 Task: Open Card Bicycle Review in Board Content Amplification to Workspace Business Writing and add a team member Softage.1@softage.net, a label Red, a checklist Storytelling, an attachment from your google drive, a color Red and finally, add a card description 'Develop and launch new customer acquisition strategy' and a comment 'We should approach this task with a sense of curiosity and a willingness to experiment with new ideas and approaches.'. Add a start date 'Jan 05, 1900' with a due date 'Jan 12, 1900'
Action: Mouse moved to (332, 150)
Screenshot: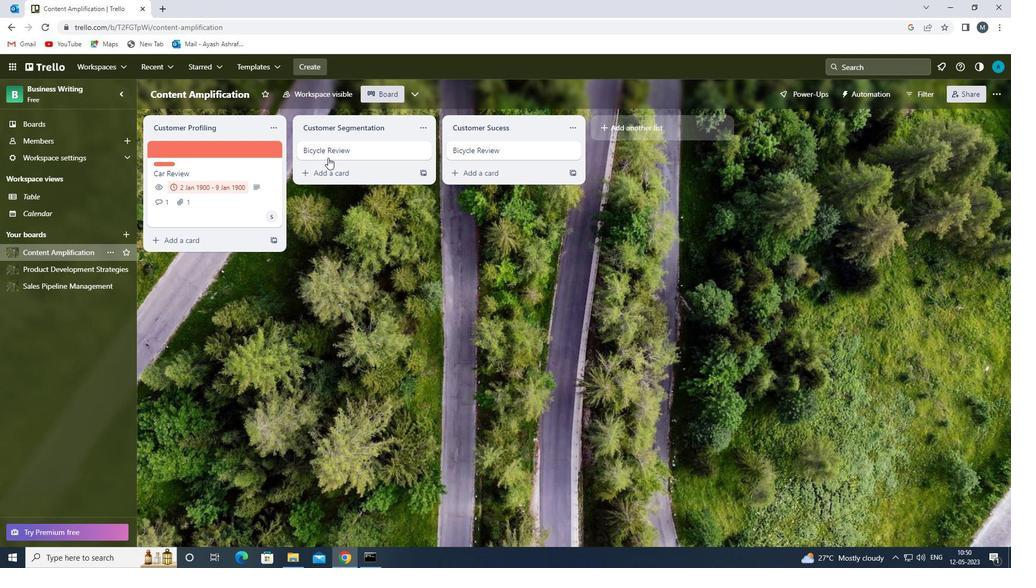 
Action: Mouse pressed left at (332, 150)
Screenshot: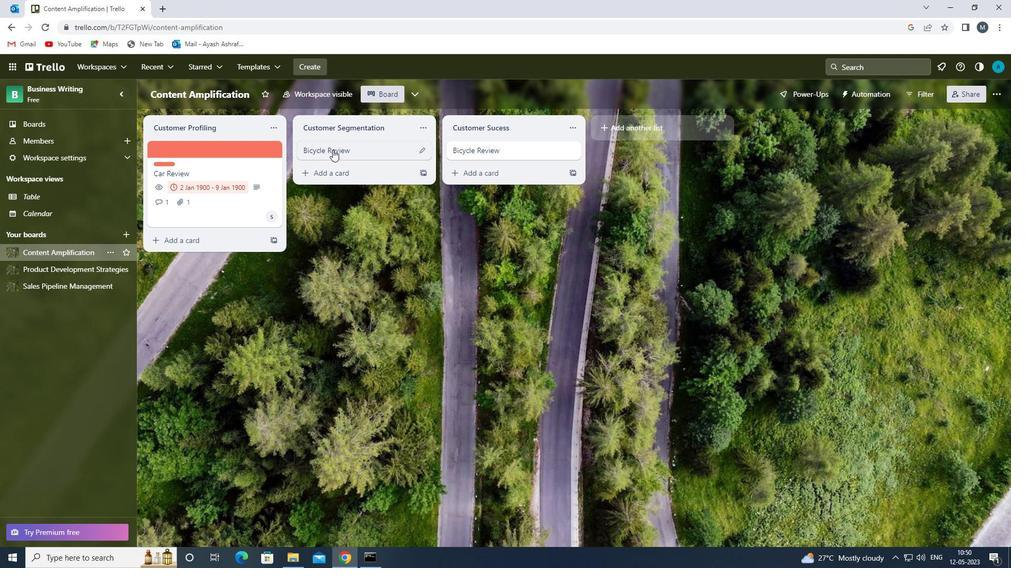 
Action: Mouse moved to (644, 189)
Screenshot: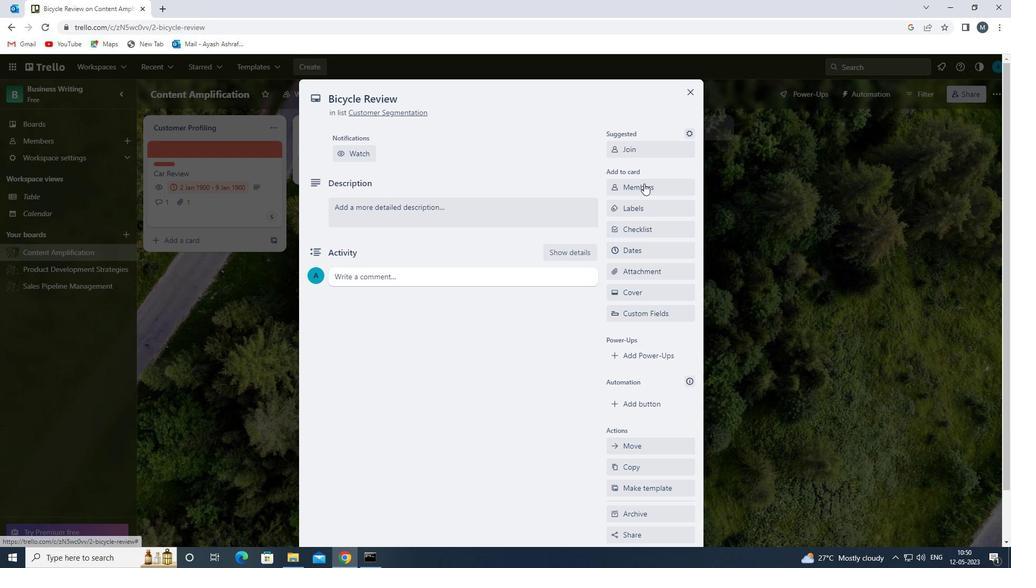
Action: Mouse pressed left at (644, 189)
Screenshot: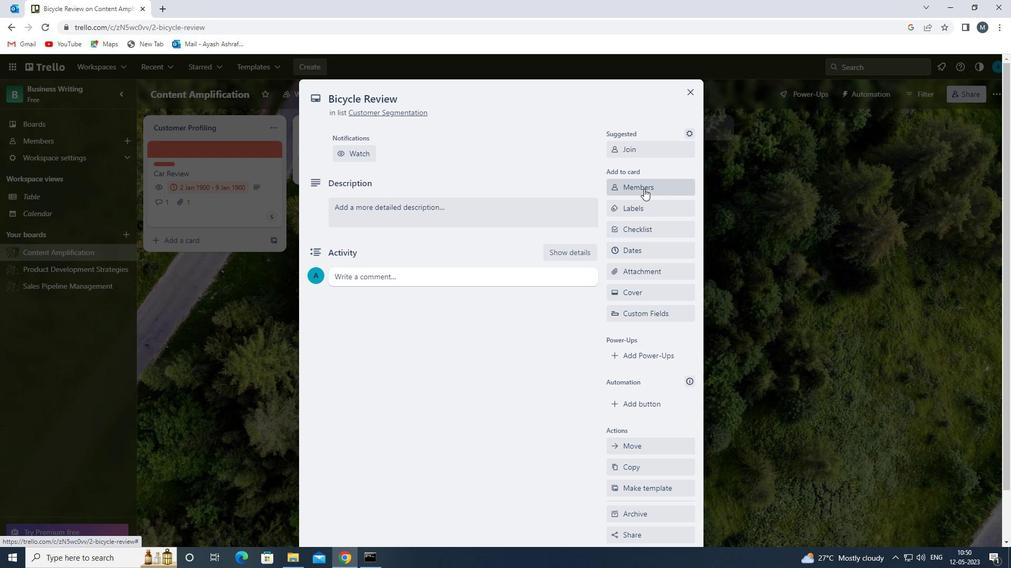 
Action: Mouse moved to (657, 258)
Screenshot: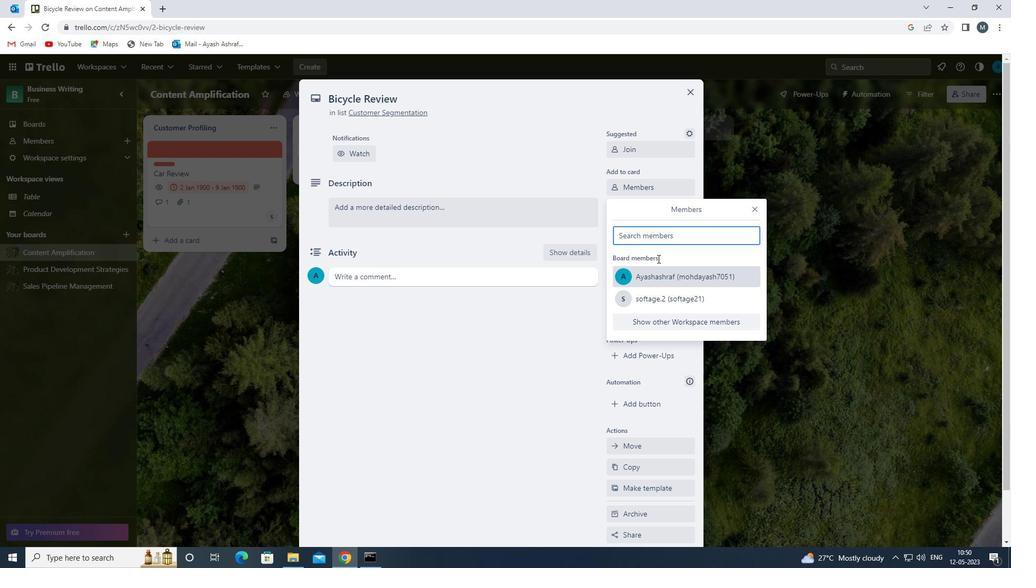 
Action: Key pressed s
Screenshot: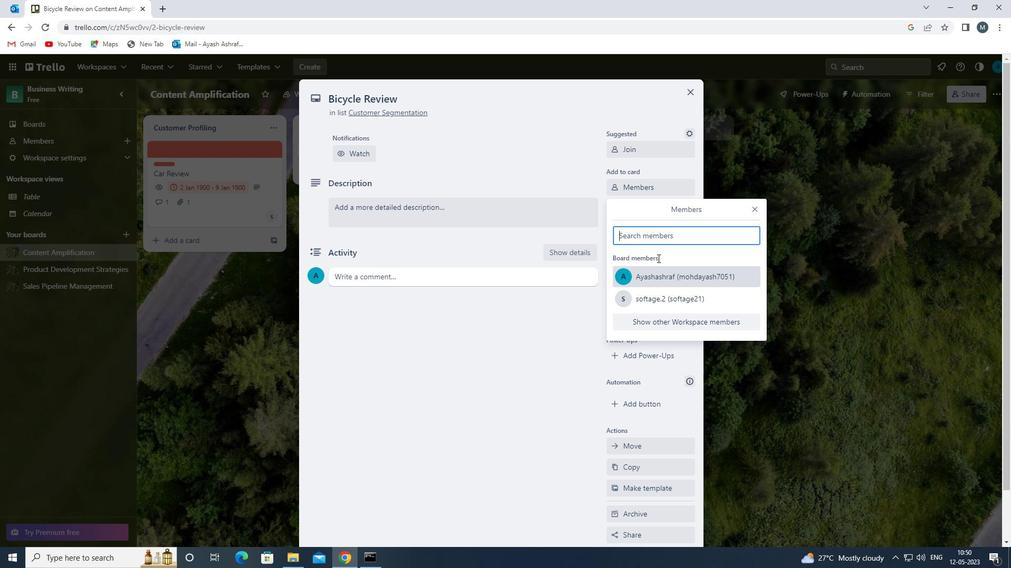 
Action: Mouse moved to (669, 323)
Screenshot: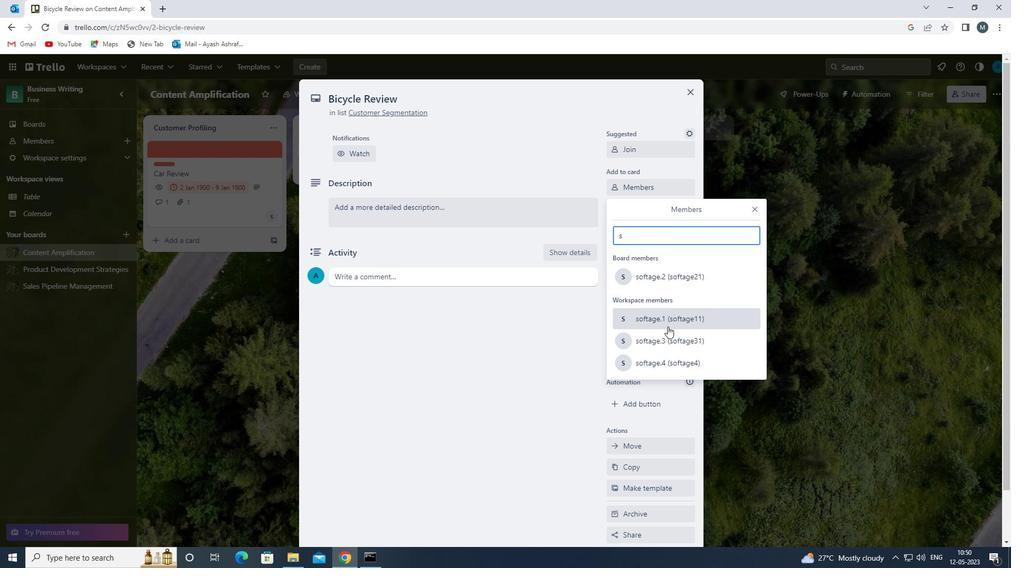 
Action: Mouse pressed left at (669, 323)
Screenshot: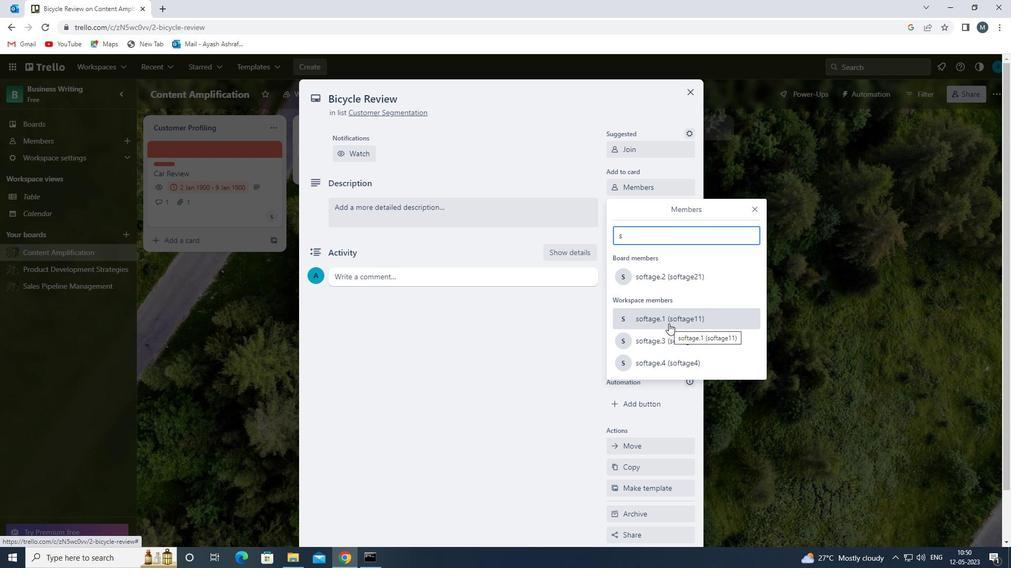 
Action: Mouse moved to (752, 208)
Screenshot: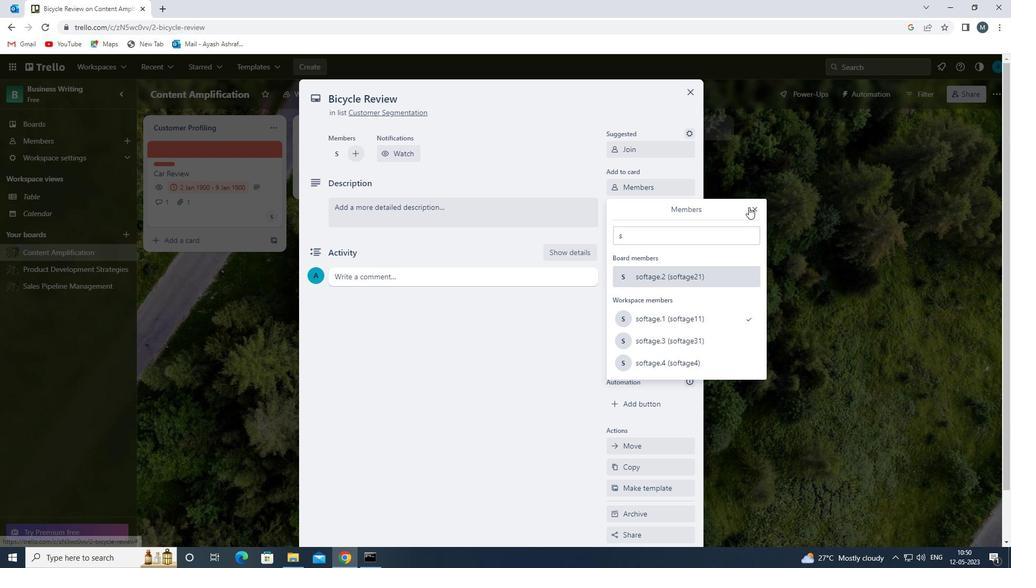 
Action: Mouse pressed left at (752, 208)
Screenshot: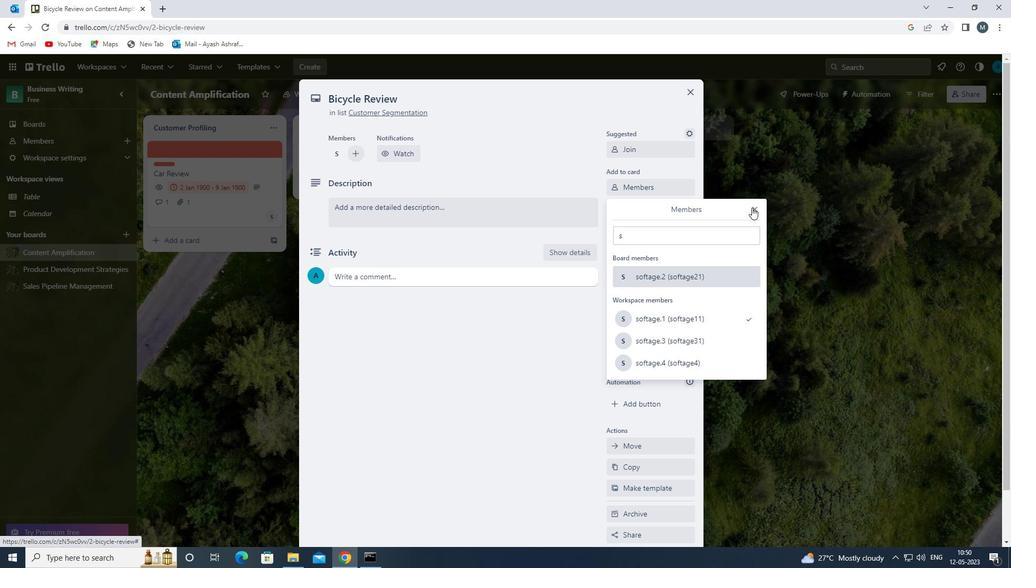 
Action: Mouse moved to (641, 208)
Screenshot: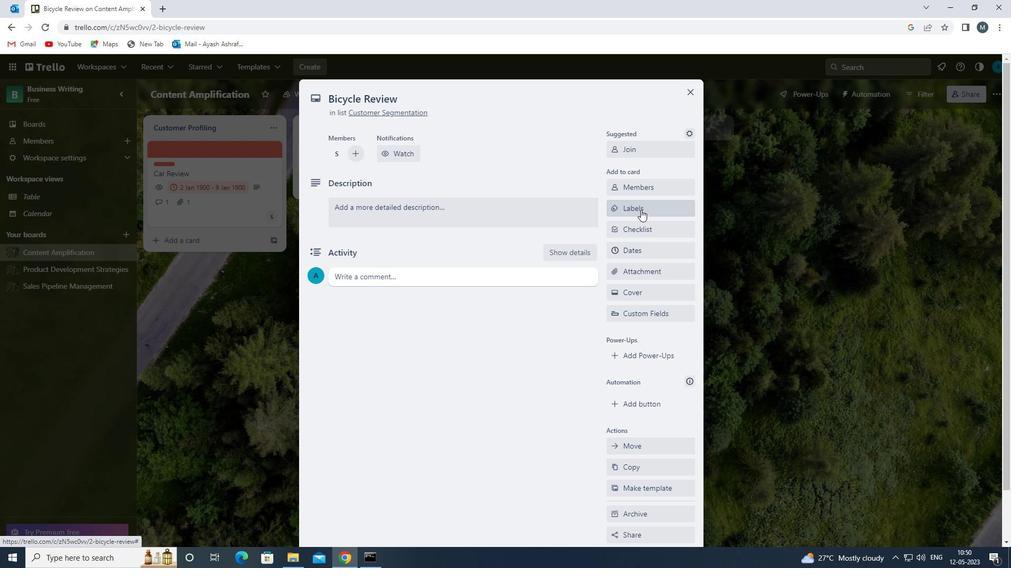 
Action: Mouse pressed left at (641, 208)
Screenshot: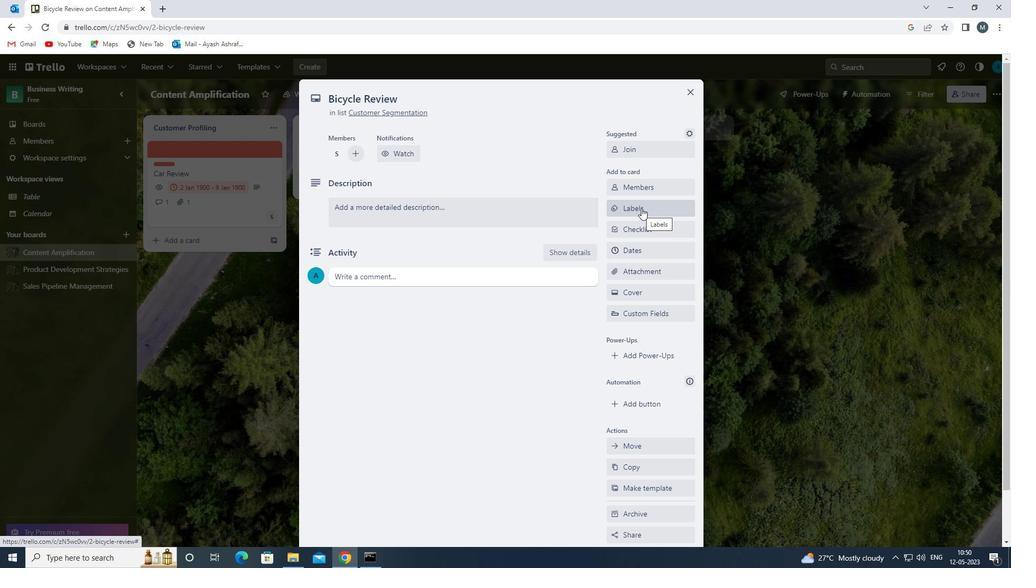 
Action: Mouse moved to (651, 351)
Screenshot: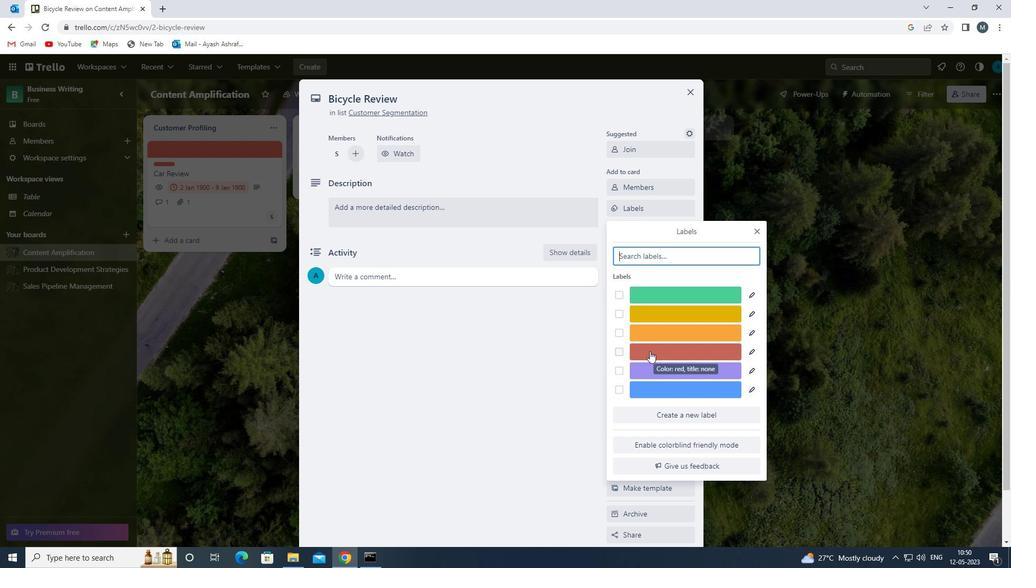 
Action: Mouse pressed left at (651, 351)
Screenshot: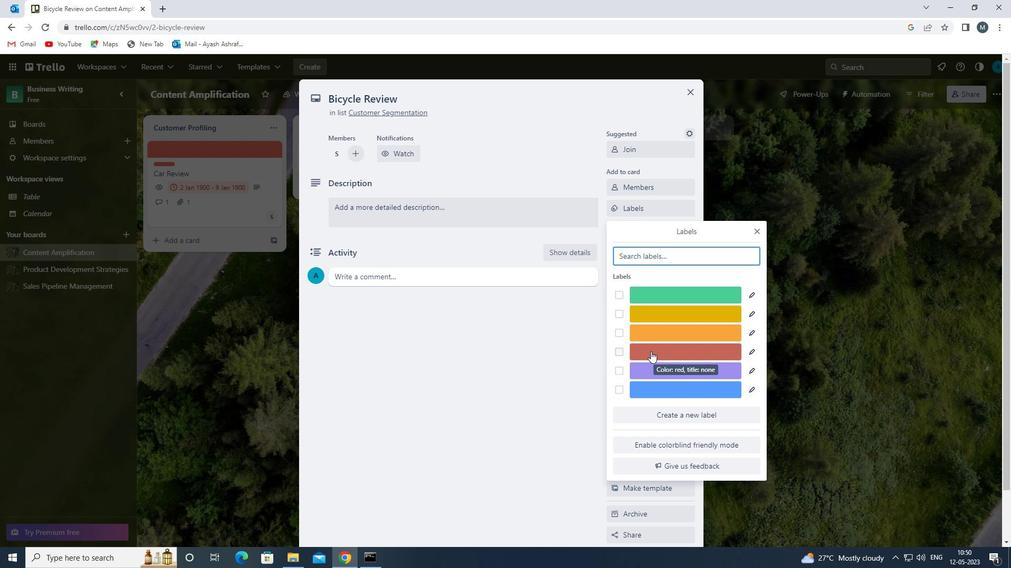 
Action: Mouse moved to (755, 228)
Screenshot: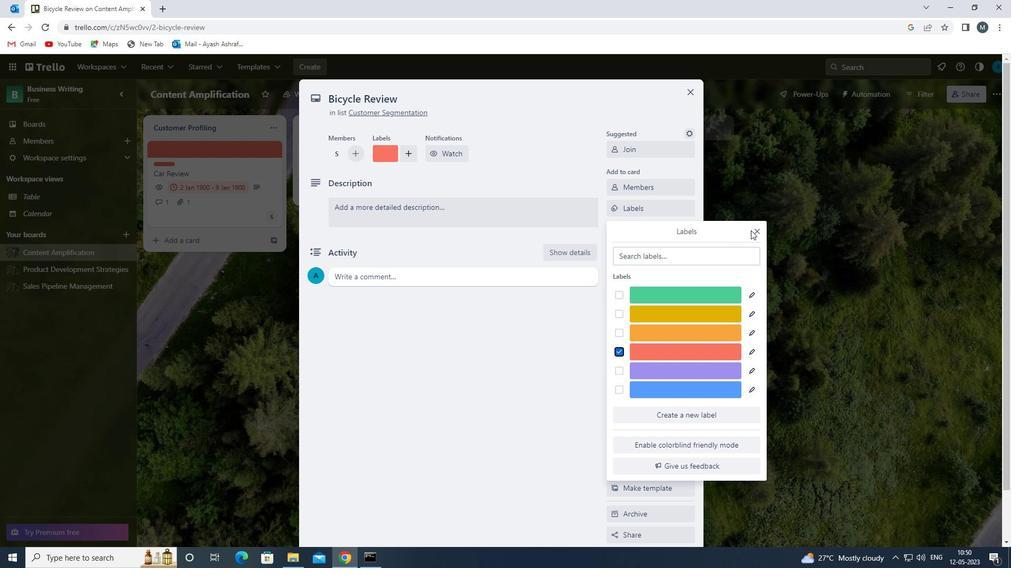 
Action: Mouse pressed left at (755, 228)
Screenshot: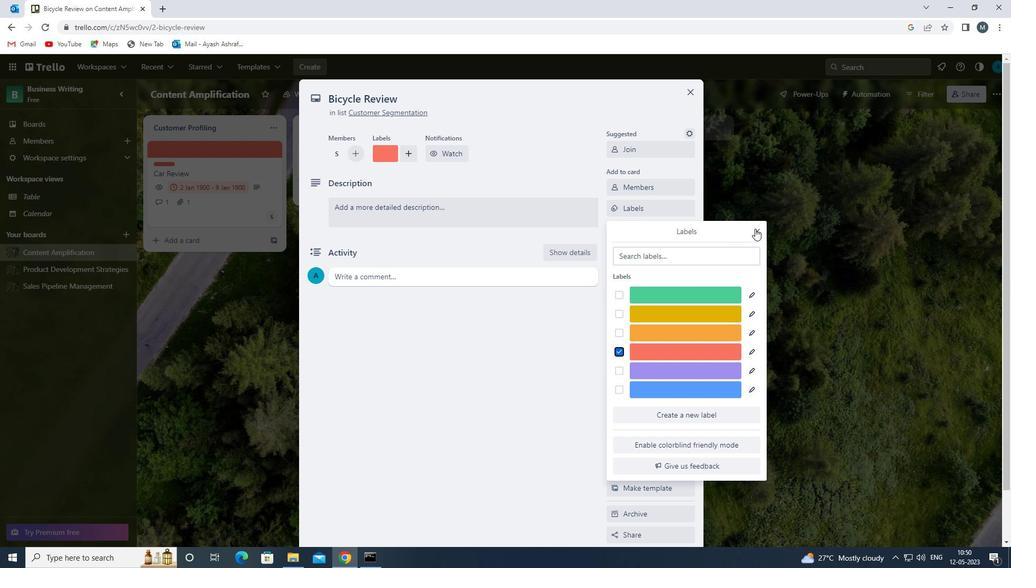 
Action: Mouse moved to (642, 229)
Screenshot: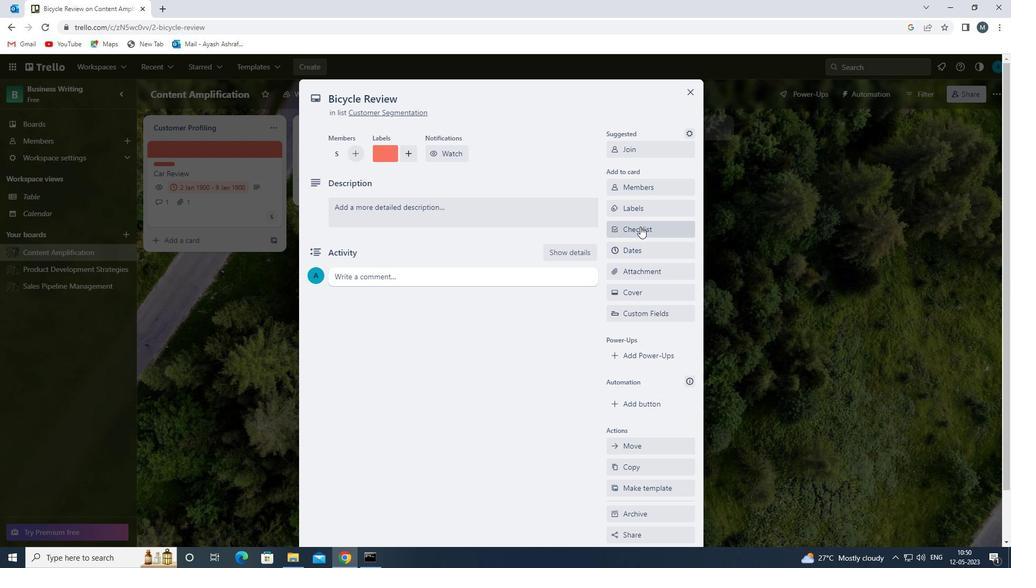 
Action: Mouse pressed left at (642, 229)
Screenshot: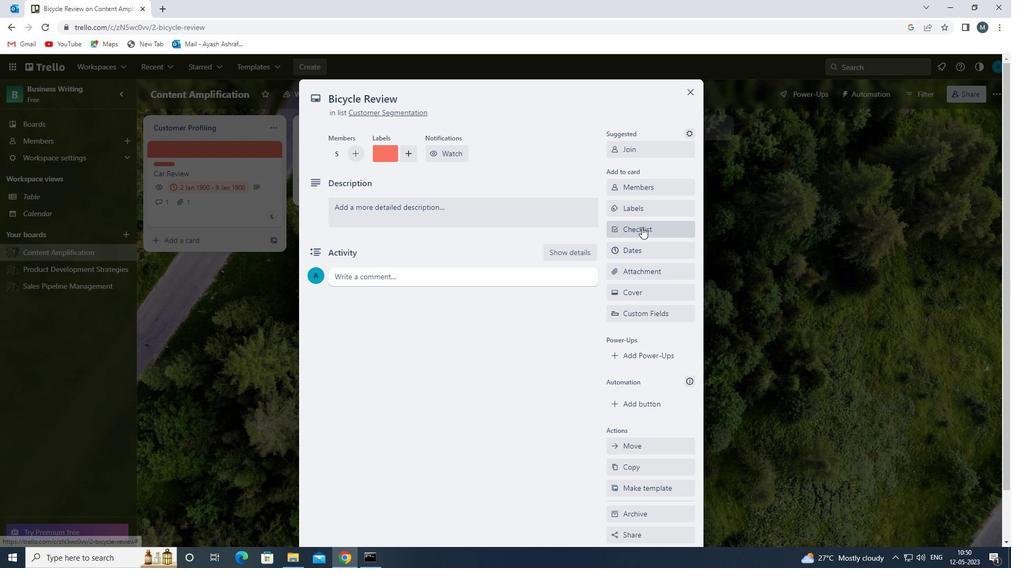 
Action: Mouse moved to (665, 301)
Screenshot: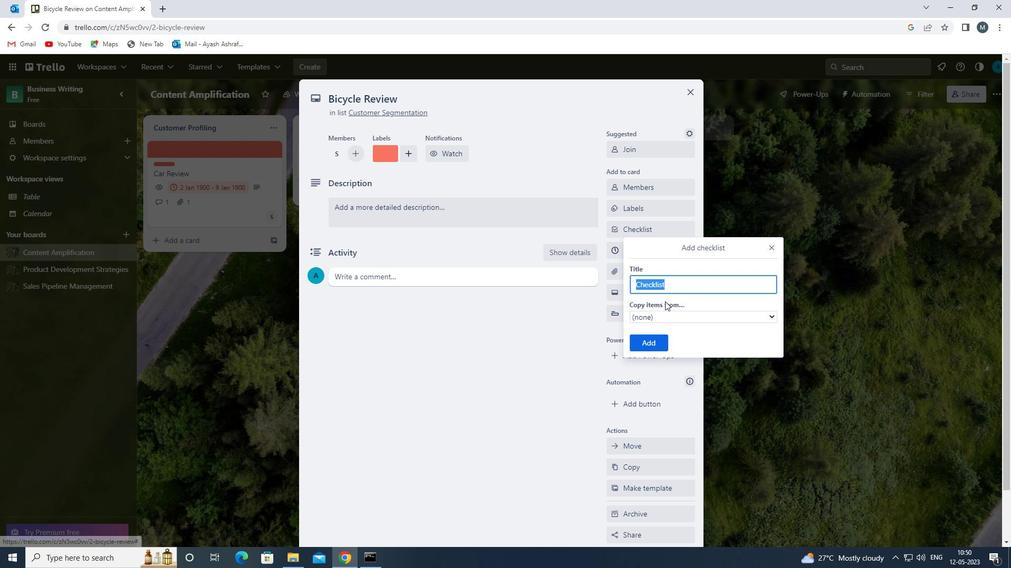
Action: Key pressed s
Screenshot: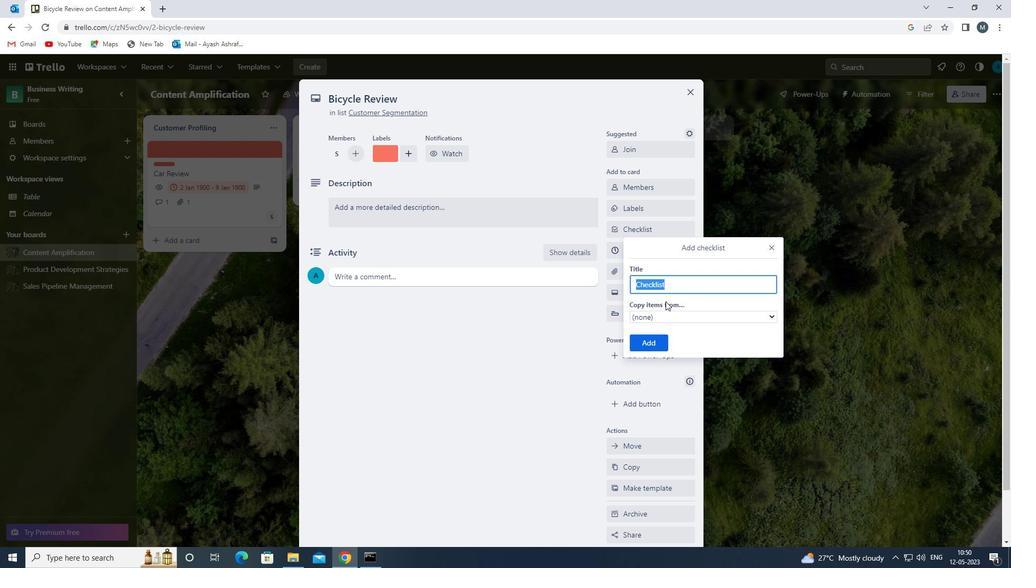
Action: Mouse moved to (707, 310)
Screenshot: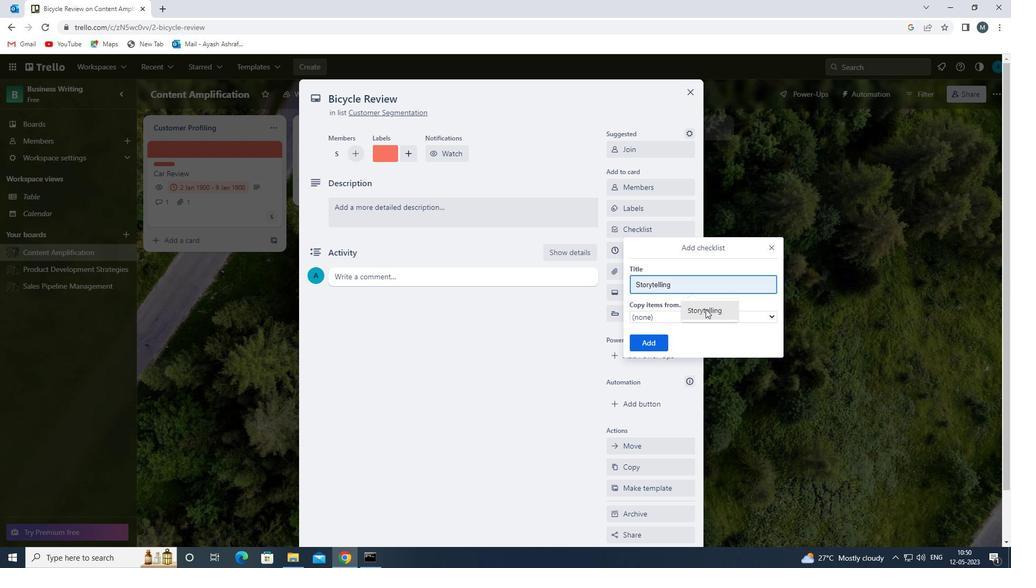 
Action: Mouse pressed left at (707, 310)
Screenshot: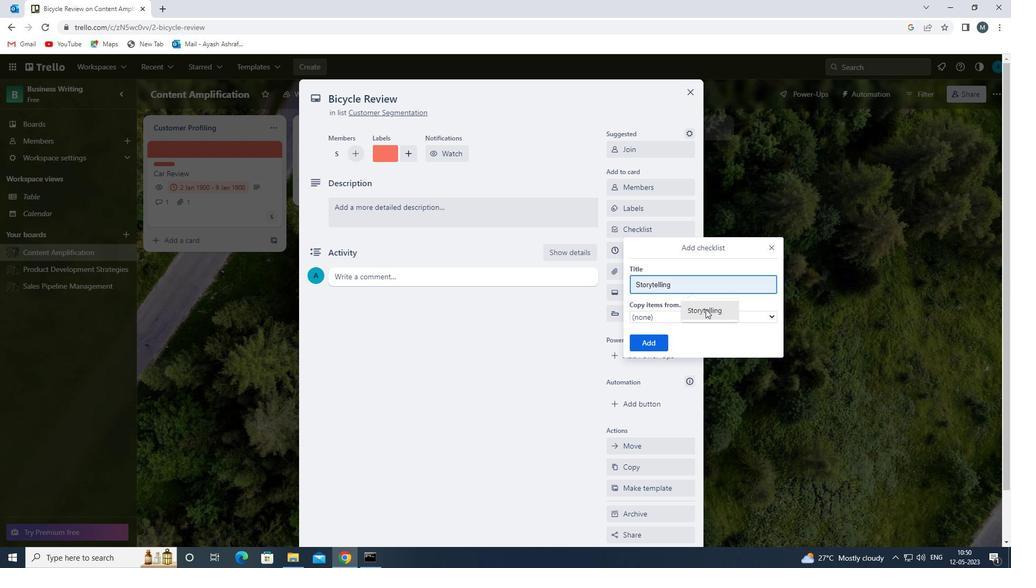 
Action: Mouse moved to (647, 344)
Screenshot: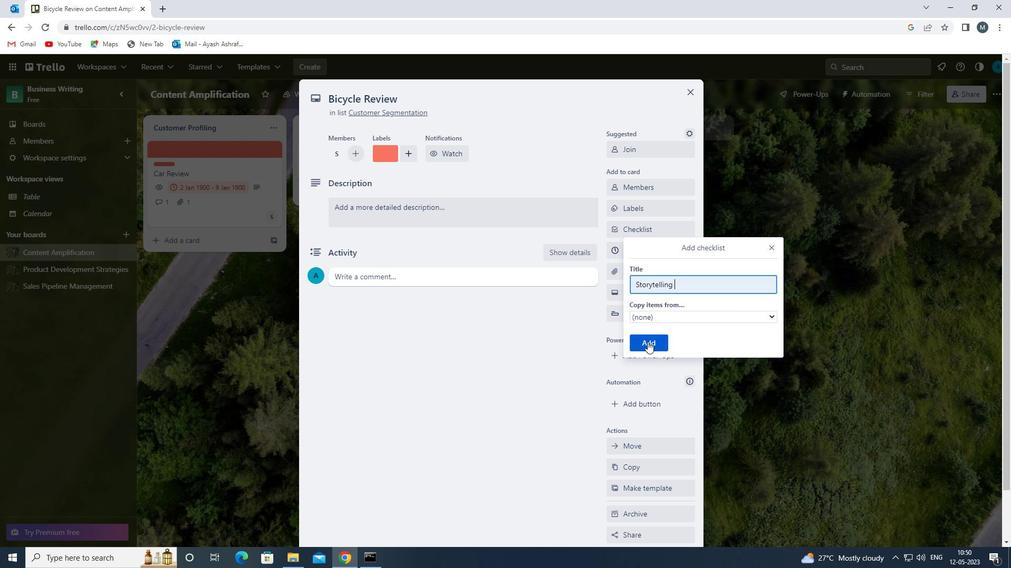 
Action: Mouse pressed left at (647, 344)
Screenshot: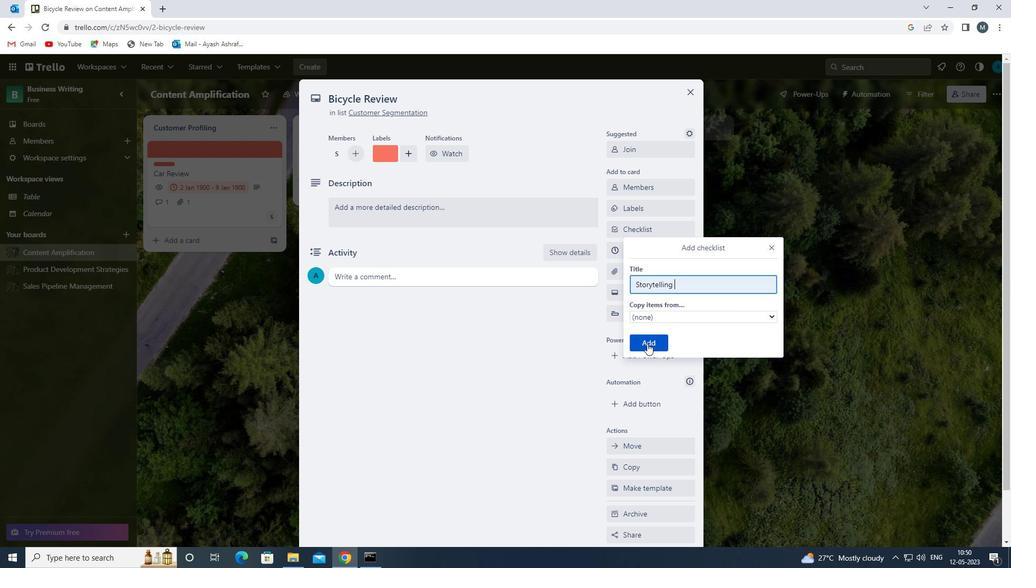 
Action: Mouse moved to (647, 271)
Screenshot: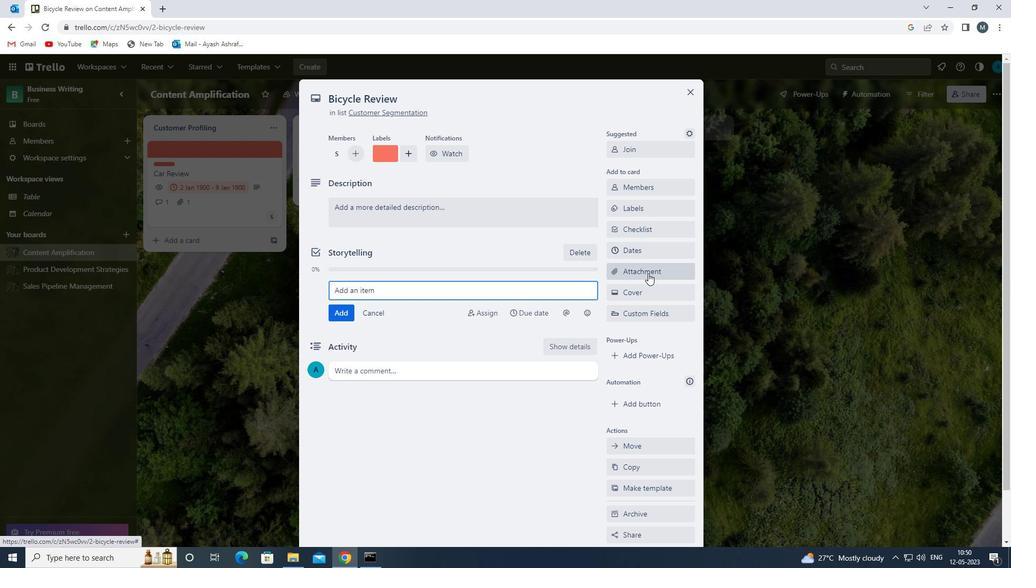 
Action: Mouse pressed left at (647, 271)
Screenshot: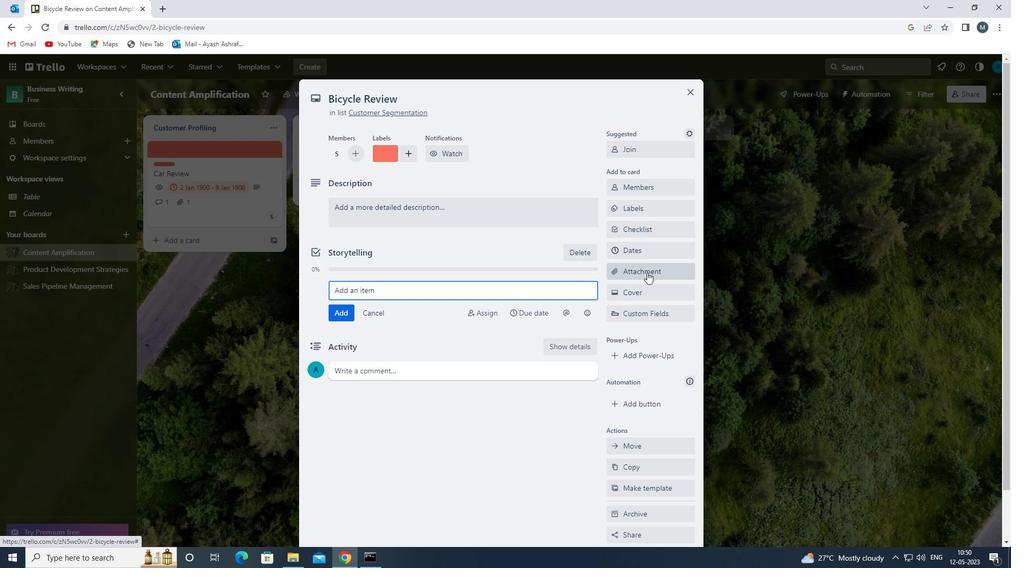 
Action: Mouse moved to (652, 355)
Screenshot: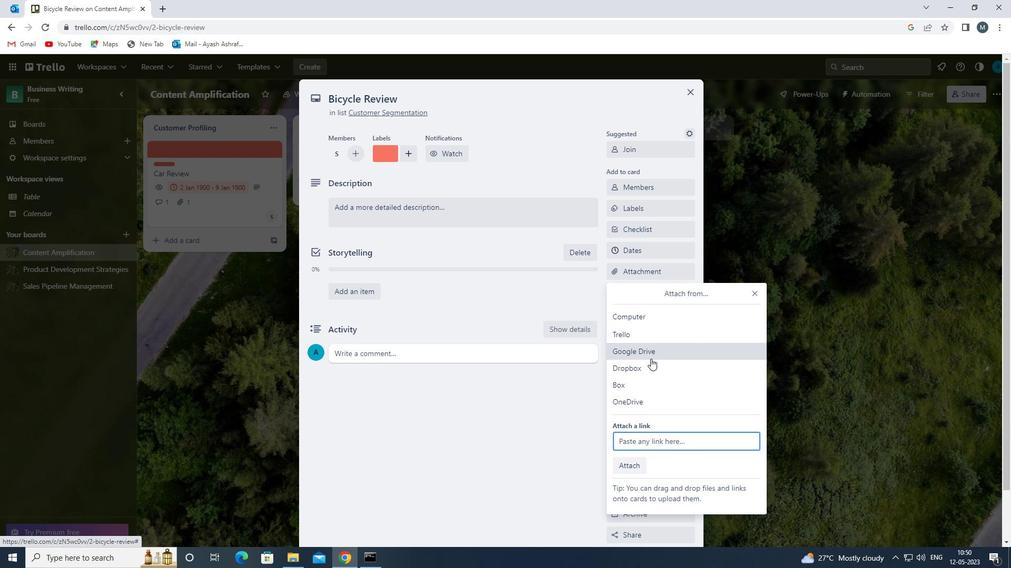 
Action: Mouse pressed left at (652, 355)
Screenshot: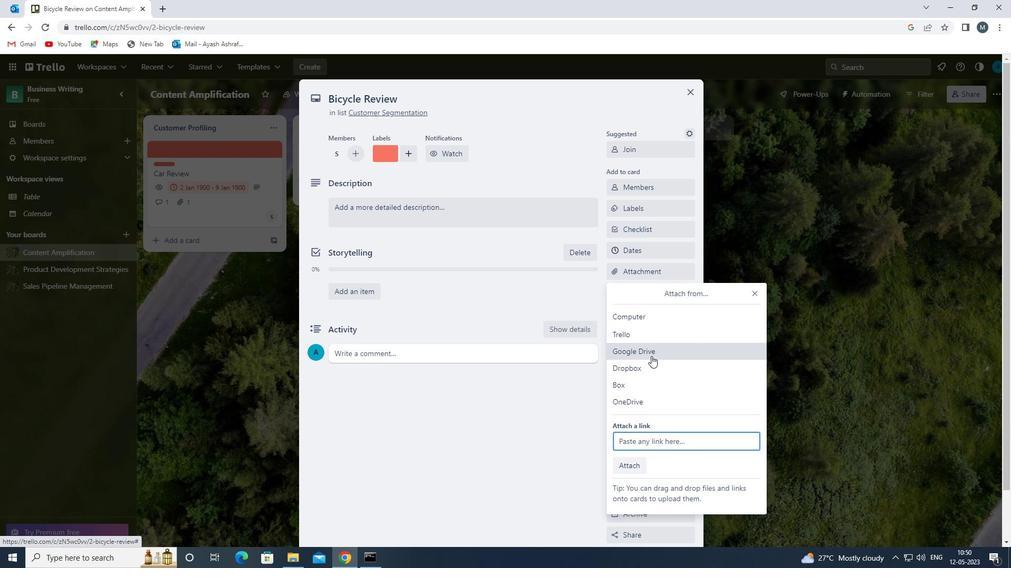 
Action: Mouse moved to (300, 299)
Screenshot: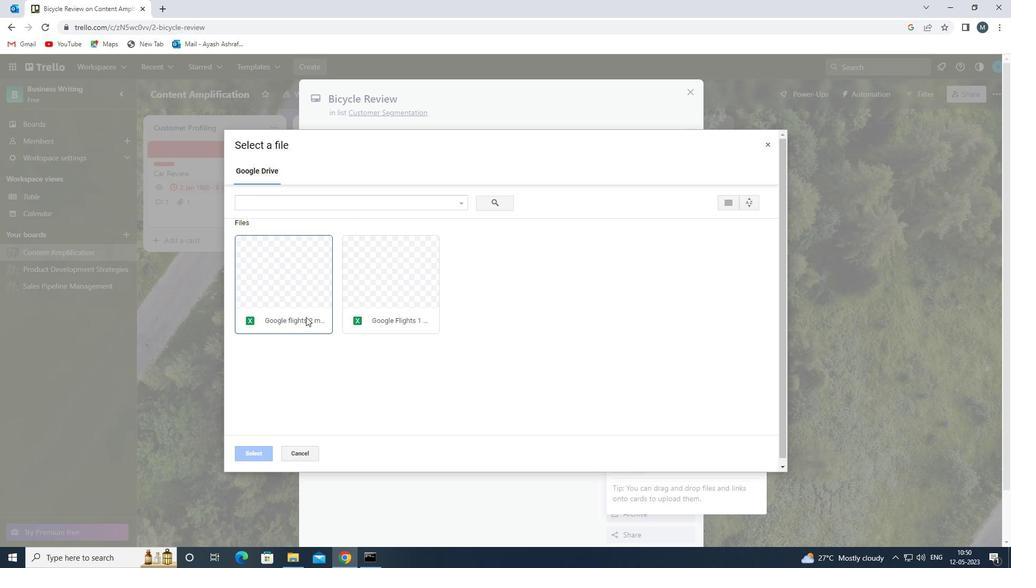 
Action: Mouse pressed left at (300, 299)
Screenshot: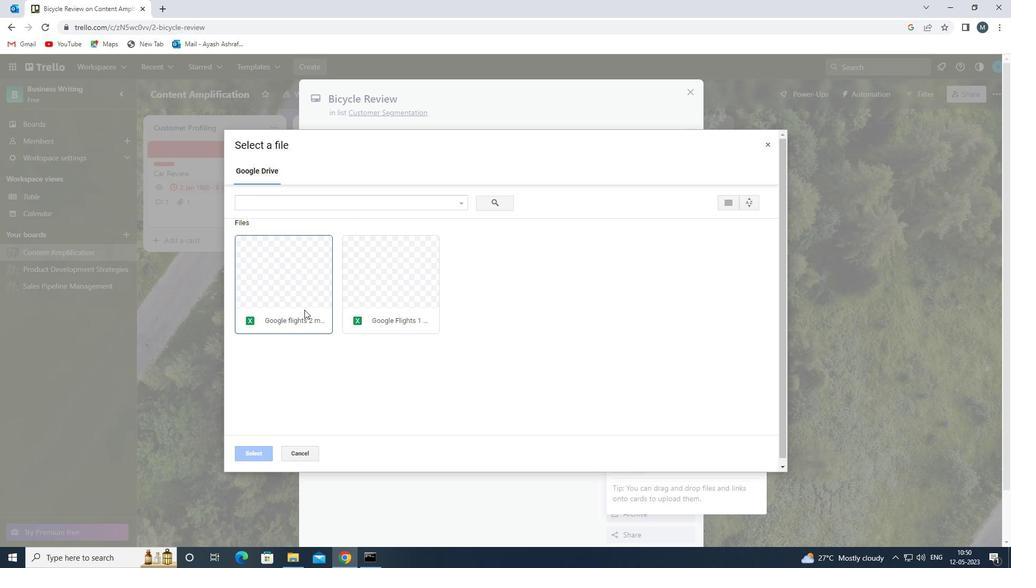 
Action: Mouse moved to (247, 449)
Screenshot: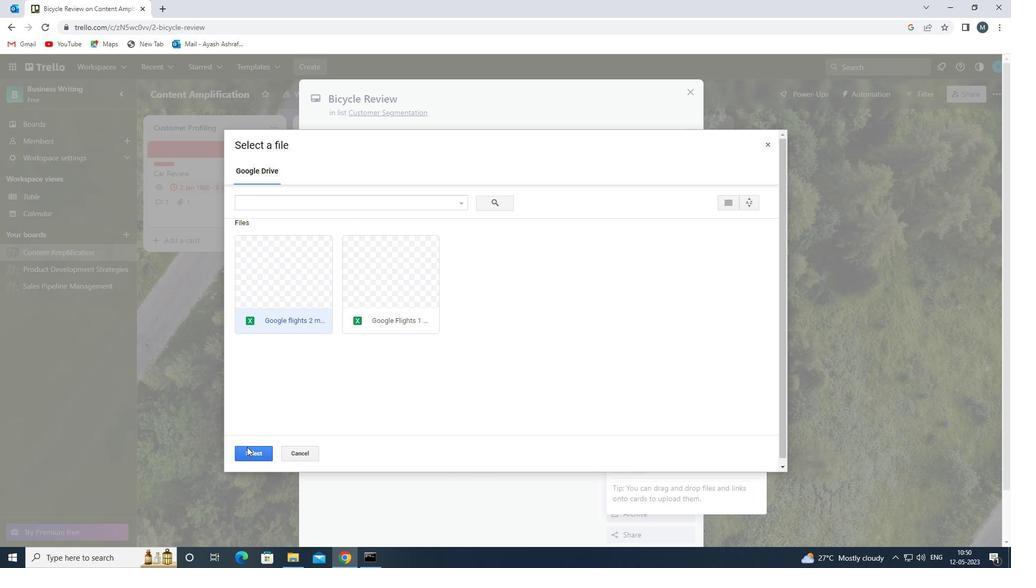 
Action: Mouse pressed left at (247, 449)
Screenshot: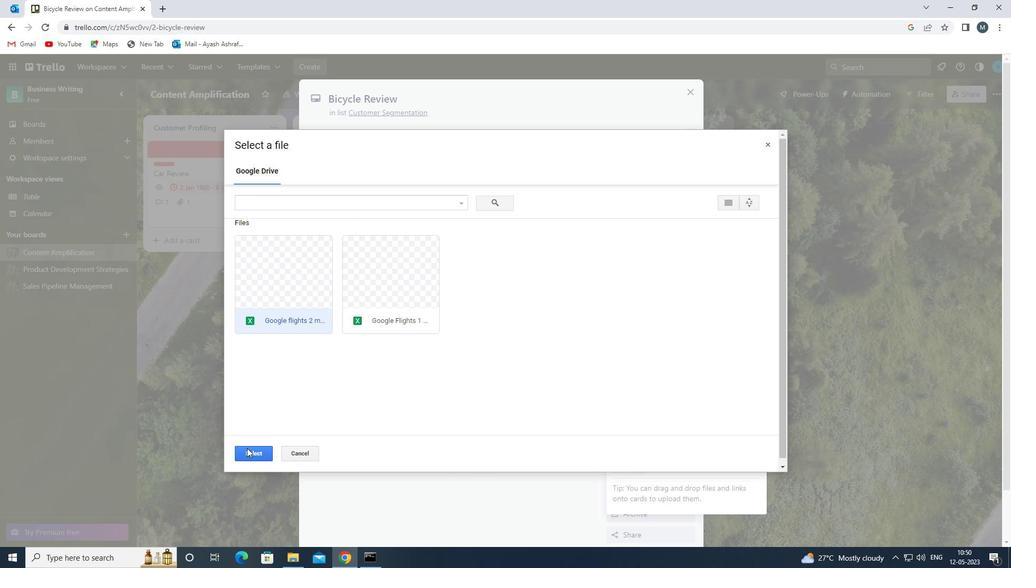 
Action: Mouse moved to (649, 295)
Screenshot: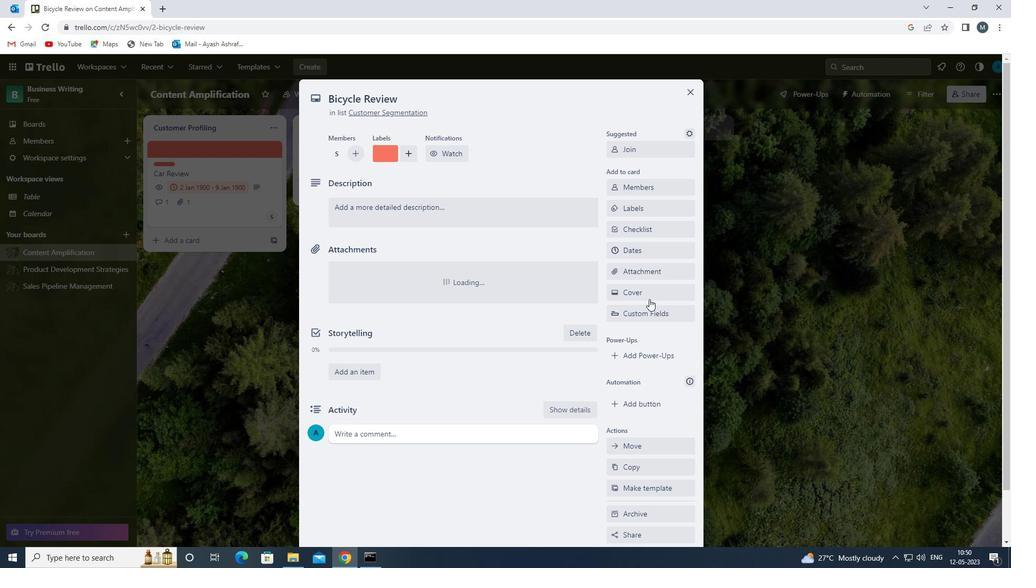 
Action: Mouse pressed left at (649, 295)
Screenshot: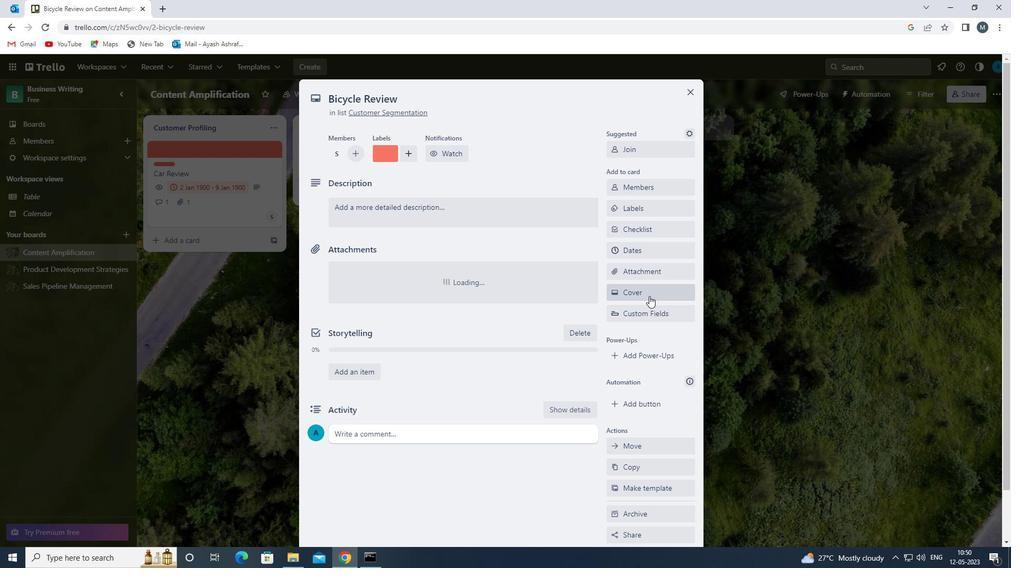 
Action: Mouse moved to (720, 335)
Screenshot: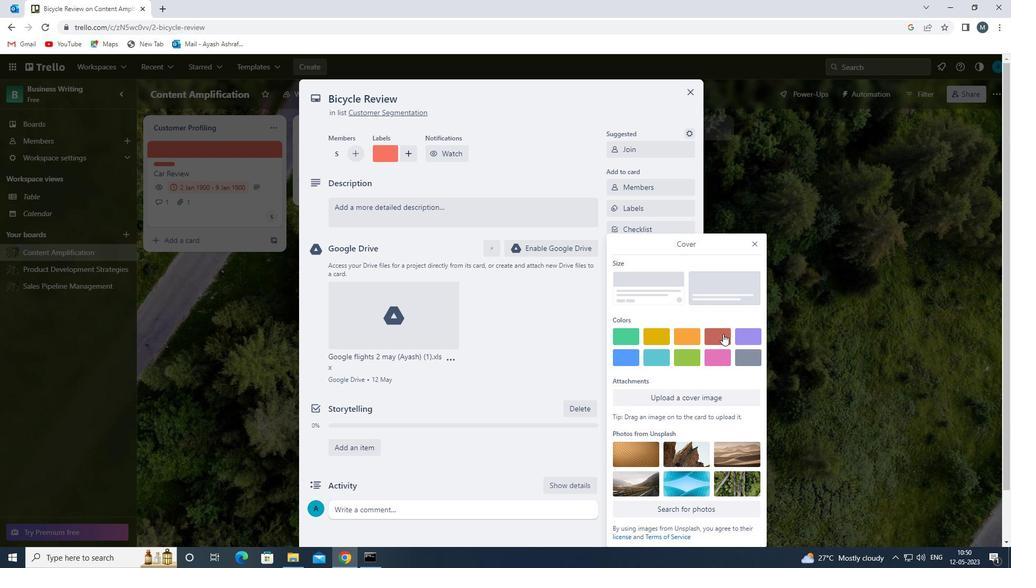 
Action: Mouse pressed left at (720, 335)
Screenshot: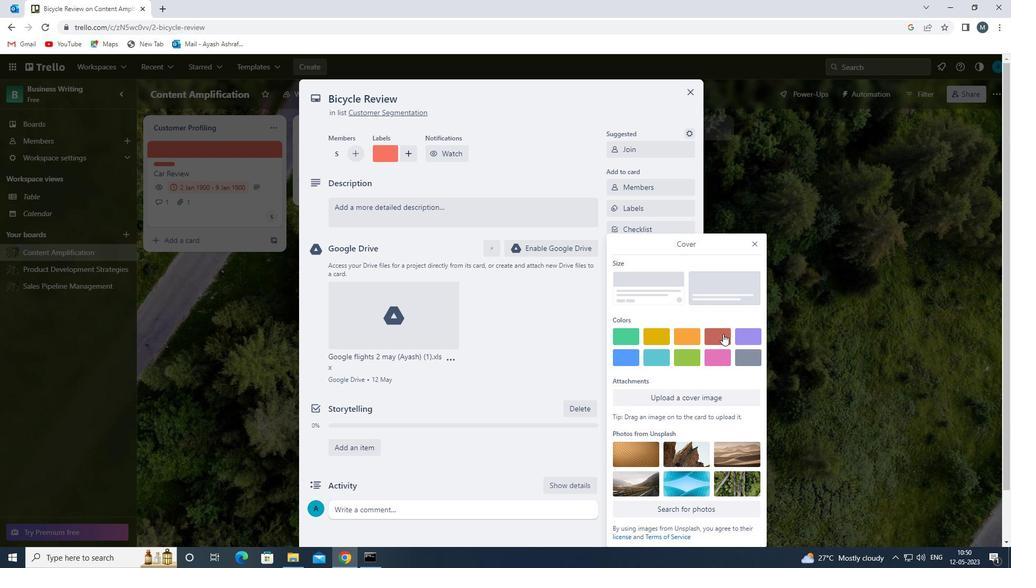 
Action: Mouse moved to (757, 223)
Screenshot: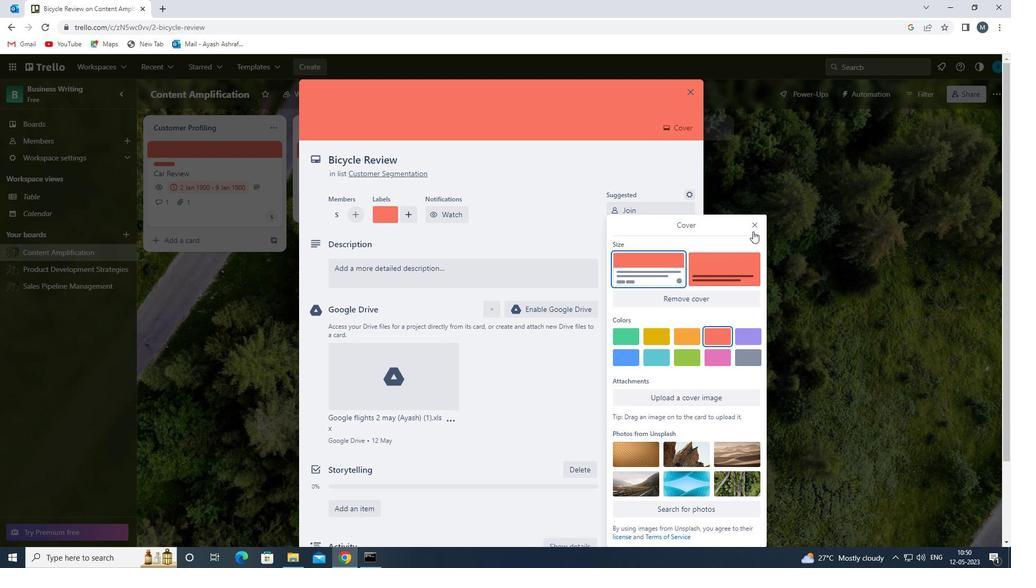 
Action: Mouse pressed left at (757, 223)
Screenshot: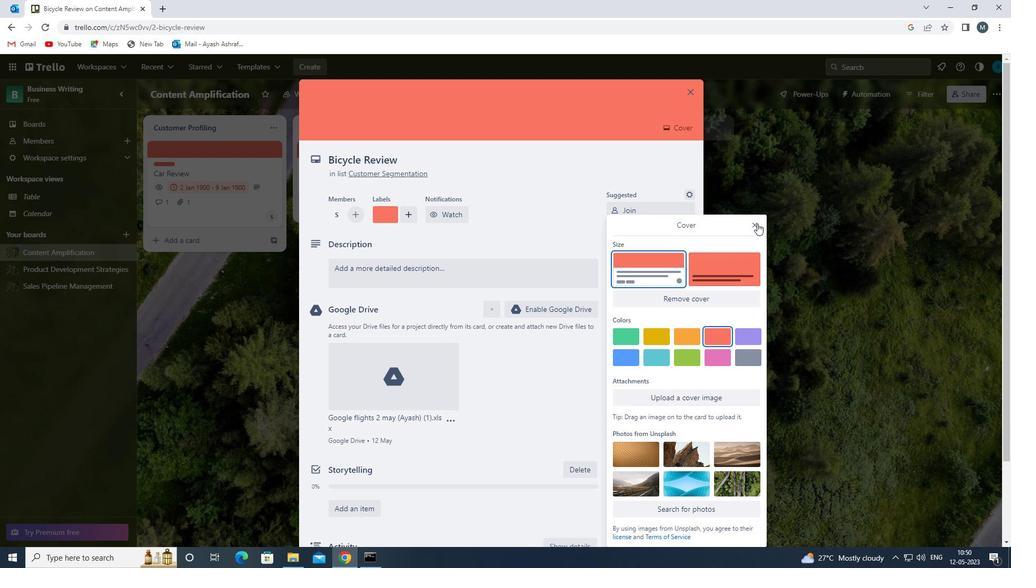 
Action: Mouse moved to (413, 275)
Screenshot: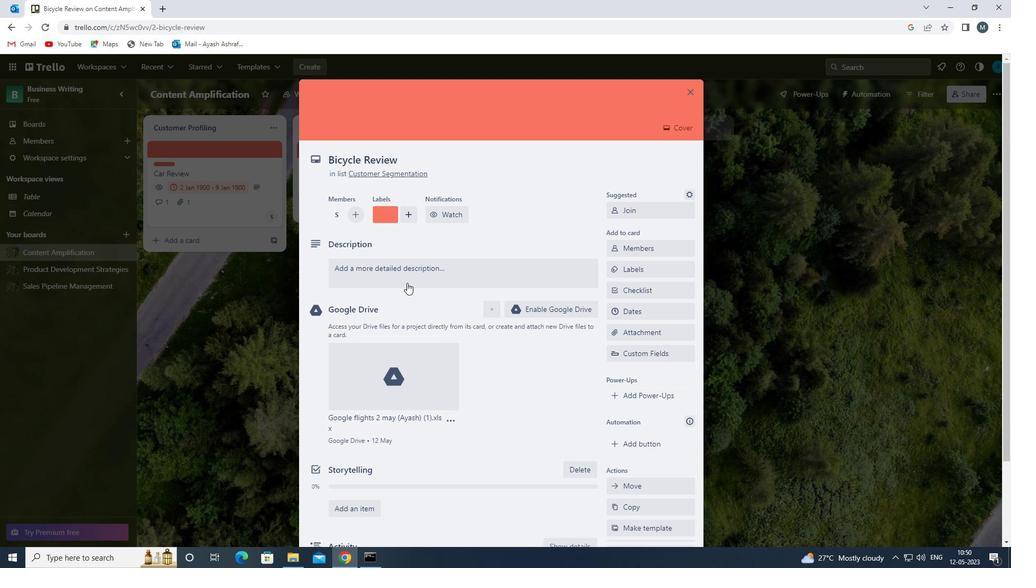 
Action: Mouse pressed left at (413, 275)
Screenshot: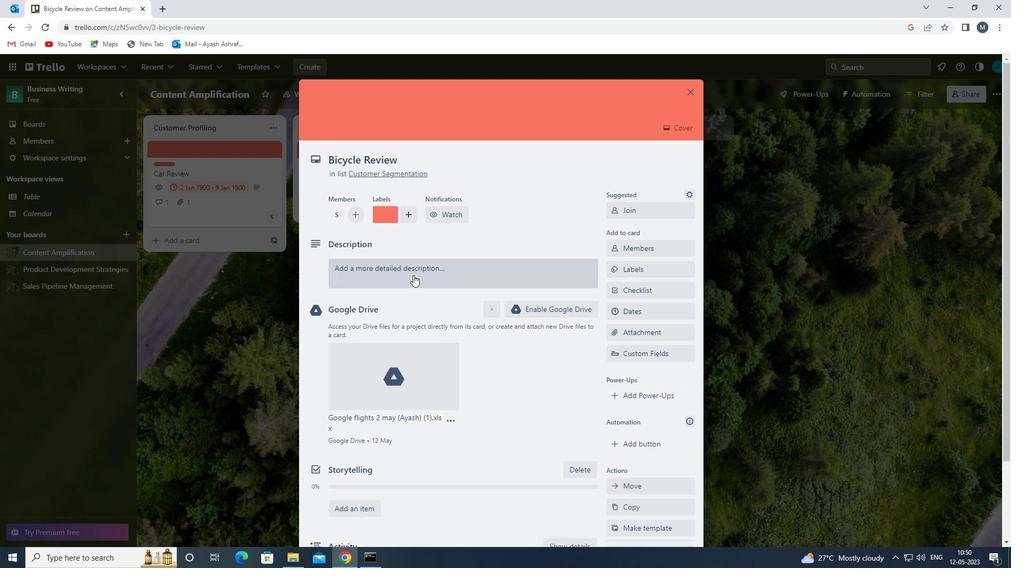 
Action: Mouse moved to (391, 309)
Screenshot: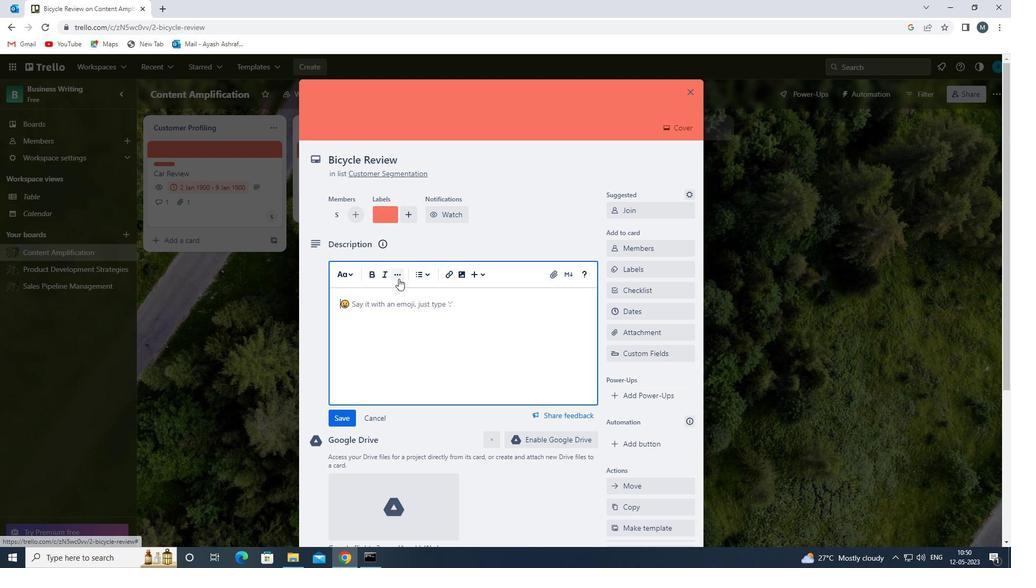 
Action: Mouse pressed left at (391, 309)
Screenshot: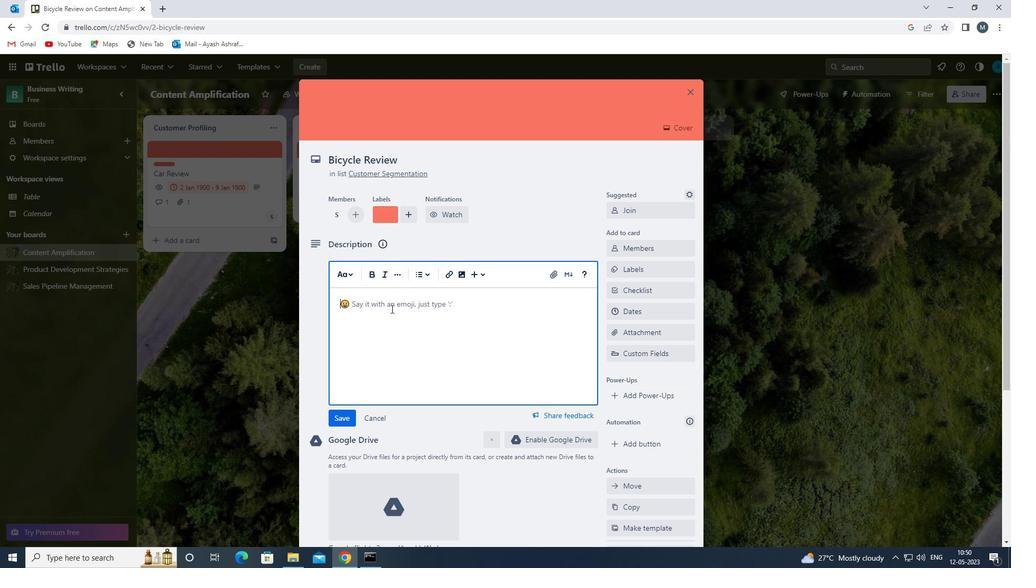 
Action: Key pressed <Key.shift>DEVELOP<Key.space>AND<Key.space>LAUNCH<Key.space>NEW<Key.space>CUSTOMER<Key.space>ACQUISTION<Key.space>STRATEGY<Key.space>
Screenshot: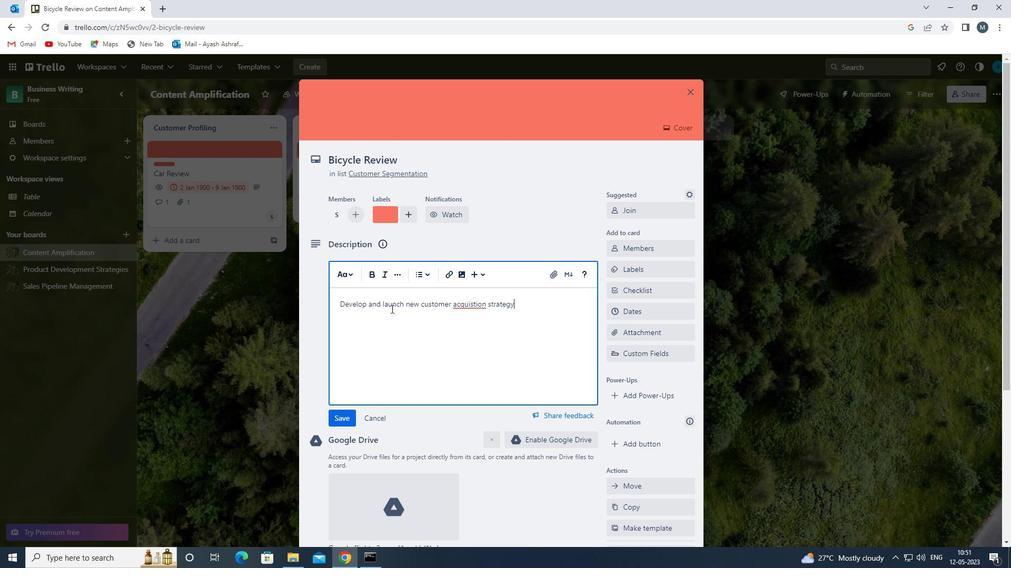 
Action: Mouse moved to (468, 305)
Screenshot: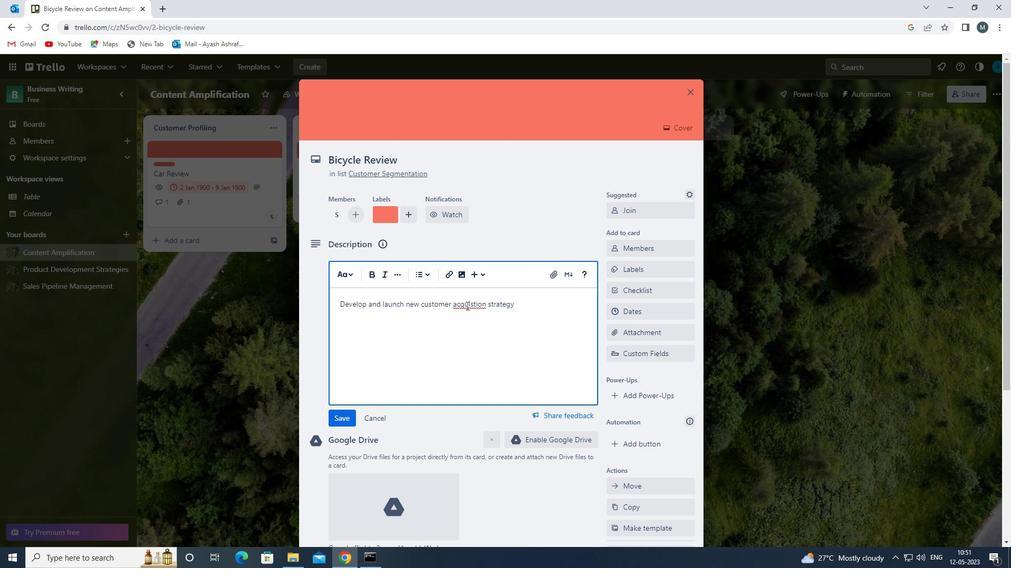 
Action: Mouse pressed left at (468, 305)
Screenshot: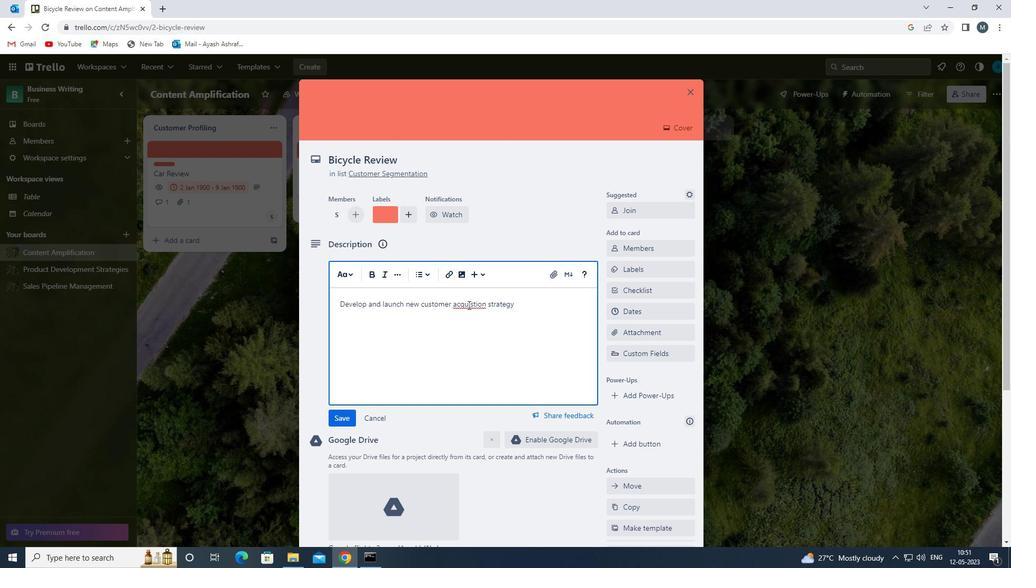 
Action: Mouse moved to (482, 307)
Screenshot: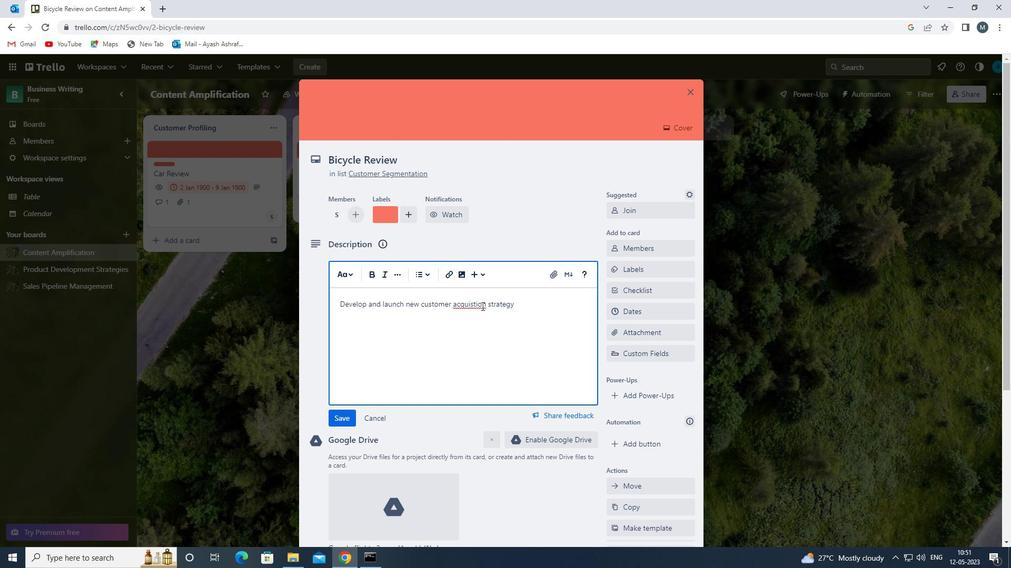 
Action: Key pressed <Key.space>
Screenshot: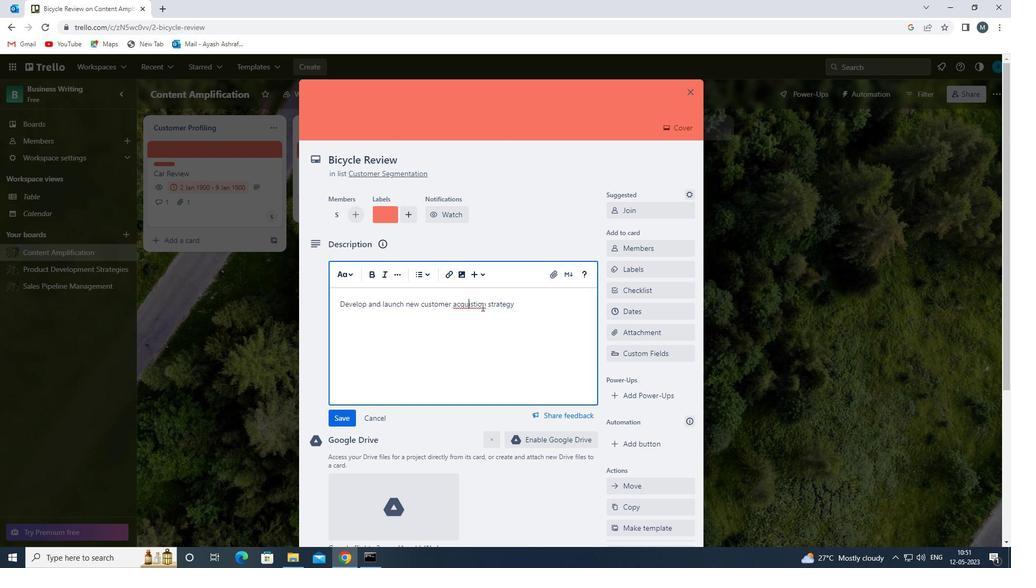 
Action: Mouse moved to (476, 309)
Screenshot: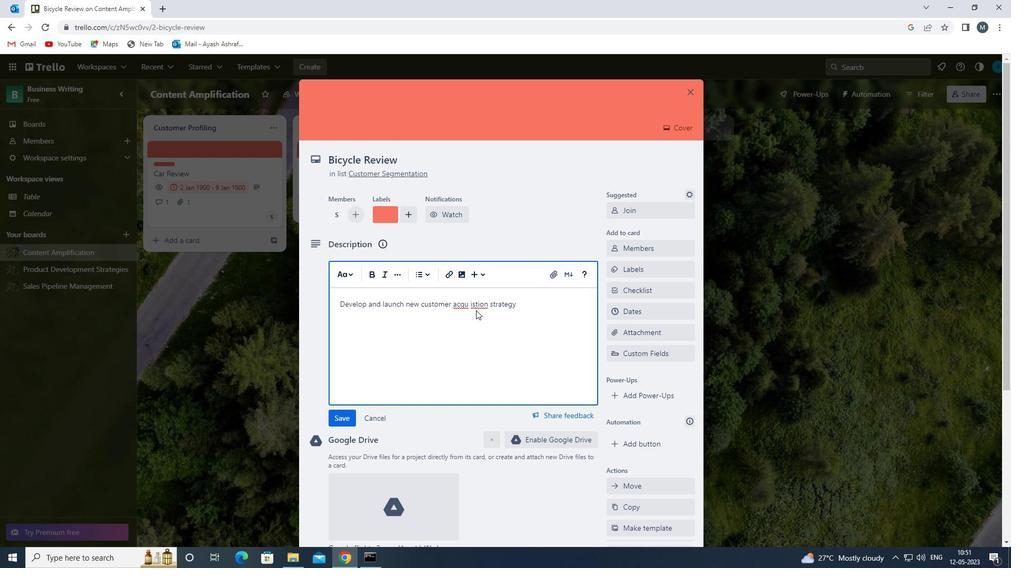 
Action: Key pressed <Key.backspace>
Screenshot: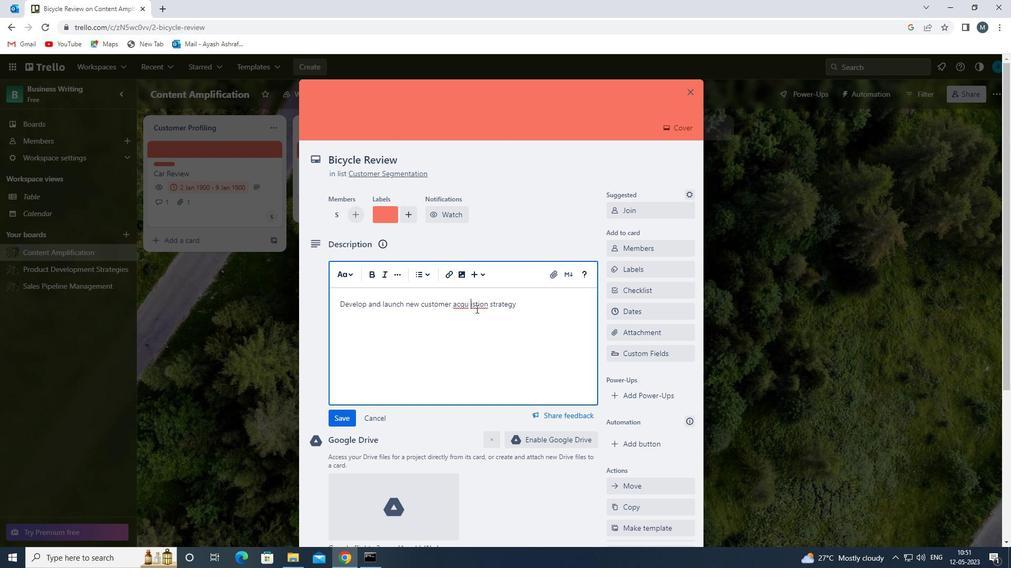 
Action: Mouse moved to (484, 306)
Screenshot: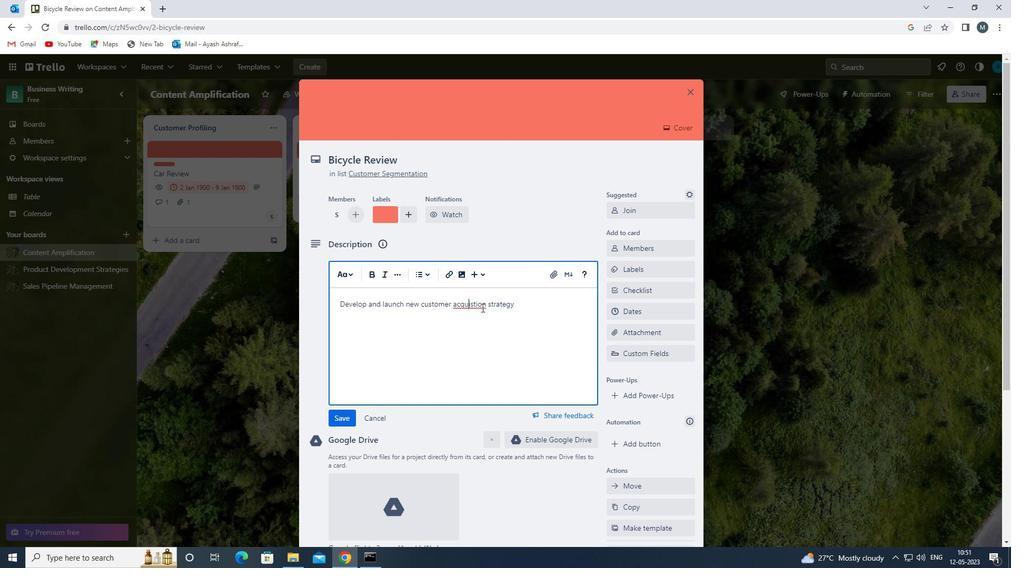 
Action: Mouse pressed left at (484, 306)
Screenshot: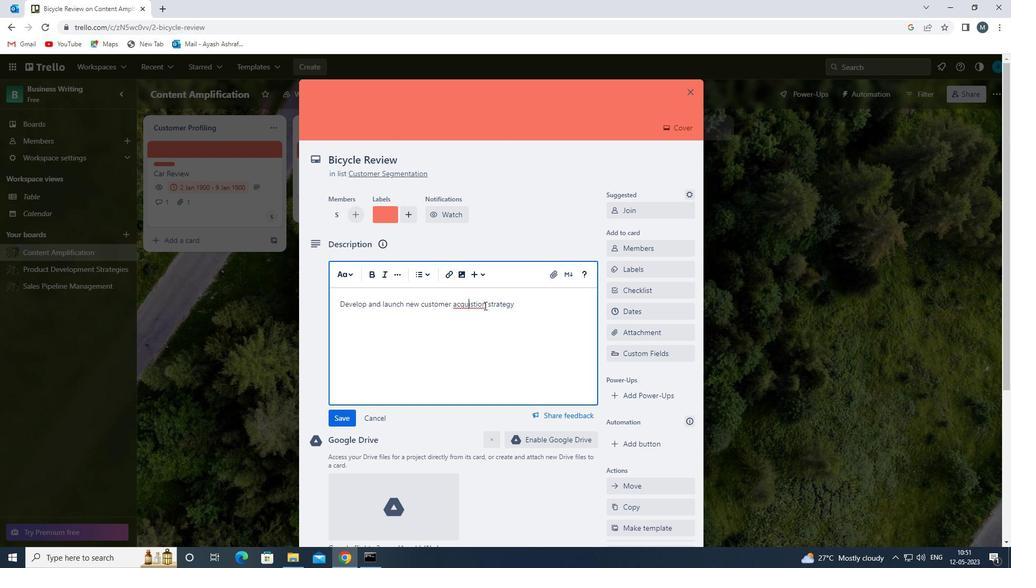 
Action: Mouse moved to (486, 306)
Screenshot: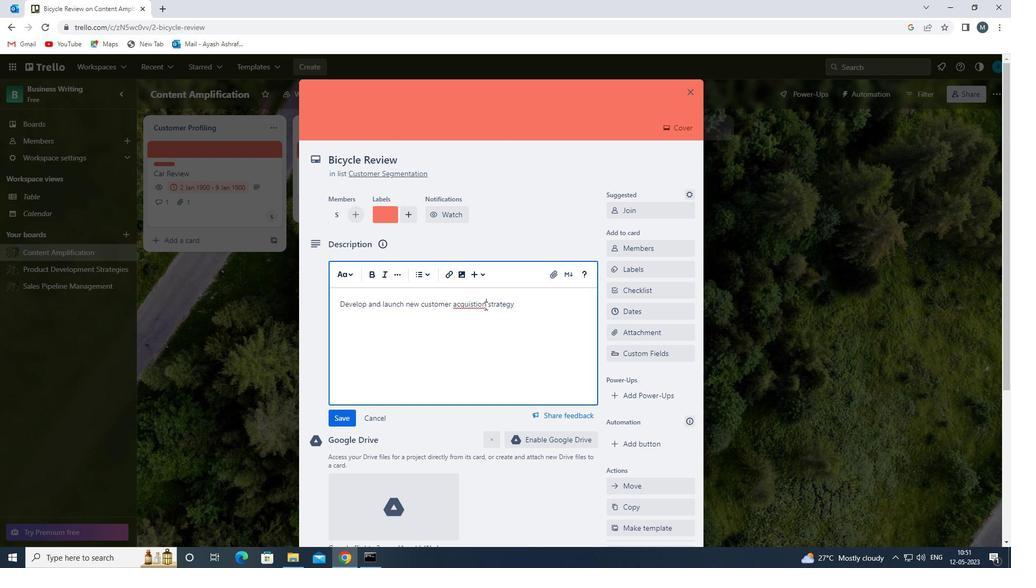 
Action: Key pressed <Key.backspace><Key.backspace><Key.backspace><Key.backspace><Key.backspace><Key.backspace><Key.backspace><Key.backspace>
Screenshot: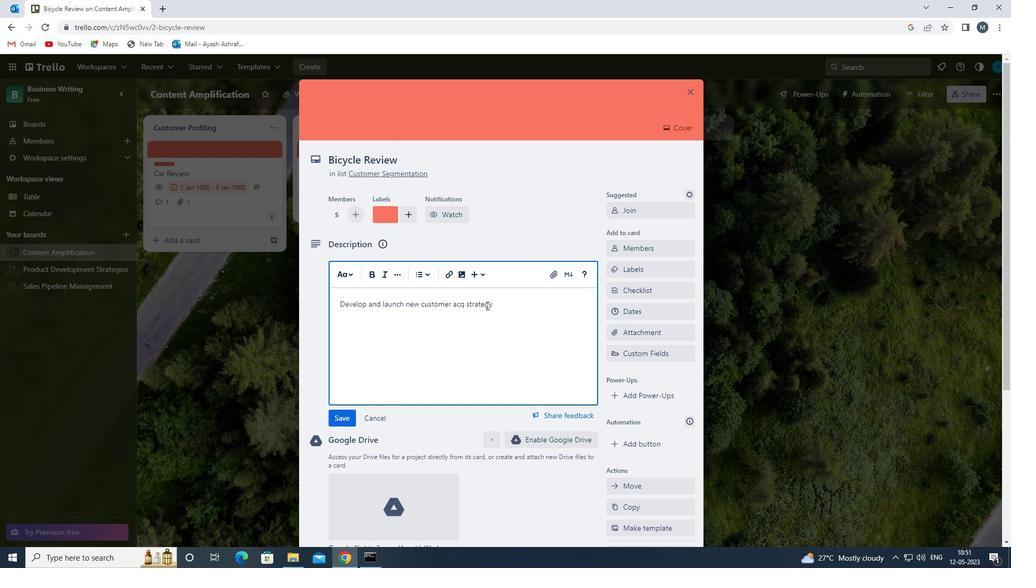 
Action: Mouse moved to (485, 307)
Screenshot: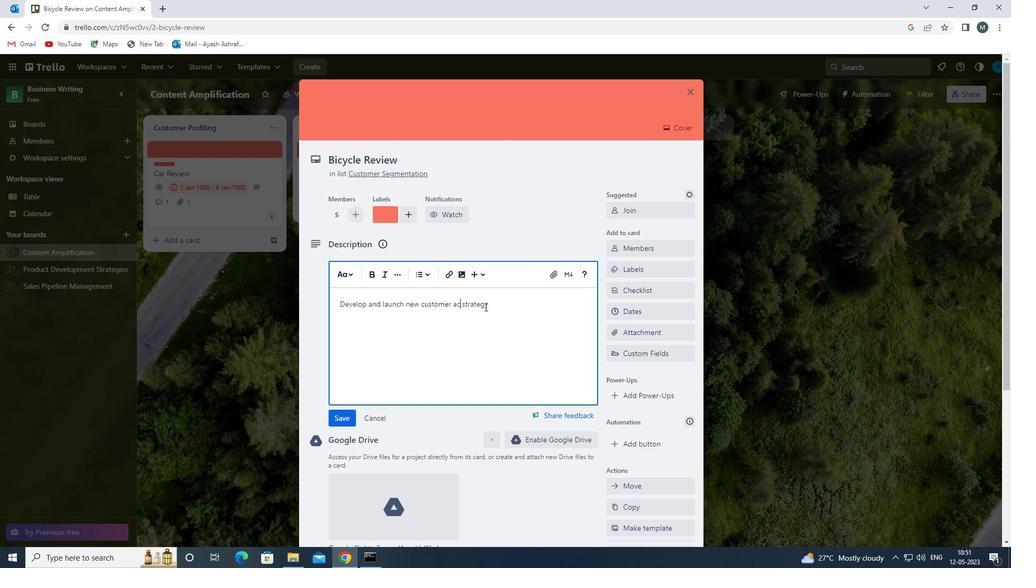 
Action: Key pressed QUISITION
Screenshot: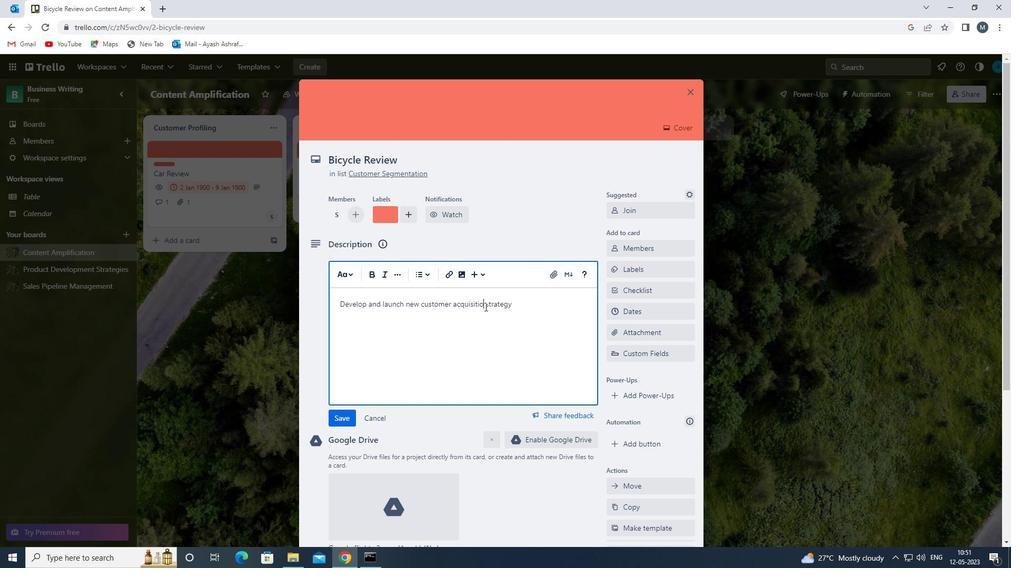 
Action: Mouse moved to (343, 420)
Screenshot: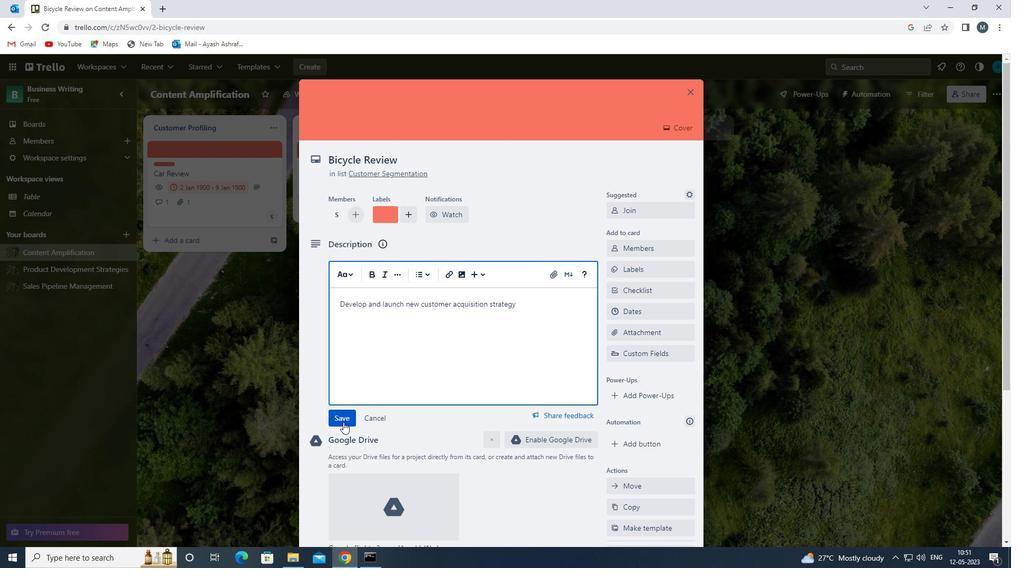 
Action: Mouse pressed left at (343, 420)
Screenshot: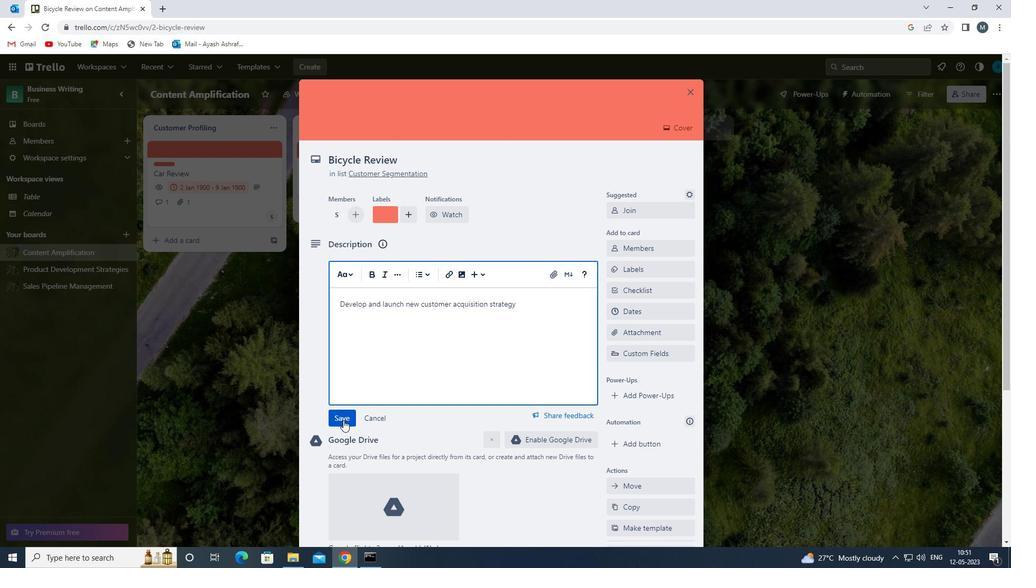 
Action: Mouse moved to (505, 390)
Screenshot: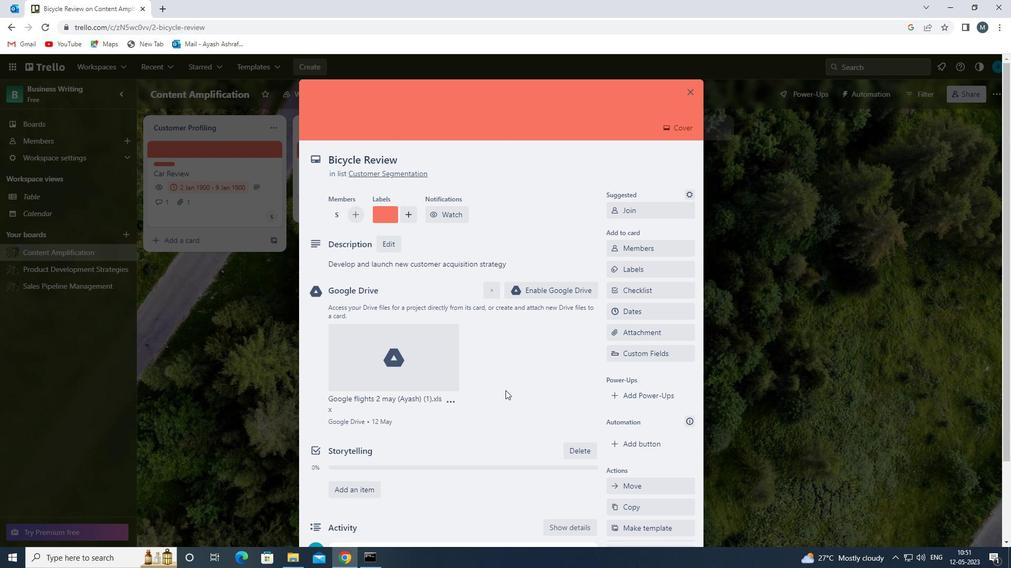 
Action: Mouse scrolled (505, 390) with delta (0, 0)
Screenshot: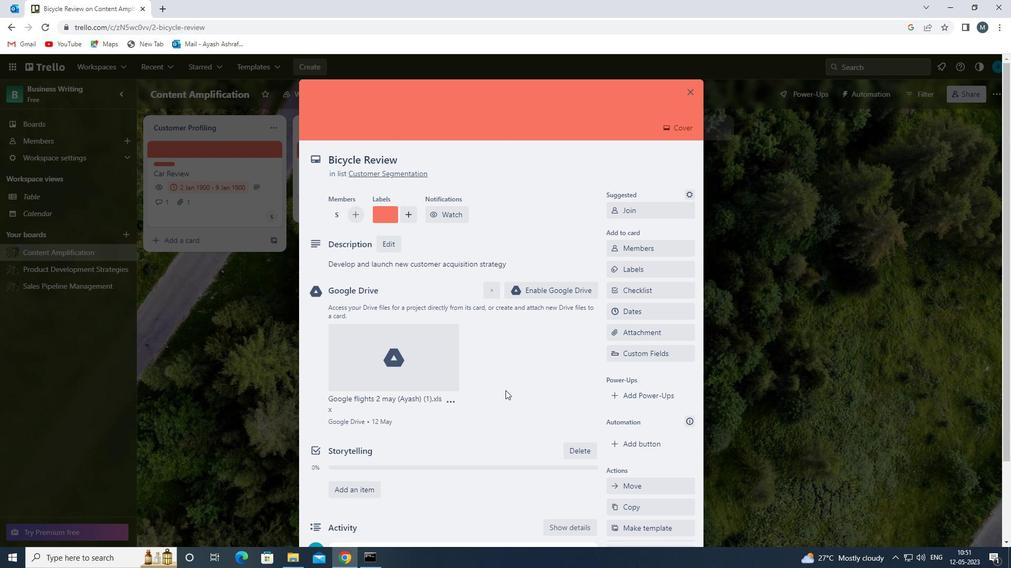 
Action: Mouse moved to (503, 390)
Screenshot: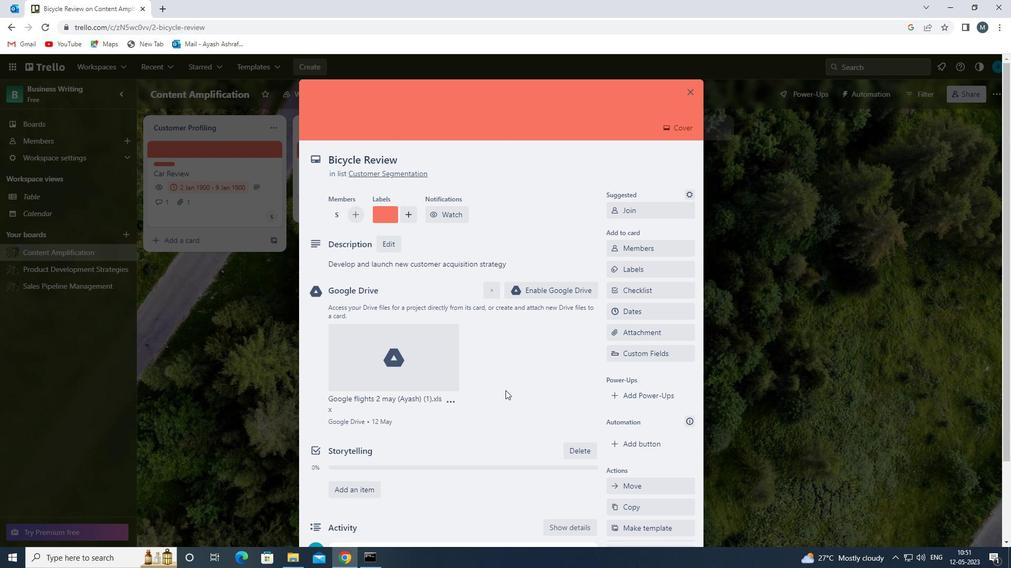 
Action: Mouse scrolled (503, 390) with delta (0, 0)
Screenshot: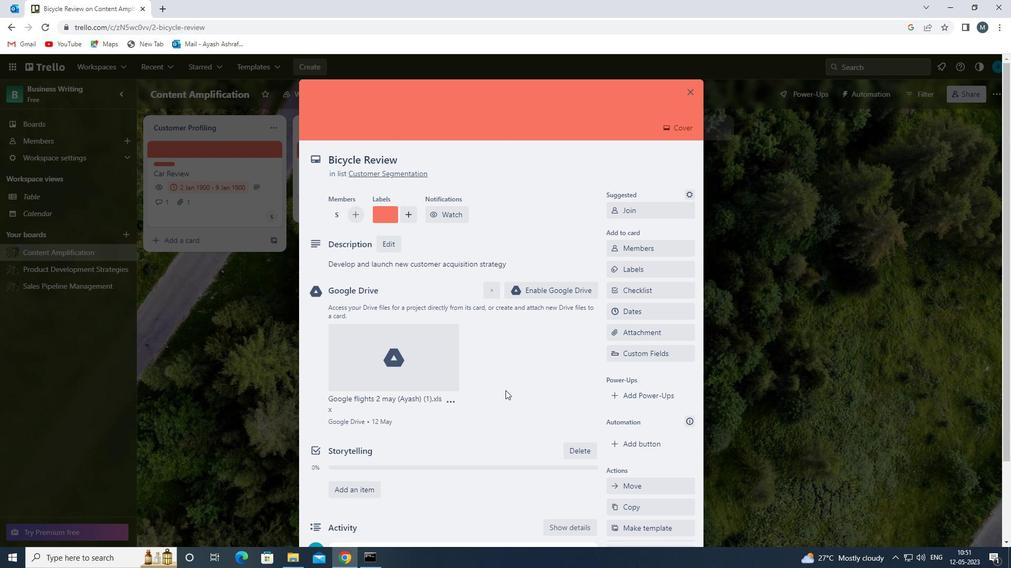 
Action: Mouse moved to (426, 460)
Screenshot: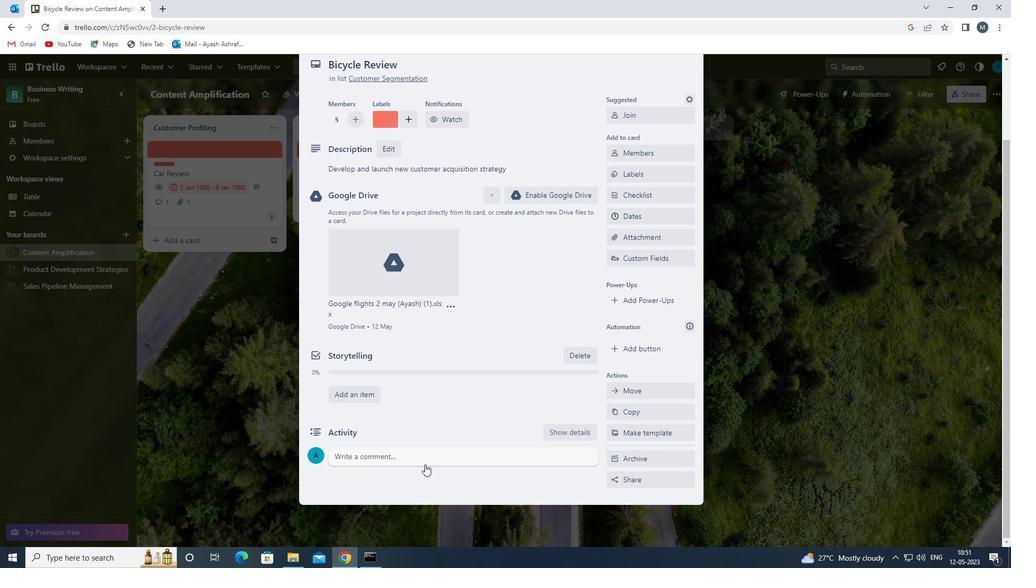 
Action: Mouse pressed left at (426, 460)
Screenshot: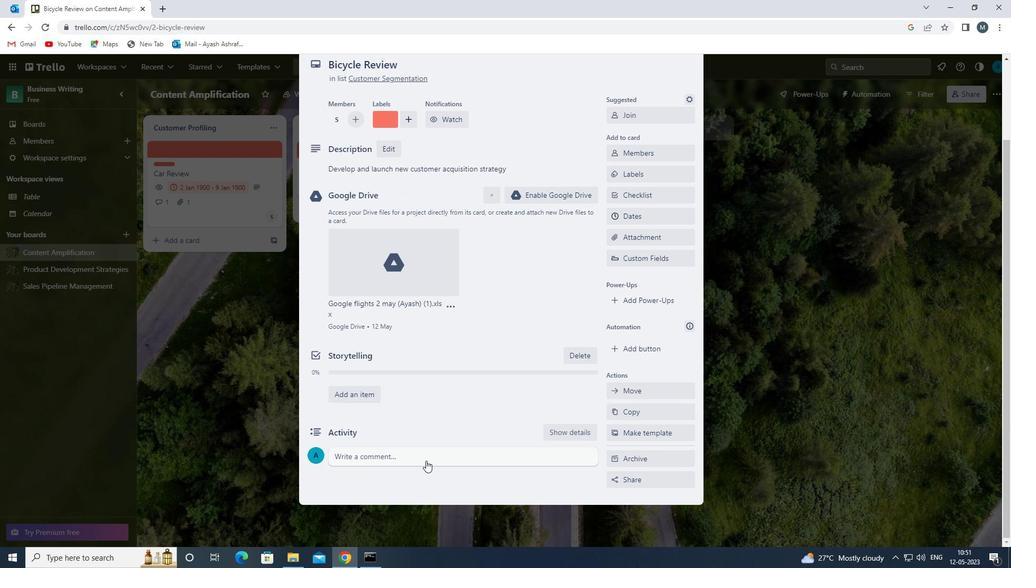 
Action: Mouse moved to (414, 483)
Screenshot: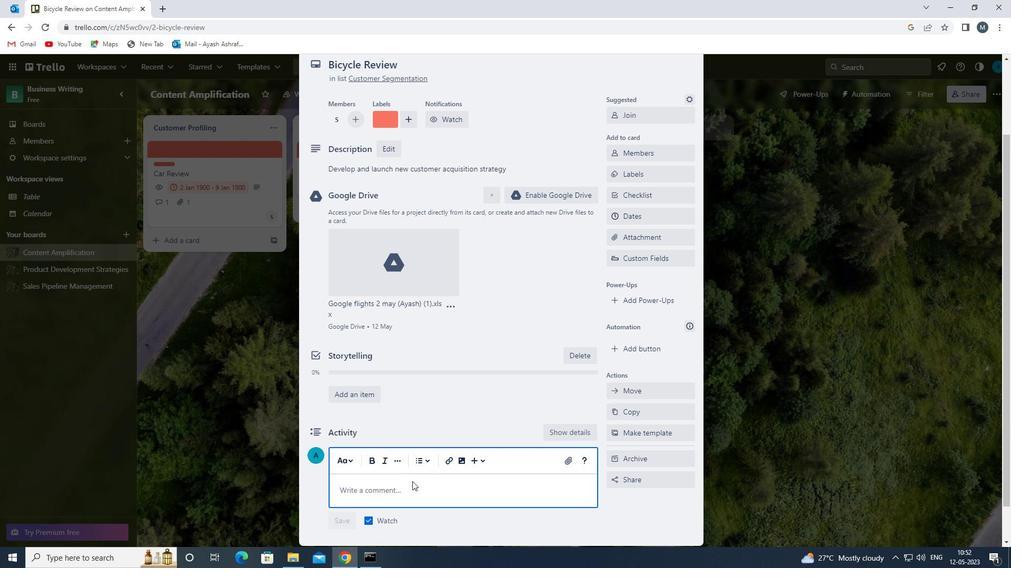 
Action: Mouse pressed left at (414, 483)
Screenshot: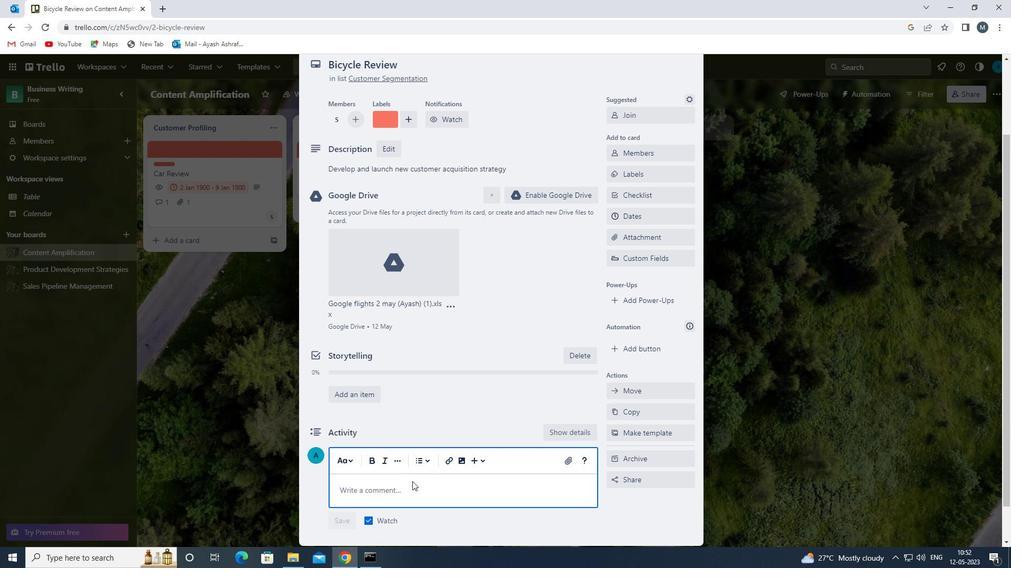 
Action: Key pressed <Key.shift>WE<Key.space>SHOULD<Key.space>APPROACH<Key.space>
Screenshot: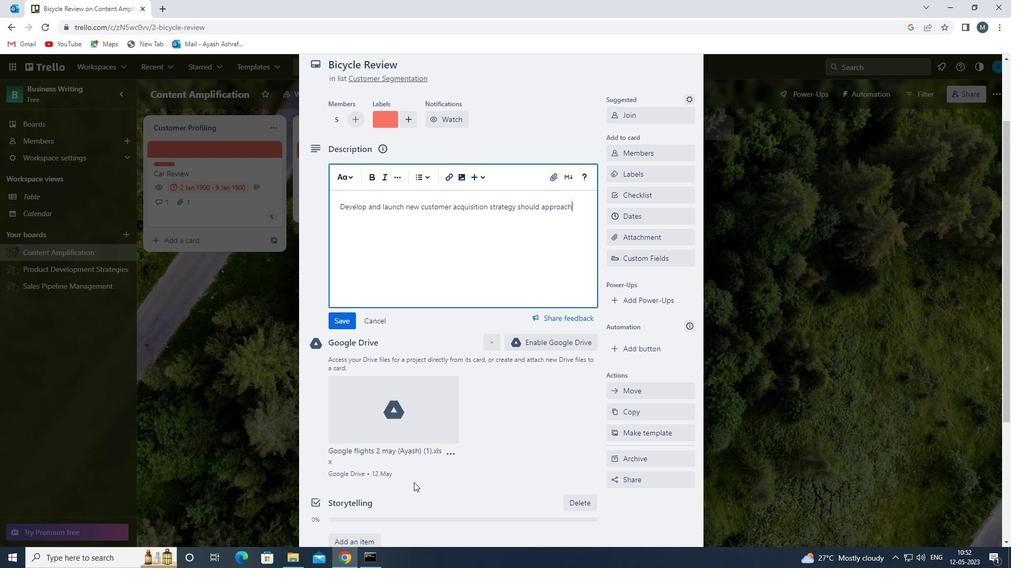 
Action: Mouse moved to (423, 469)
Screenshot: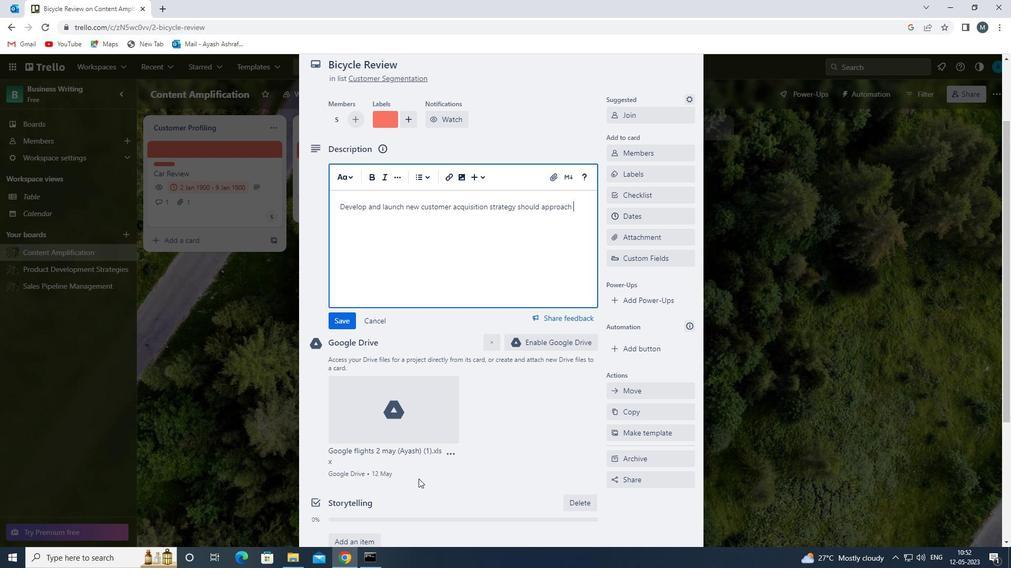 
Action: Mouse scrolled (423, 468) with delta (0, 0)
Screenshot: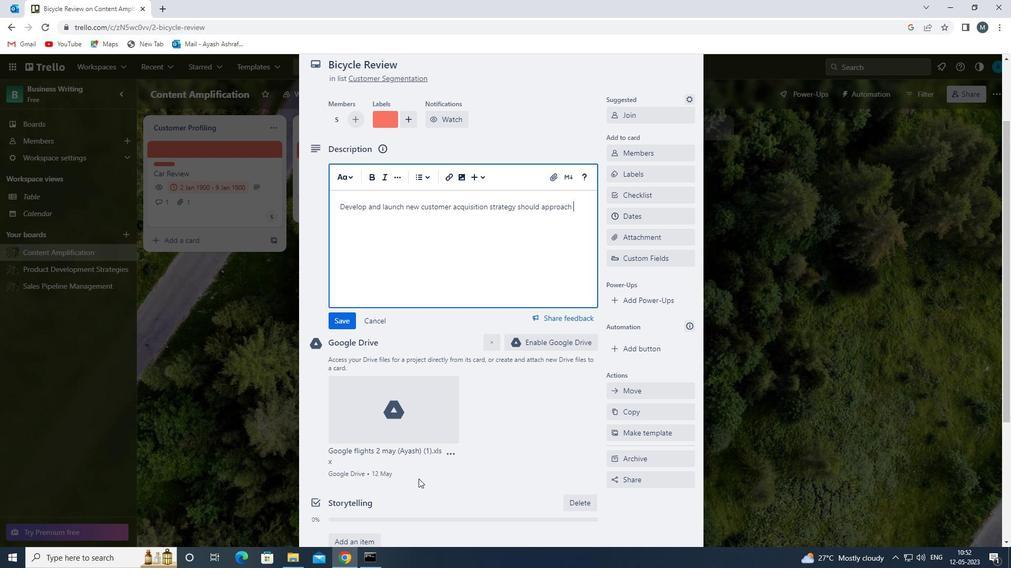 
Action: Mouse moved to (423, 468)
Screenshot: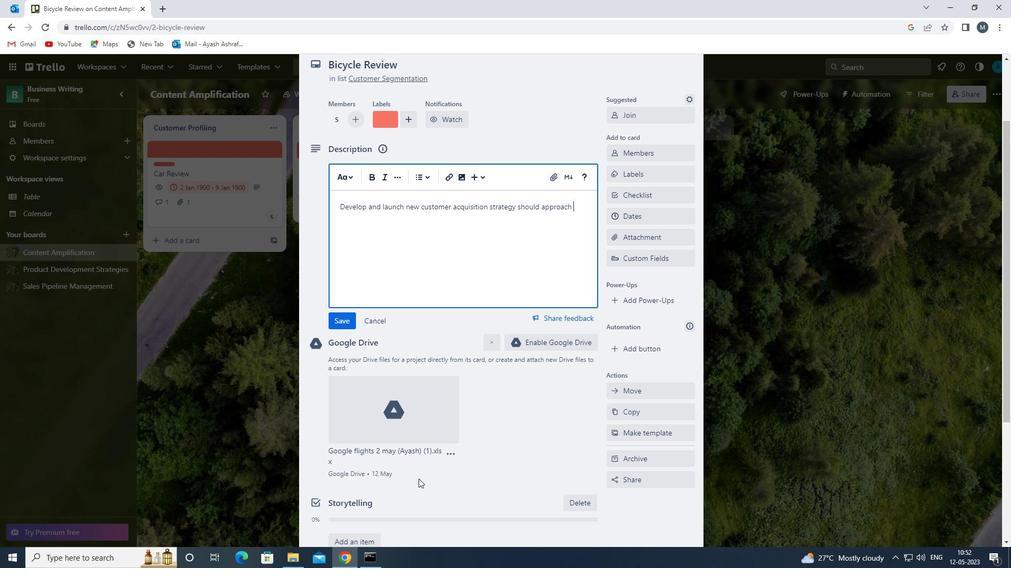 
Action: Mouse scrolled (423, 467) with delta (0, 0)
Screenshot: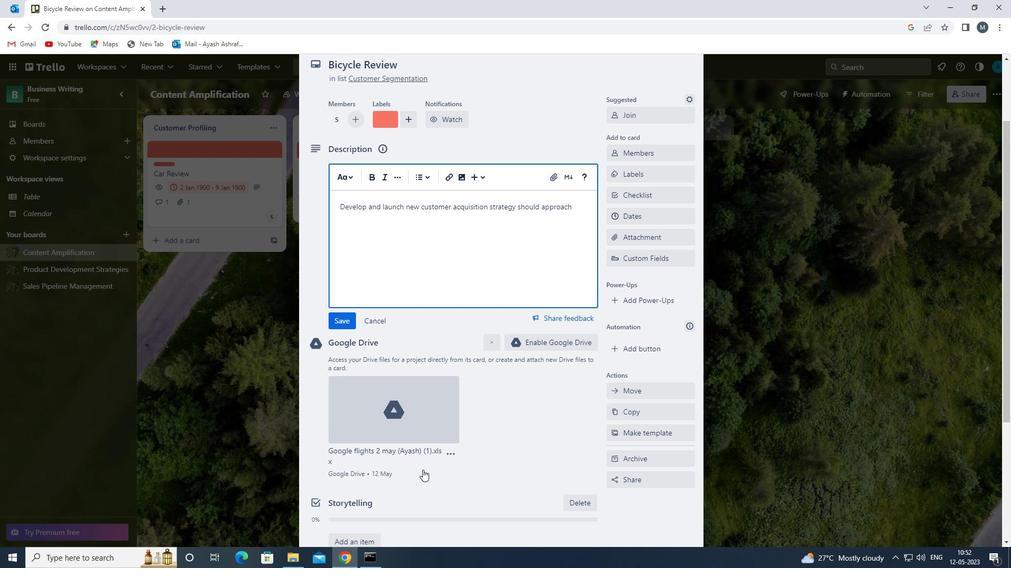 
Action: Mouse moved to (430, 448)
Screenshot: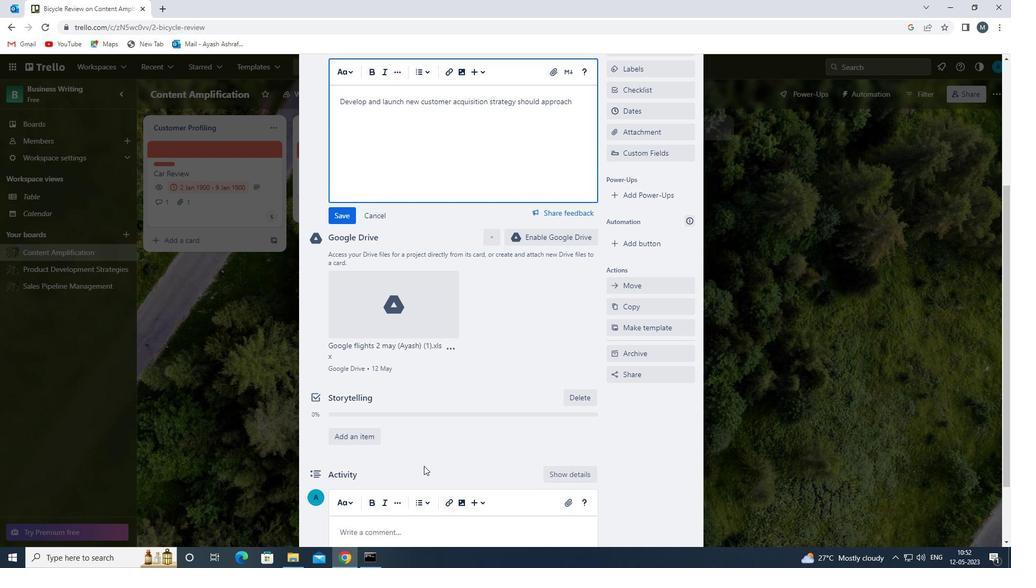 
Action: Mouse scrolled (430, 448) with delta (0, 0)
Screenshot: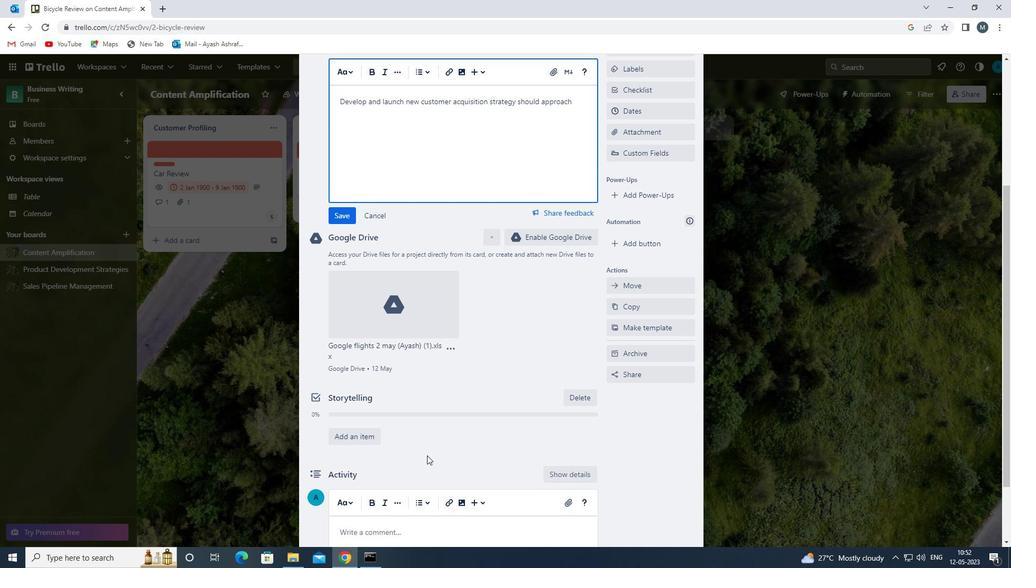 
Action: Mouse scrolled (430, 448) with delta (0, 0)
Screenshot: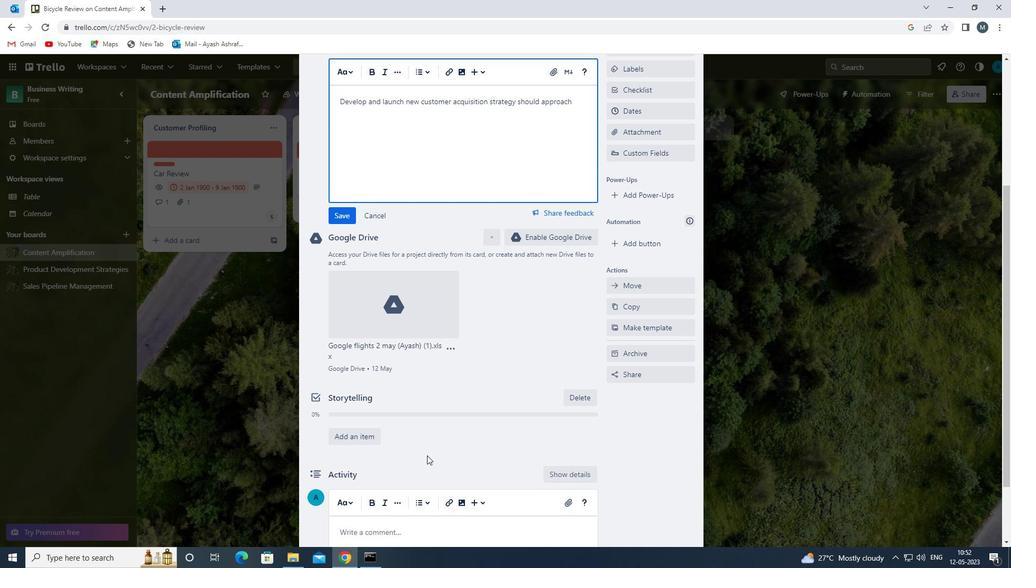 
Action: Mouse moved to (410, 448)
Screenshot: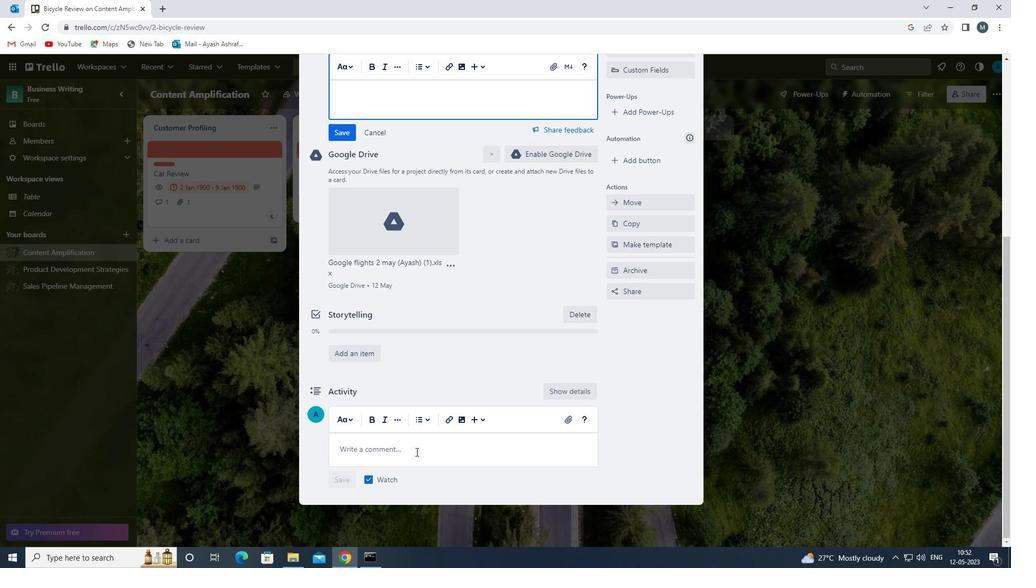 
Action: Mouse pressed left at (410, 448)
Screenshot: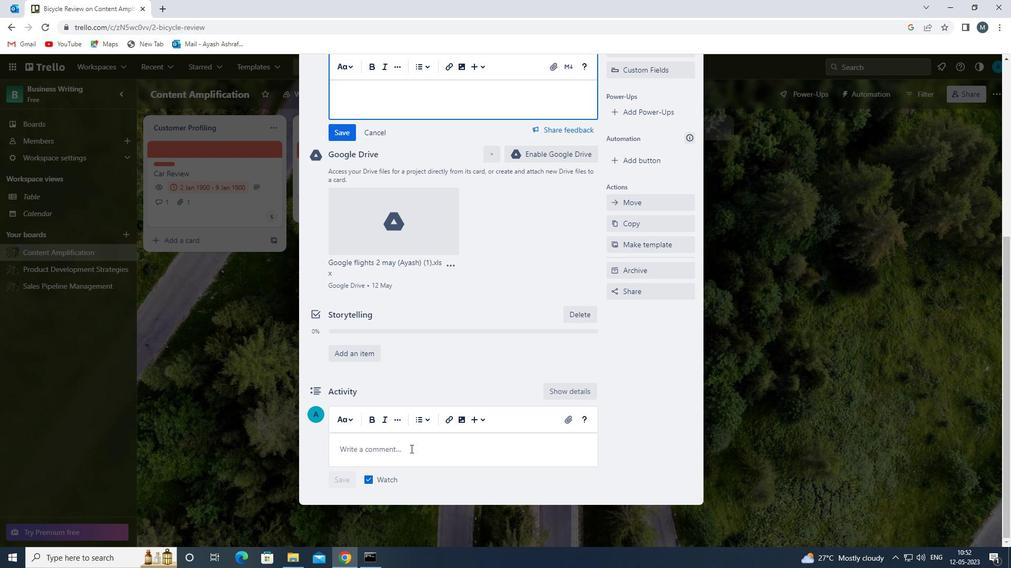 
Action: Mouse moved to (409, 447)
Screenshot: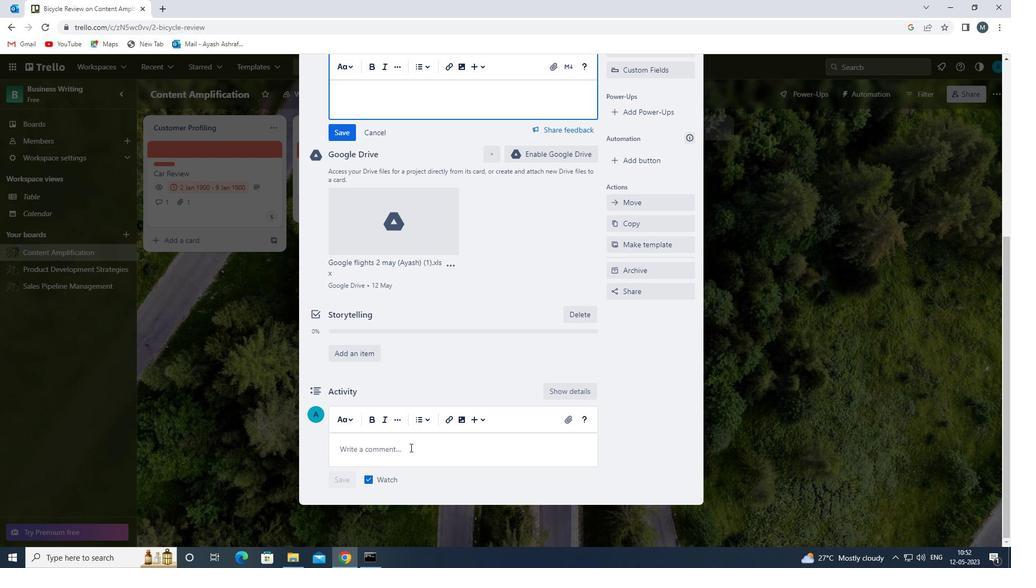 
Action: Key pressed <Key.shift>WE
Screenshot: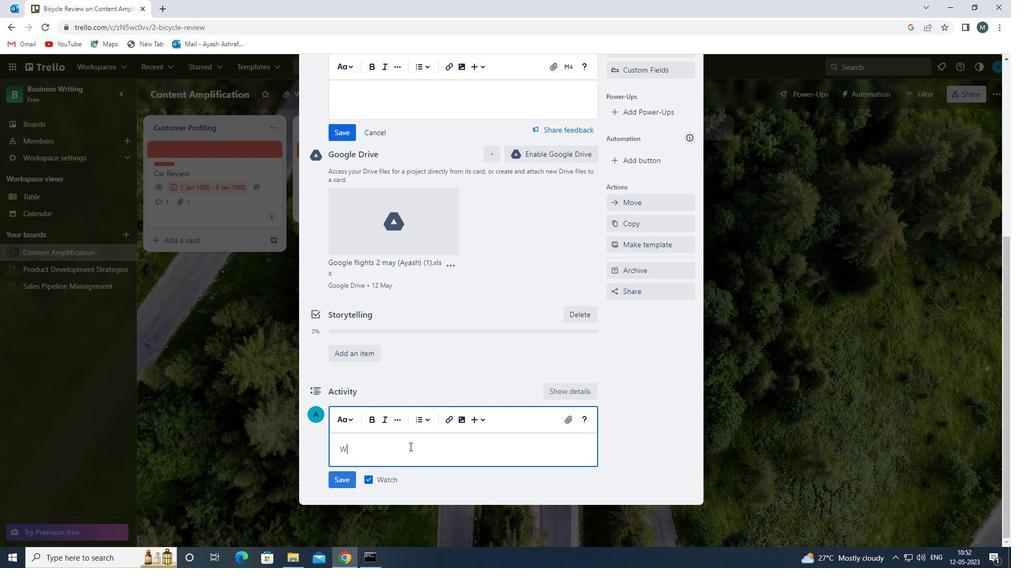 
Action: Mouse moved to (395, 436)
Screenshot: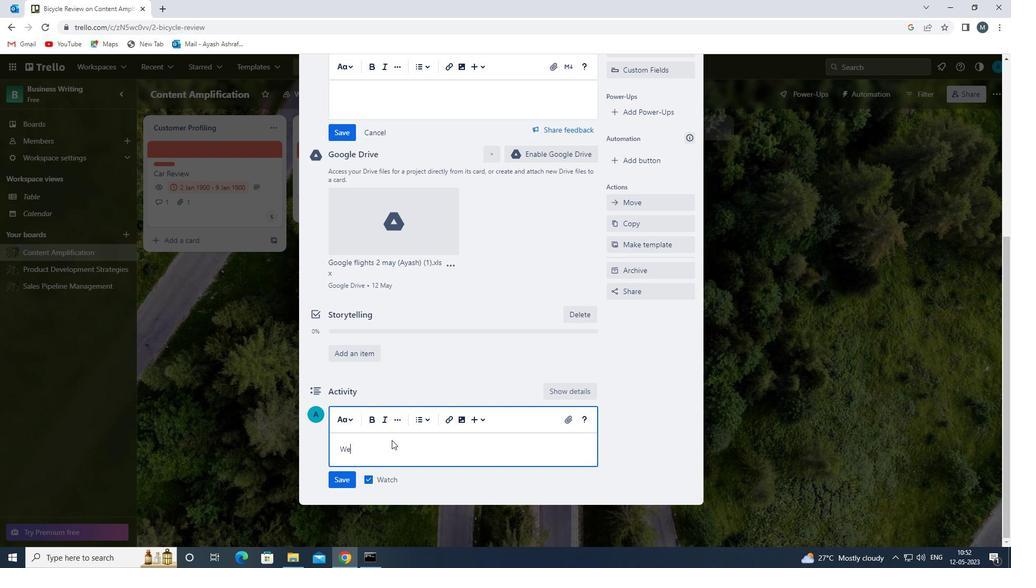 
Action: Mouse scrolled (395, 436) with delta (0, 0)
Screenshot: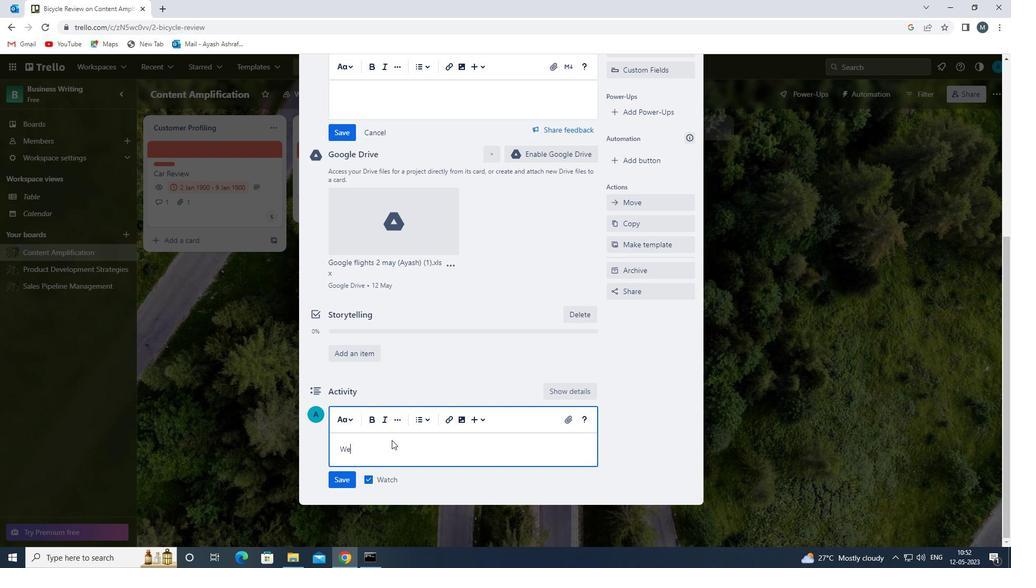
Action: Mouse scrolled (395, 436) with delta (0, 0)
Screenshot: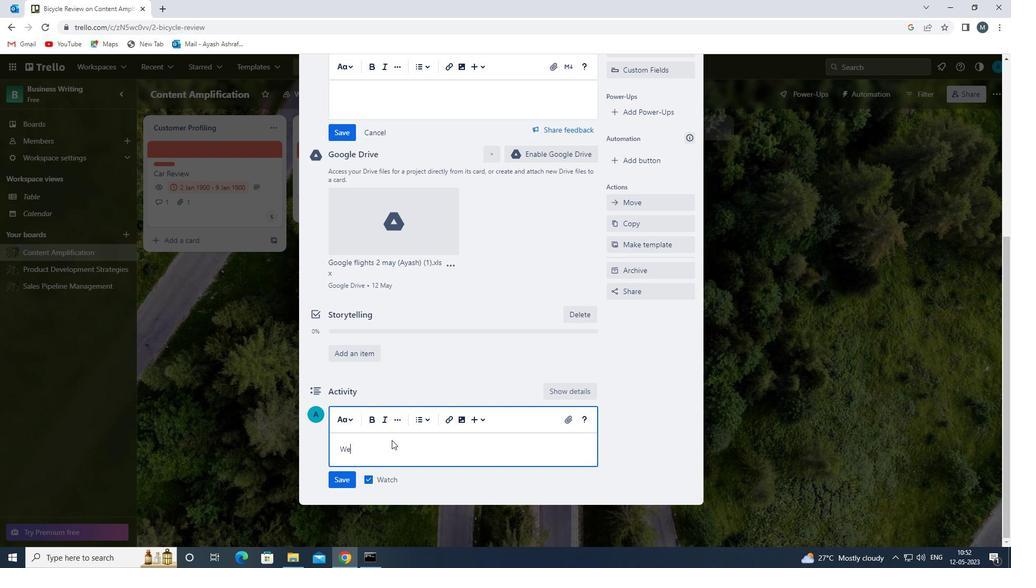 
Action: Mouse scrolled (395, 436) with delta (0, 0)
Screenshot: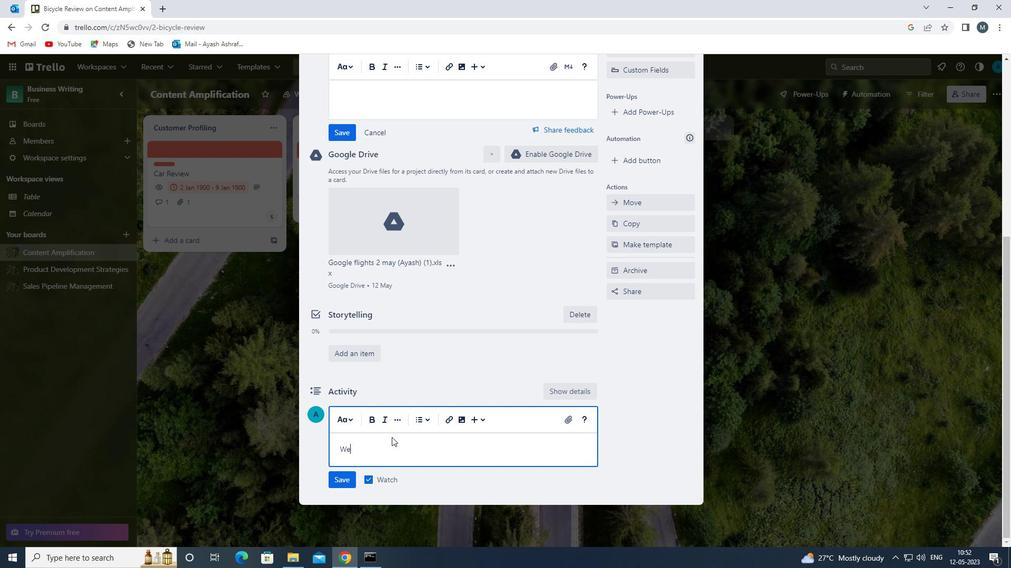 
Action: Mouse moved to (426, 408)
Screenshot: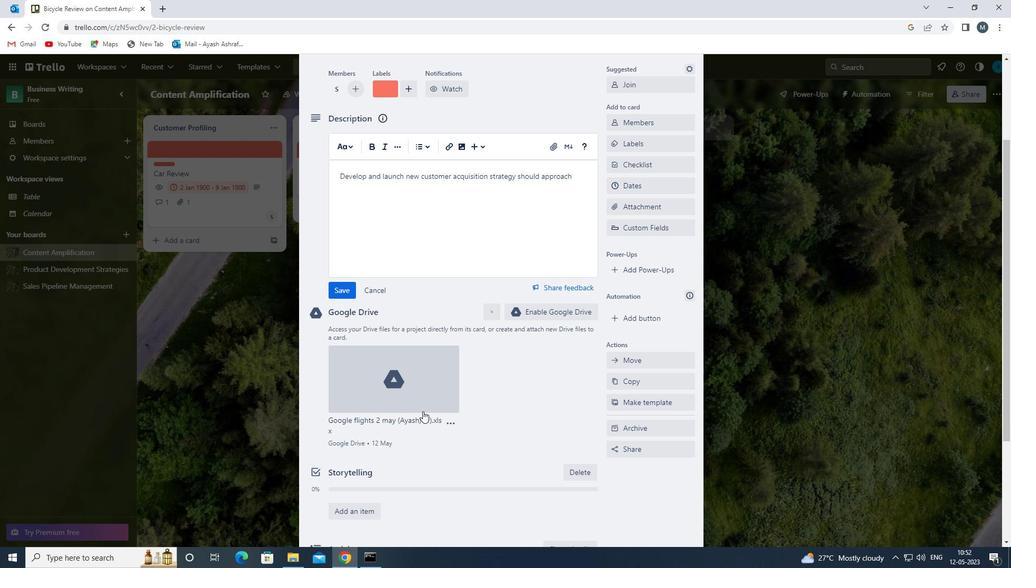 
Action: Mouse scrolled (426, 407) with delta (0, 0)
Screenshot: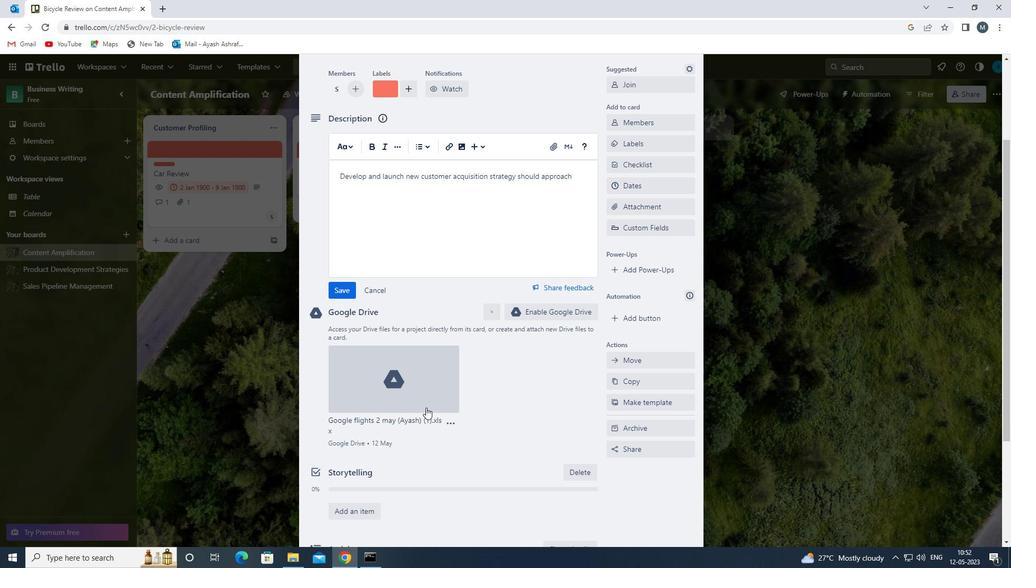 
Action: Mouse scrolled (426, 407) with delta (0, 0)
Screenshot: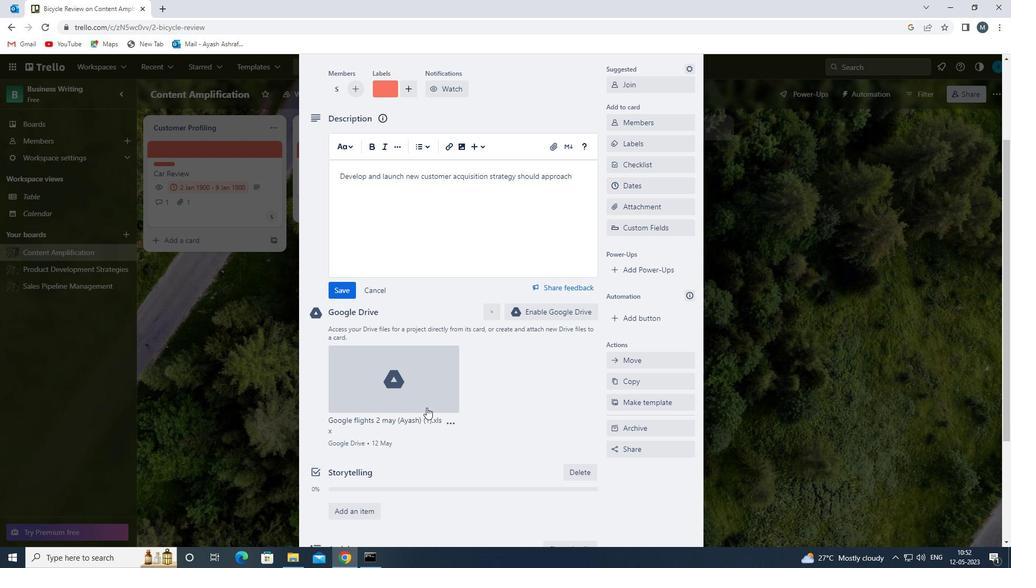 
Action: Mouse moved to (426, 408)
Screenshot: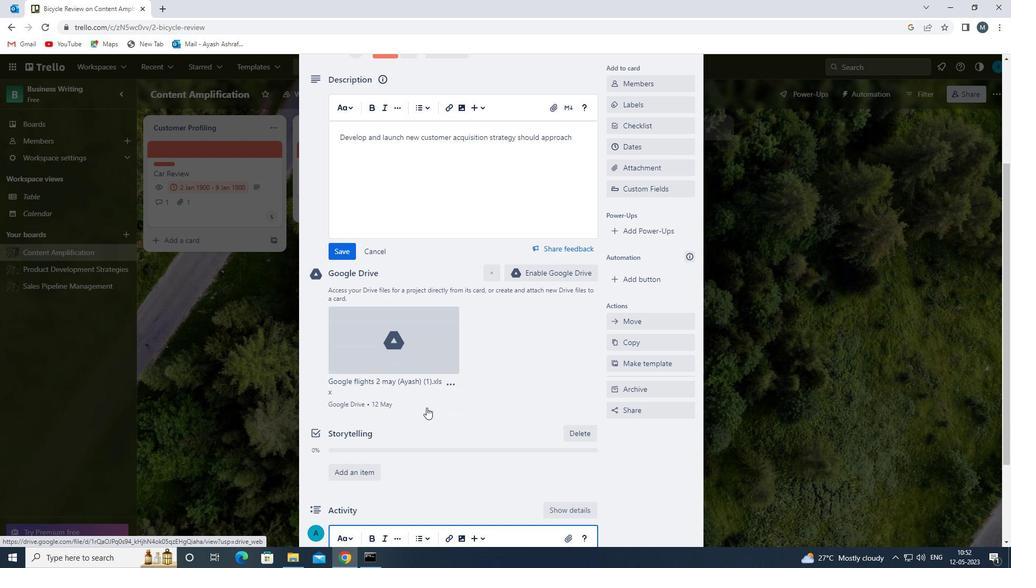 
Action: Mouse scrolled (426, 407) with delta (0, 0)
Screenshot: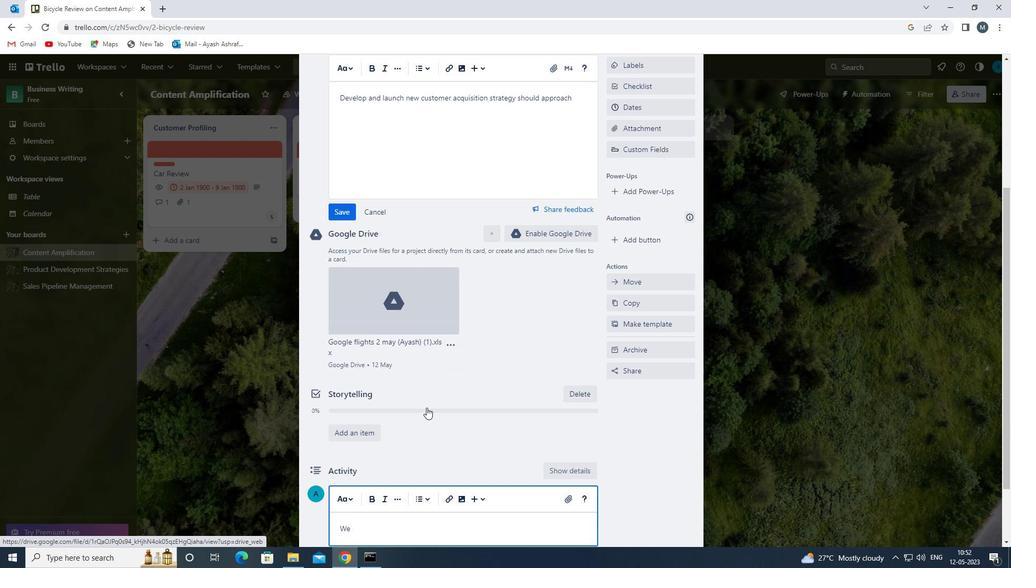 
Action: Mouse moved to (404, 449)
Screenshot: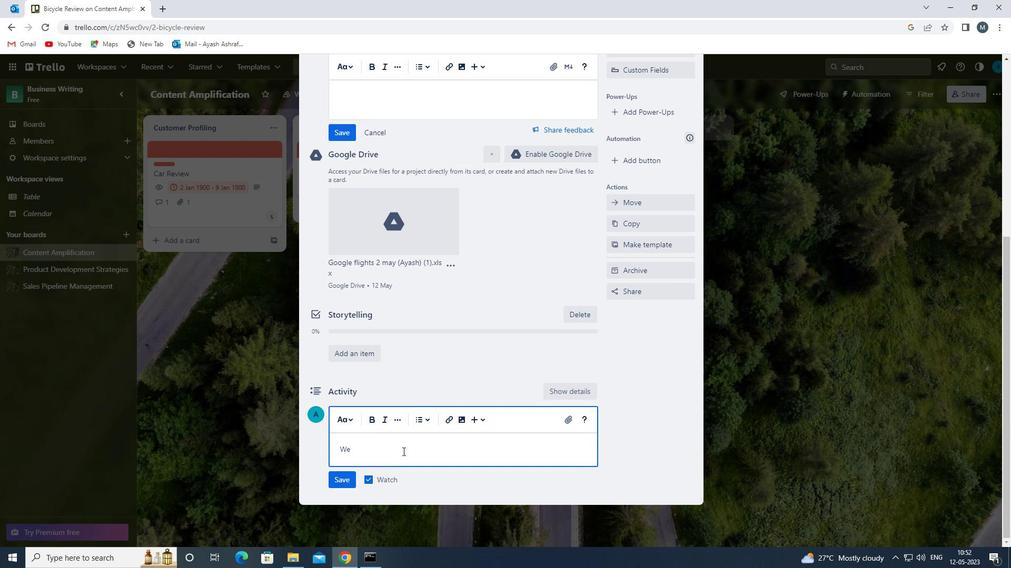 
Action: Mouse pressed left at (404, 449)
Screenshot: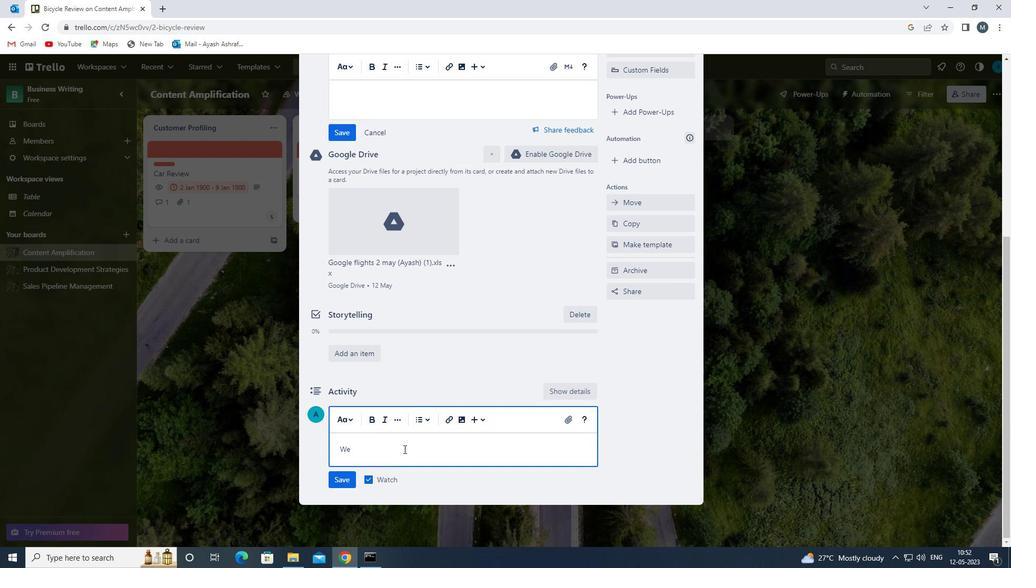 
Action: Mouse moved to (402, 448)
Screenshot: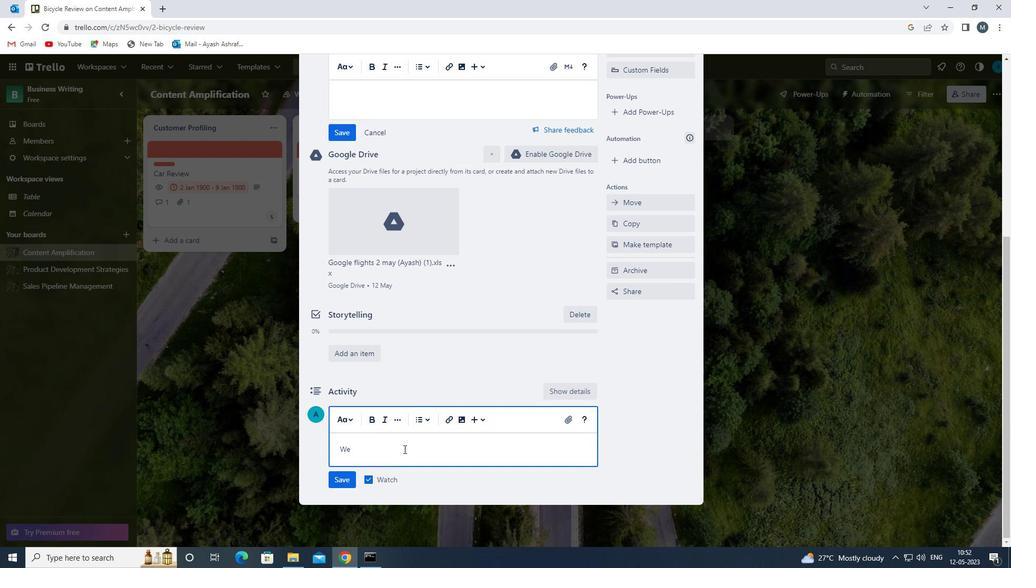 
Action: Key pressed <Key.space>
Screenshot: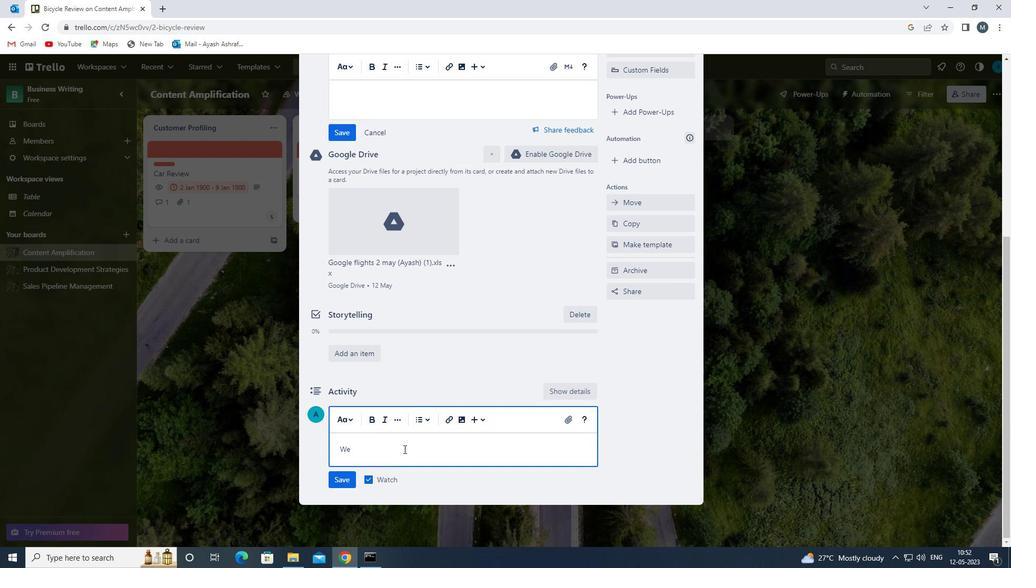 
Action: Mouse moved to (400, 448)
Screenshot: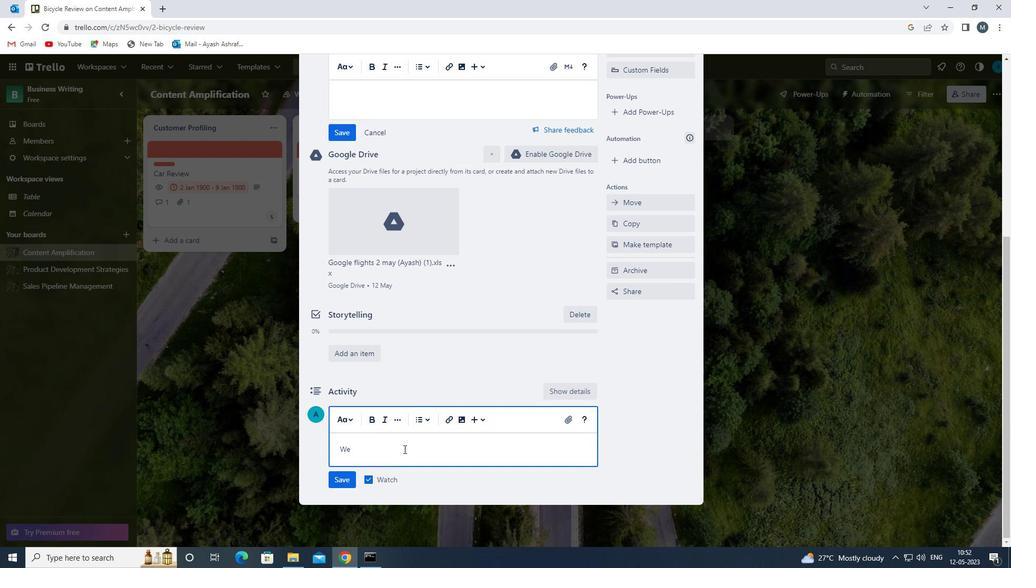 
Action: Key pressed <Key.shift>SHOULD<Key.space>APPROACH<Key.space>THIS<Key.space>TASK<Key.space>WITH<Key.space>A<Key.space>SENSE<Key.space>OF<Key.space>CURIOSITY<Key.space>AND<Key.space>WILLINGNESS<Key.space>TO<Key.space>EXO<Key.backspace>PERIMENT<Key.space>WITH<Key.space>NW<Key.space><Key.backspace><Key.backspace>EW<Key.space>IDEAS<Key.space>AND<Key.space>APPROACHES<Key.space><Key.backspace>.
Screenshot: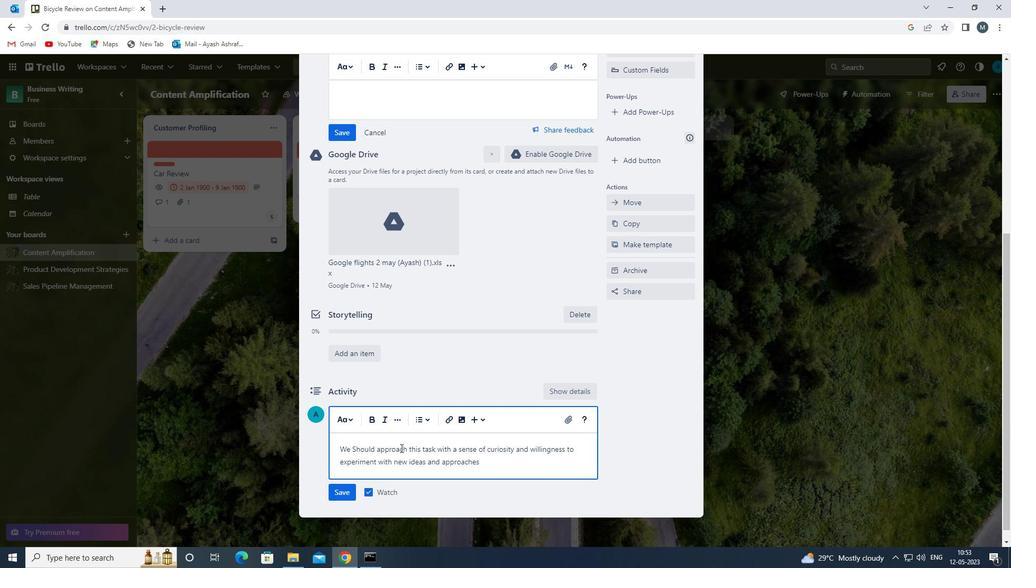 
Action: Mouse moved to (446, 457)
Screenshot: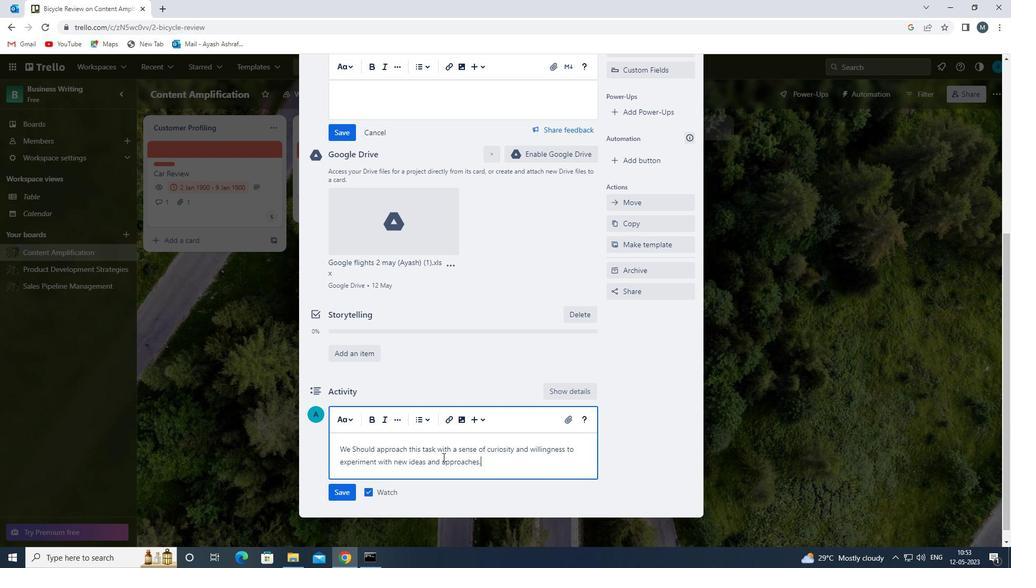 
Action: Mouse scrolled (446, 457) with delta (0, 0)
Screenshot: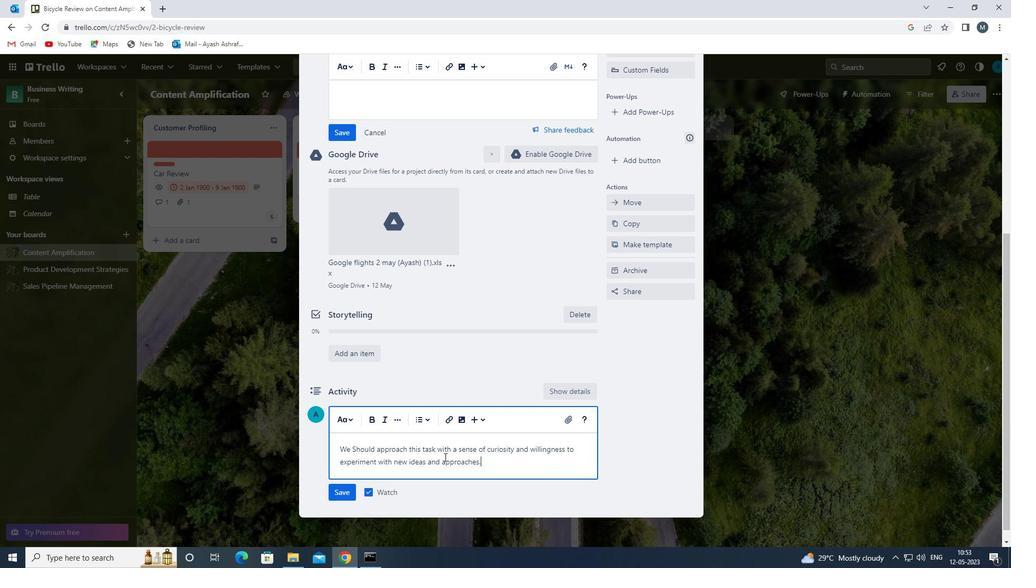 
Action: Mouse moved to (346, 478)
Screenshot: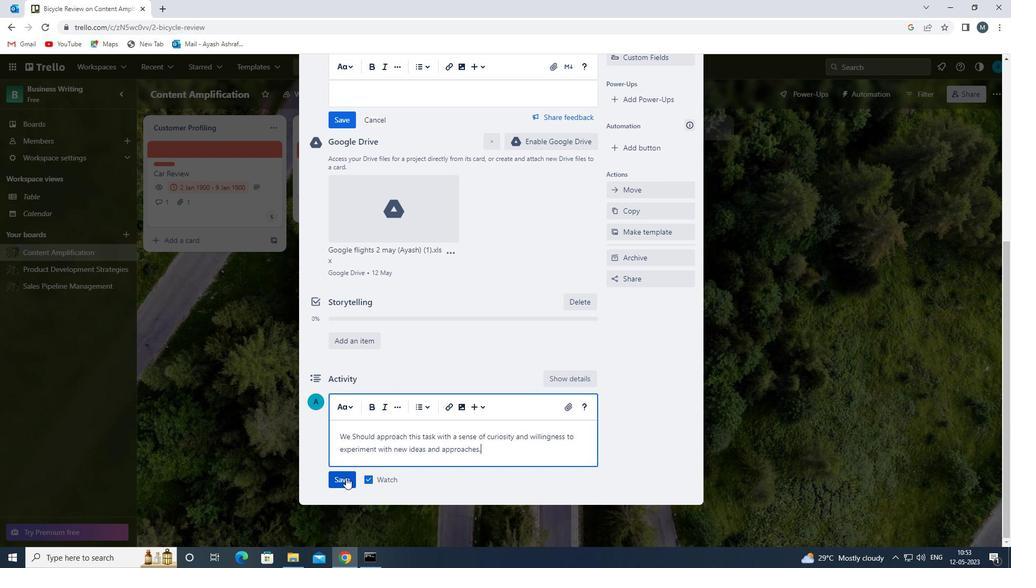 
Action: Mouse pressed left at (346, 478)
Screenshot: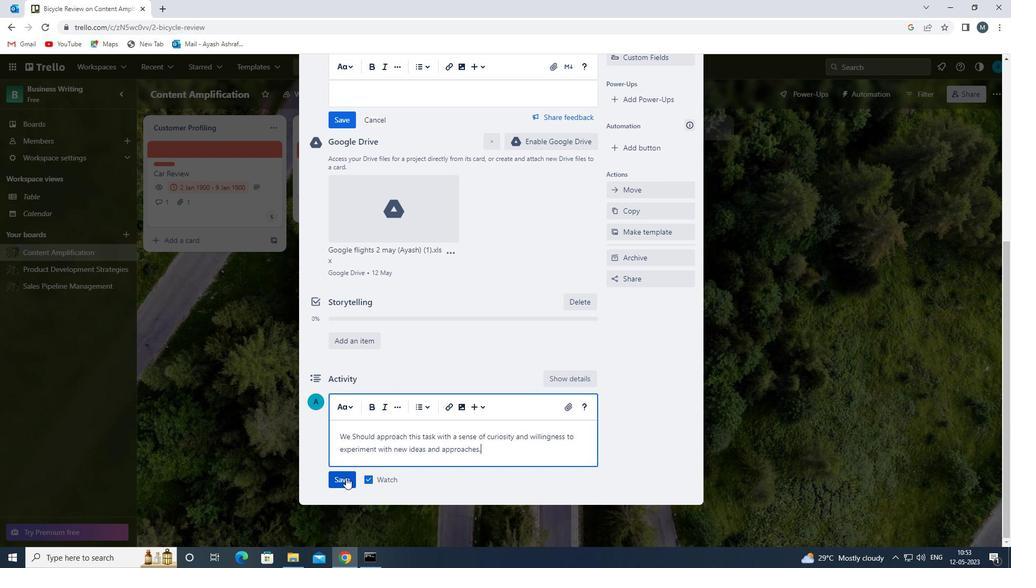 
Action: Mouse moved to (645, 211)
Screenshot: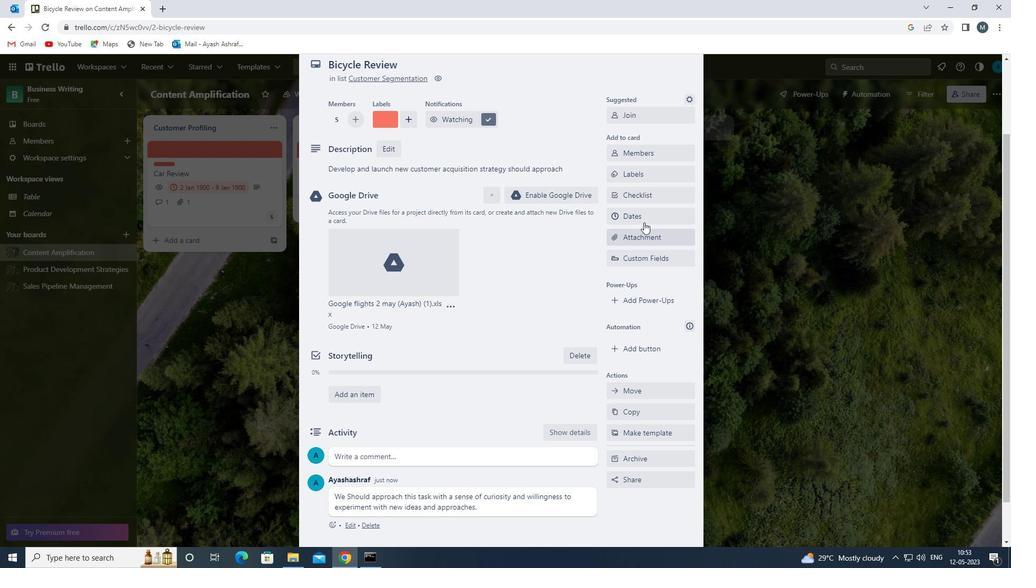 
Action: Mouse pressed left at (645, 211)
Screenshot: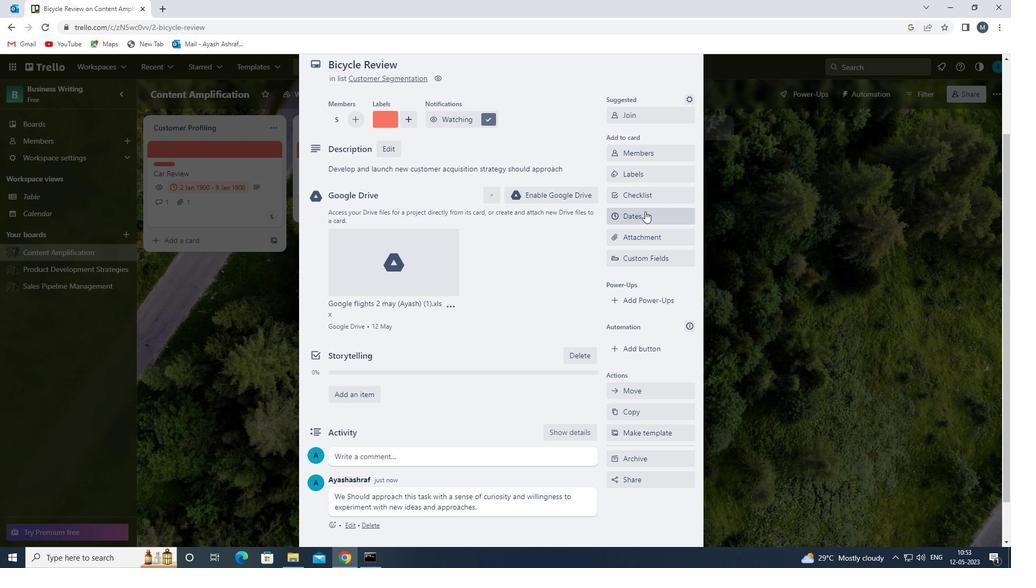 
Action: Mouse moved to (616, 289)
Screenshot: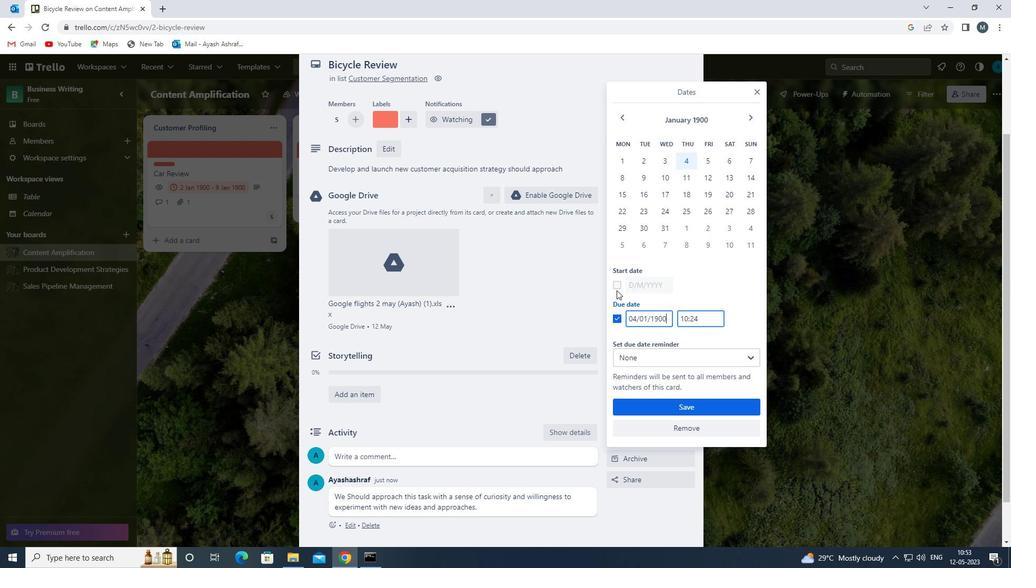 
Action: Mouse pressed left at (616, 289)
Screenshot: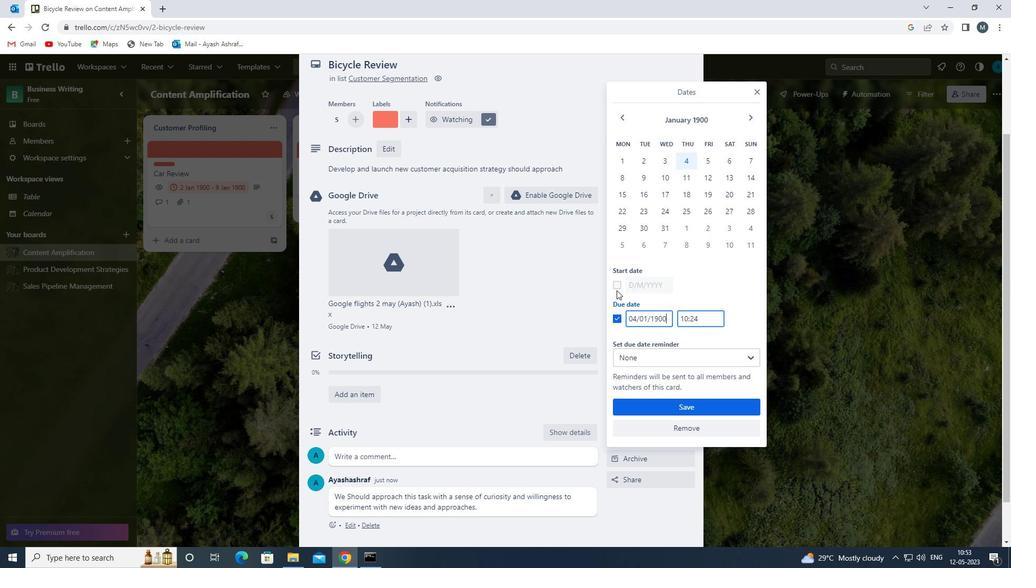 
Action: Mouse moved to (636, 286)
Screenshot: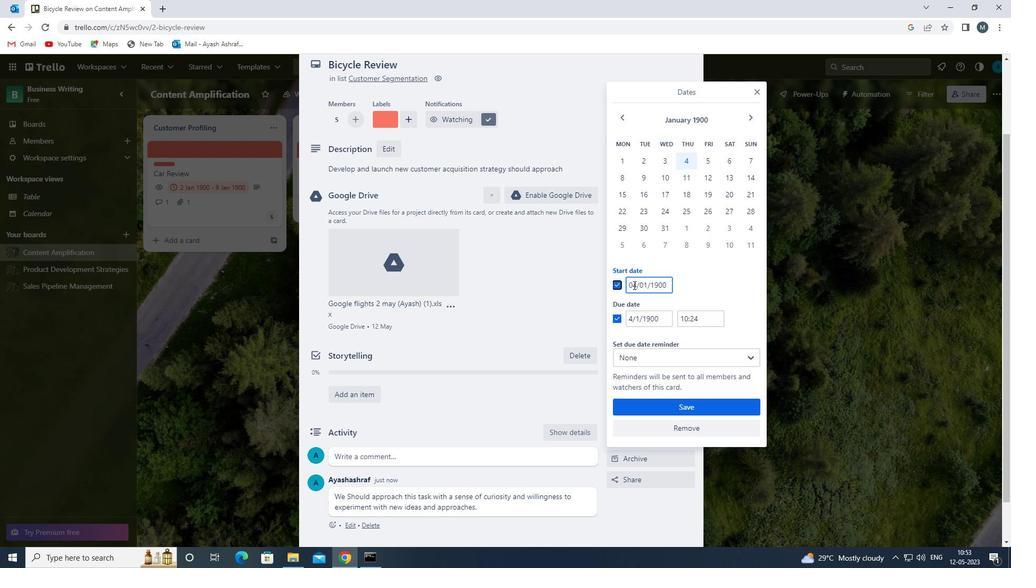 
Action: Mouse pressed left at (636, 286)
Screenshot: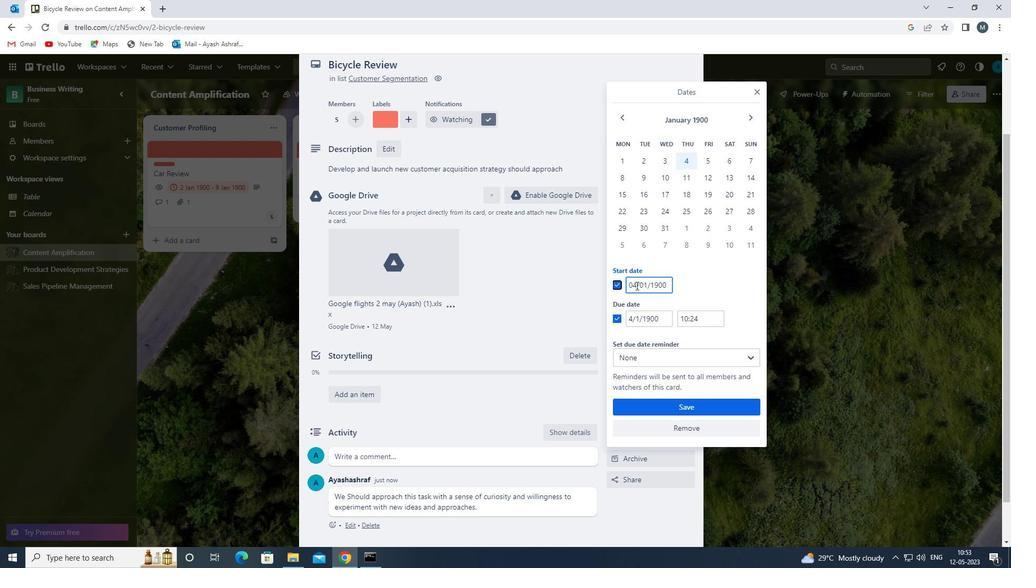 
Action: Mouse moved to (631, 287)
Screenshot: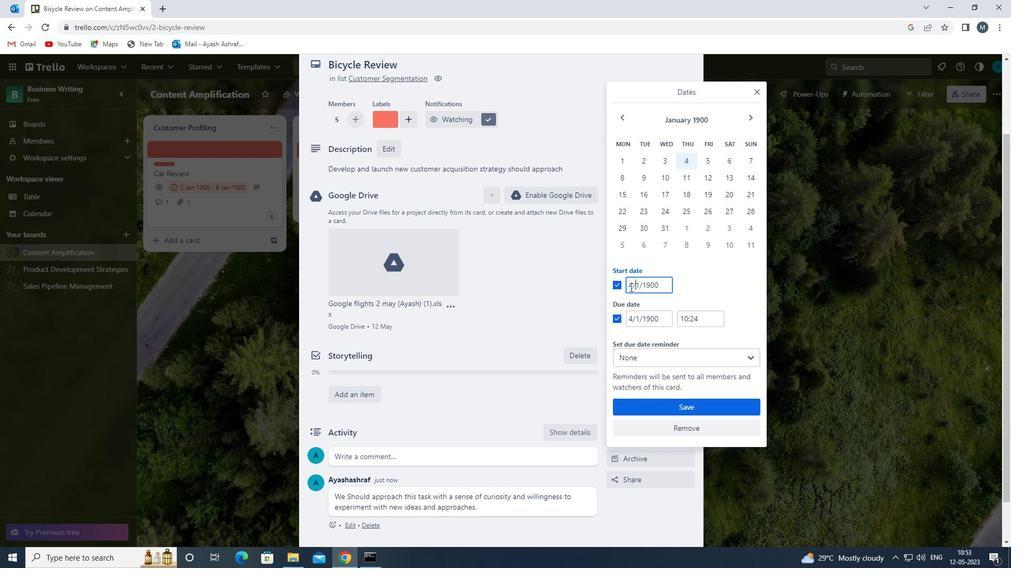 
Action: Mouse pressed left at (631, 287)
Screenshot: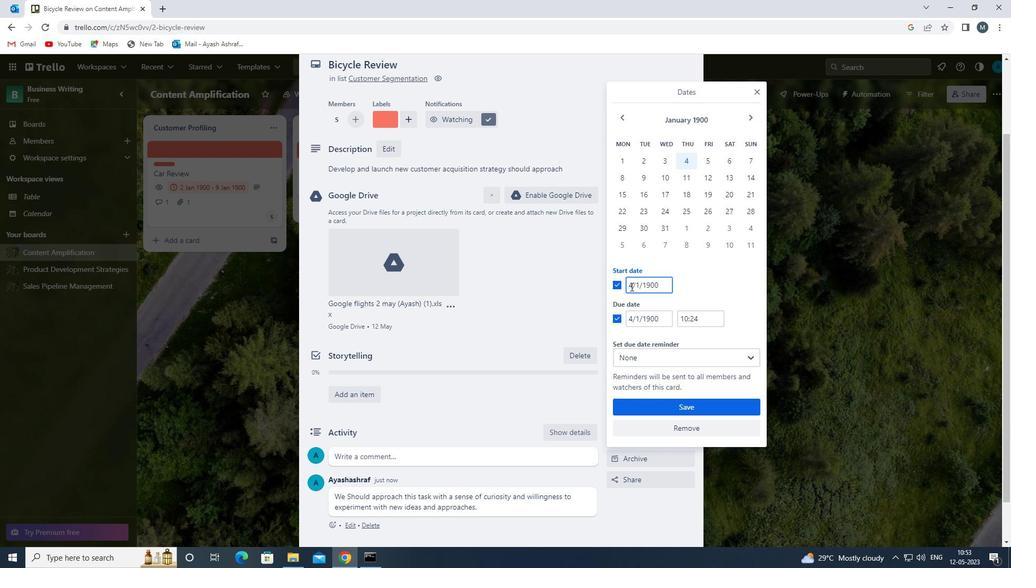 
Action: Mouse moved to (632, 286)
Screenshot: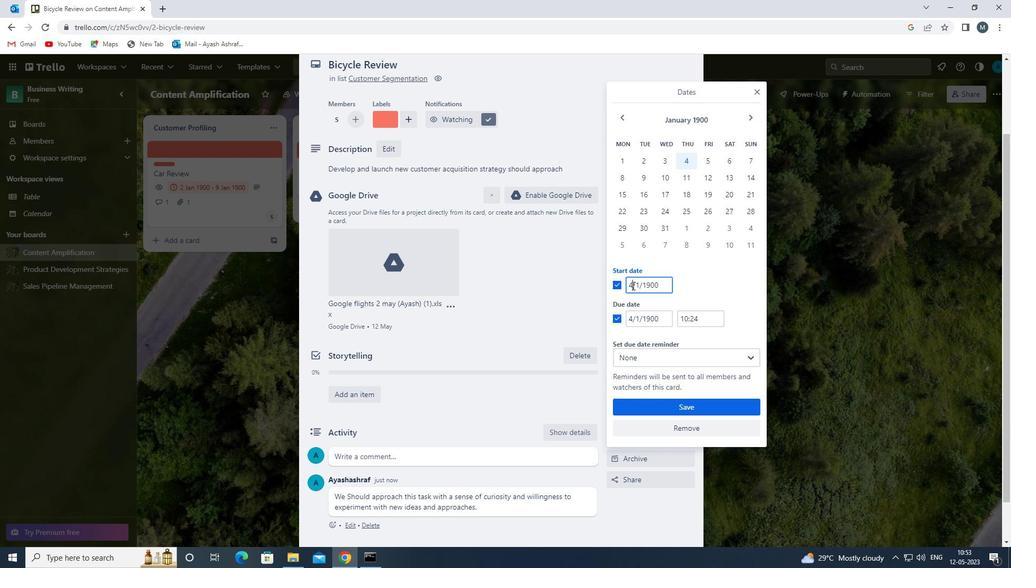
Action: Key pressed <Key.backspace><<96>>
Screenshot: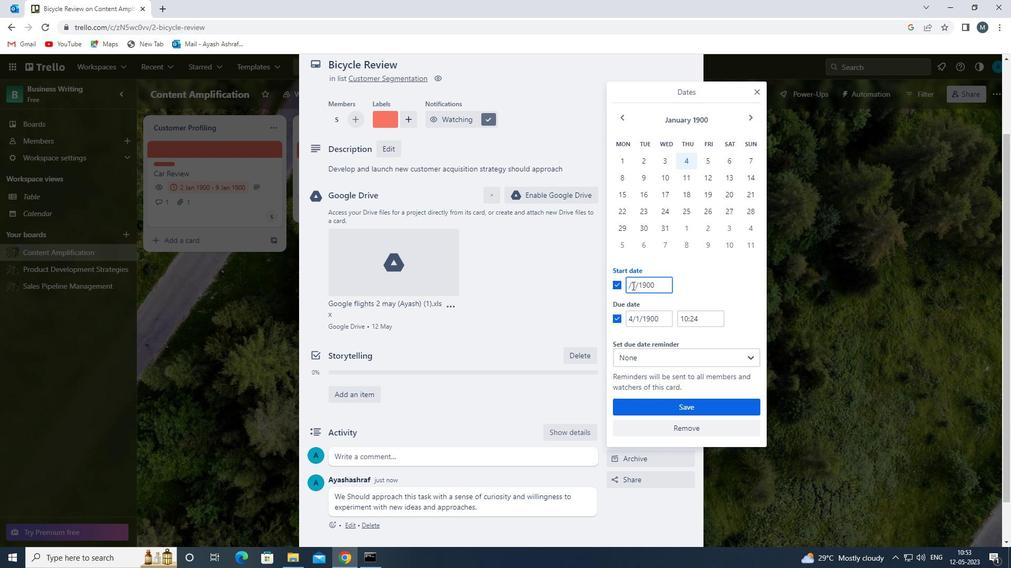 
Action: Mouse moved to (632, 286)
Screenshot: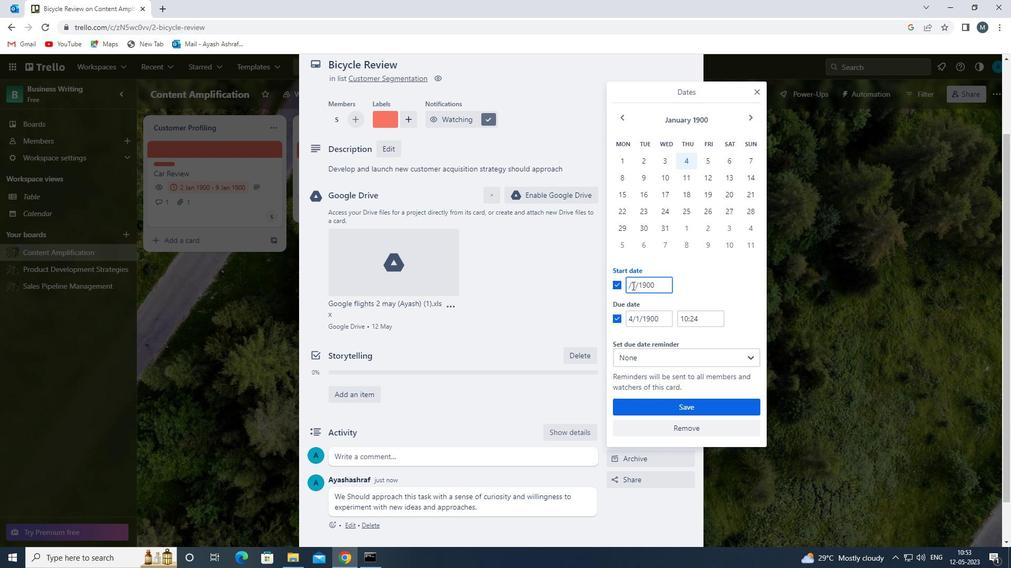 
Action: Key pressed <<101>>
Screenshot: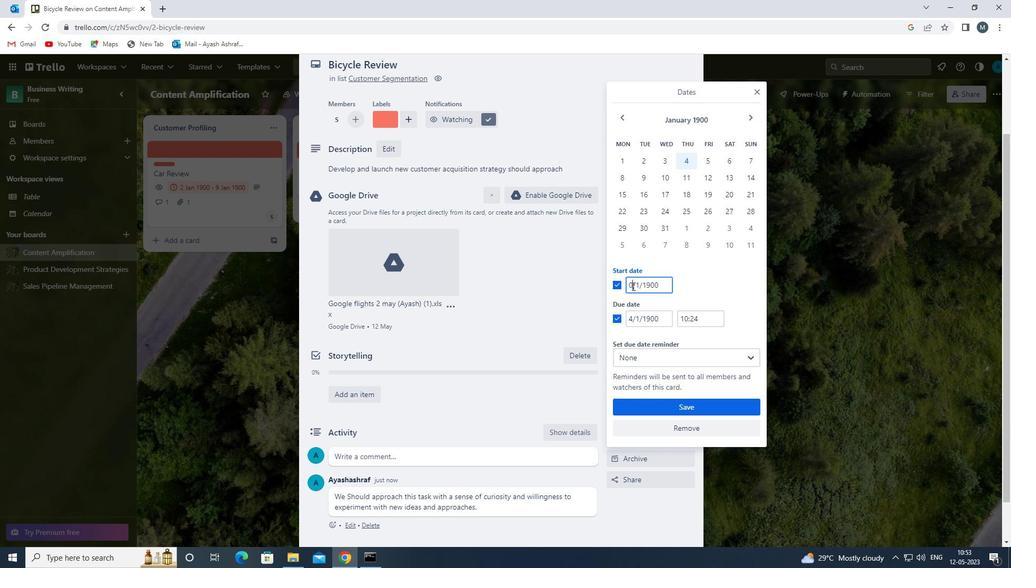 
Action: Mouse moved to (640, 288)
Screenshot: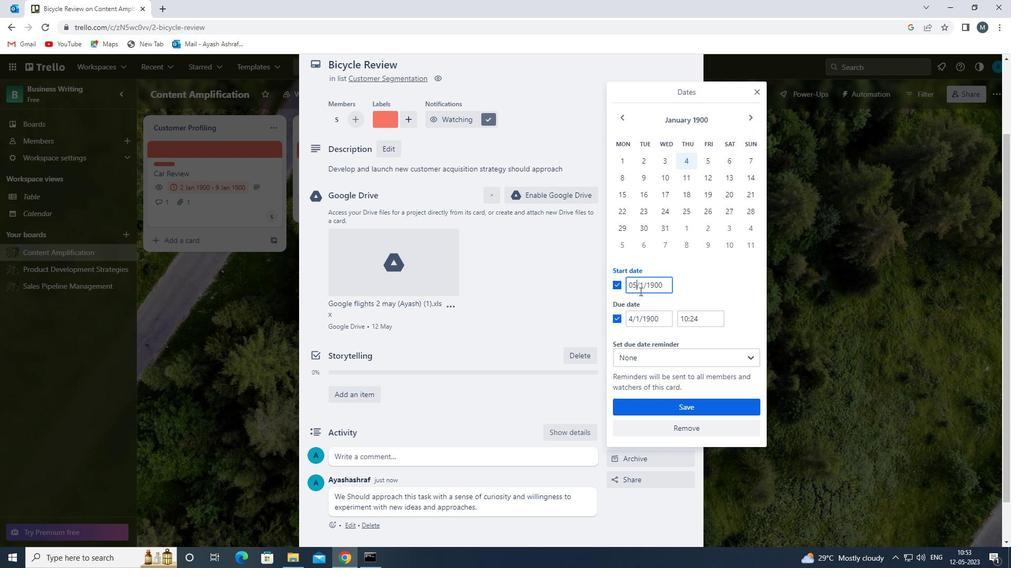 
Action: Mouse pressed left at (640, 288)
Screenshot: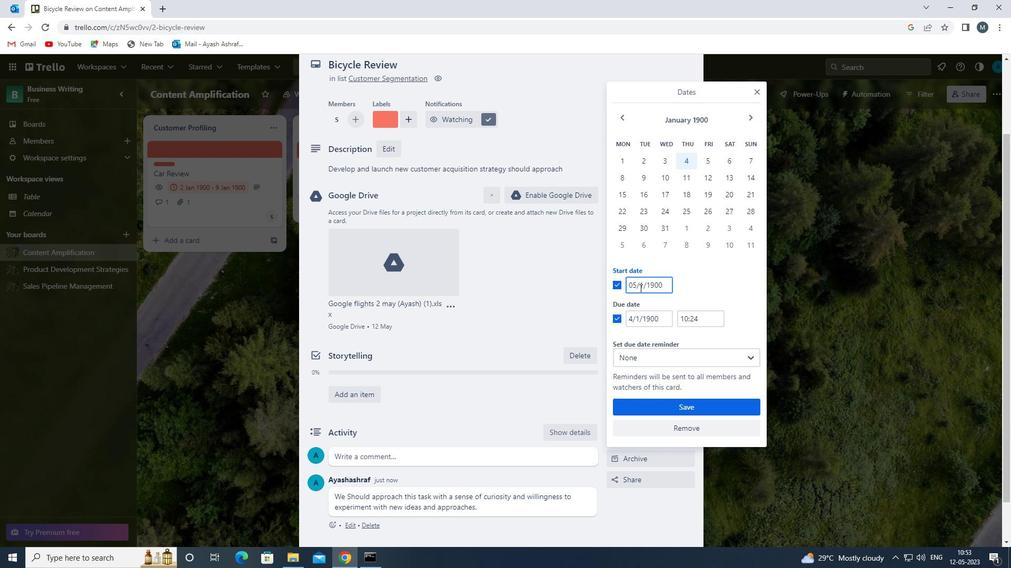 
Action: Mouse moved to (641, 297)
Screenshot: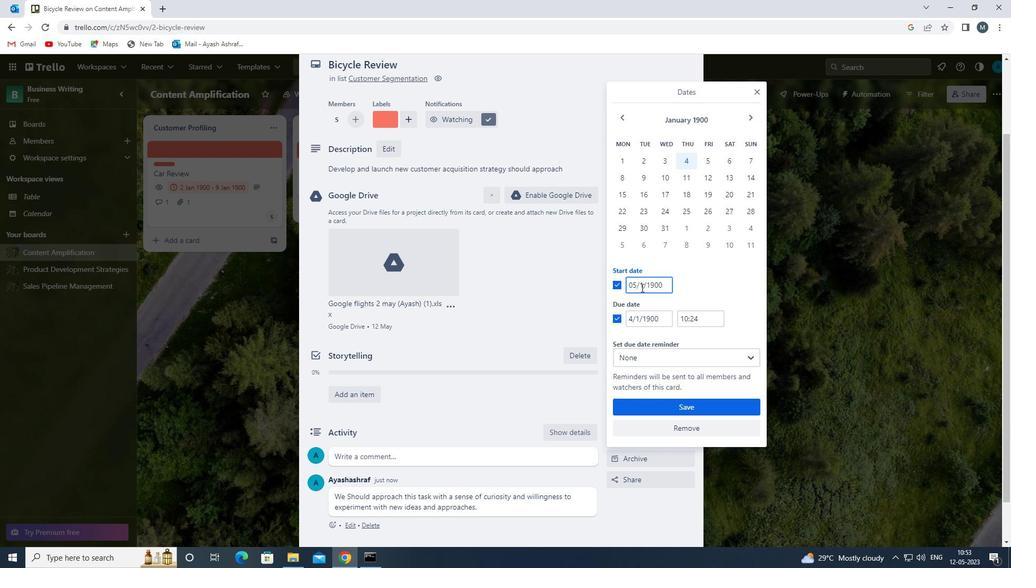 
Action: Key pressed <<96>>
Screenshot: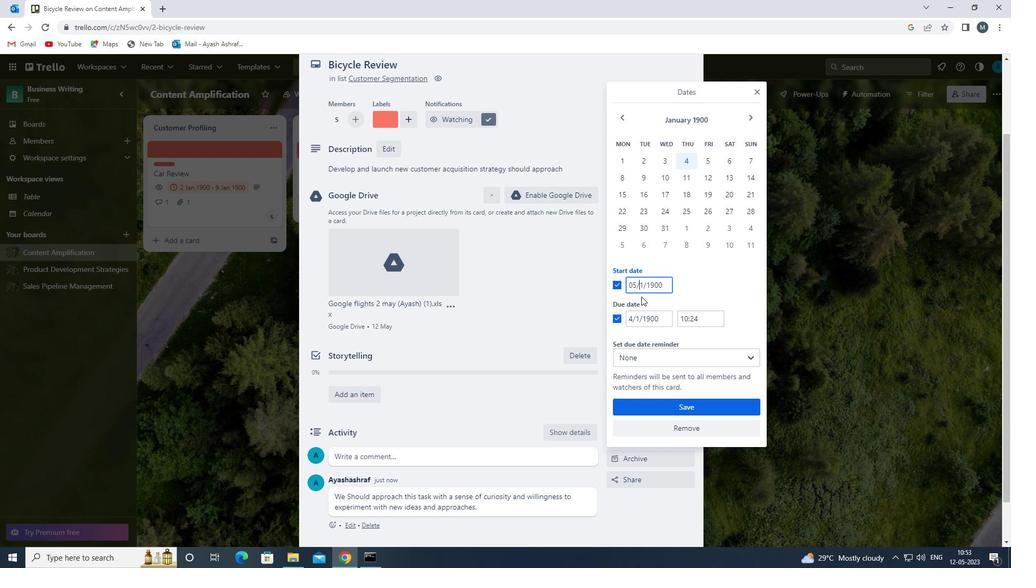 
Action: Mouse moved to (631, 318)
Screenshot: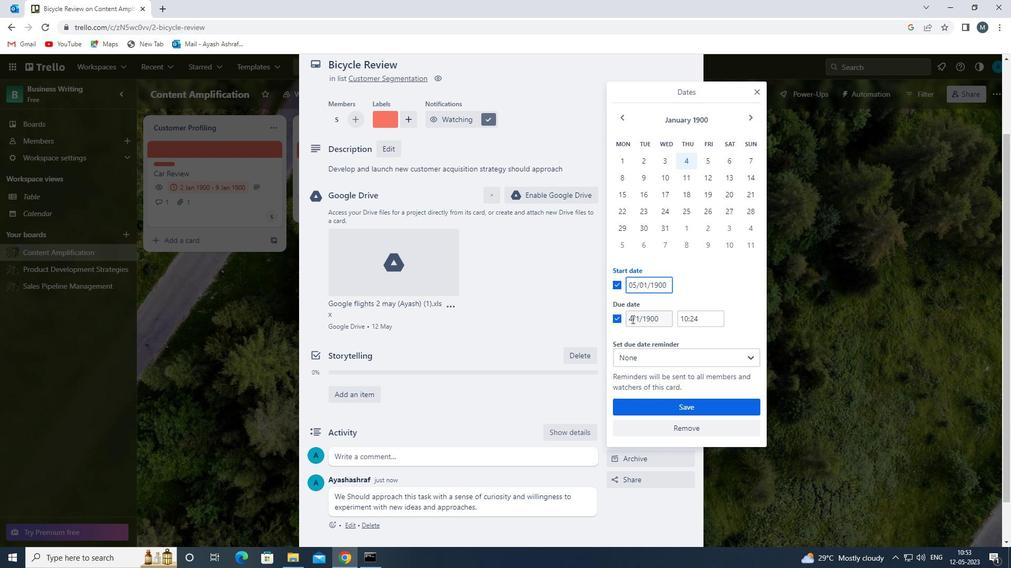 
Action: Mouse pressed left at (631, 318)
Screenshot: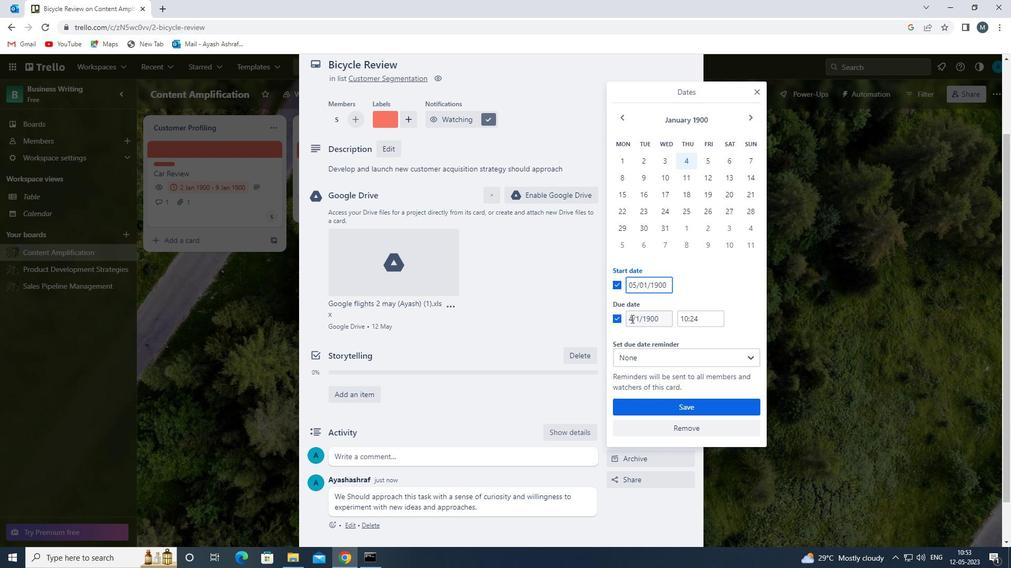 
Action: Mouse moved to (637, 318)
Screenshot: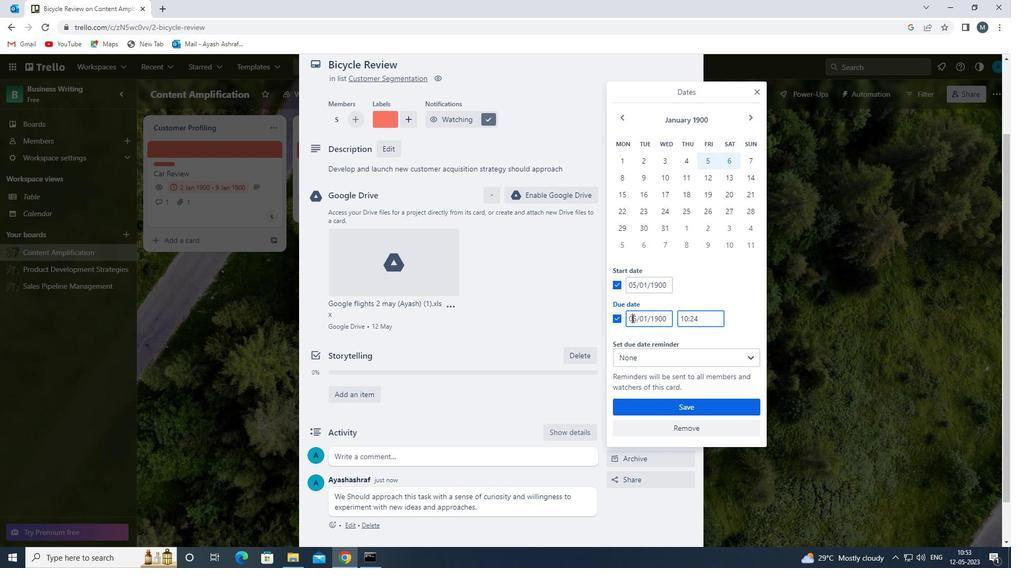 
Action: Mouse pressed left at (637, 318)
Screenshot: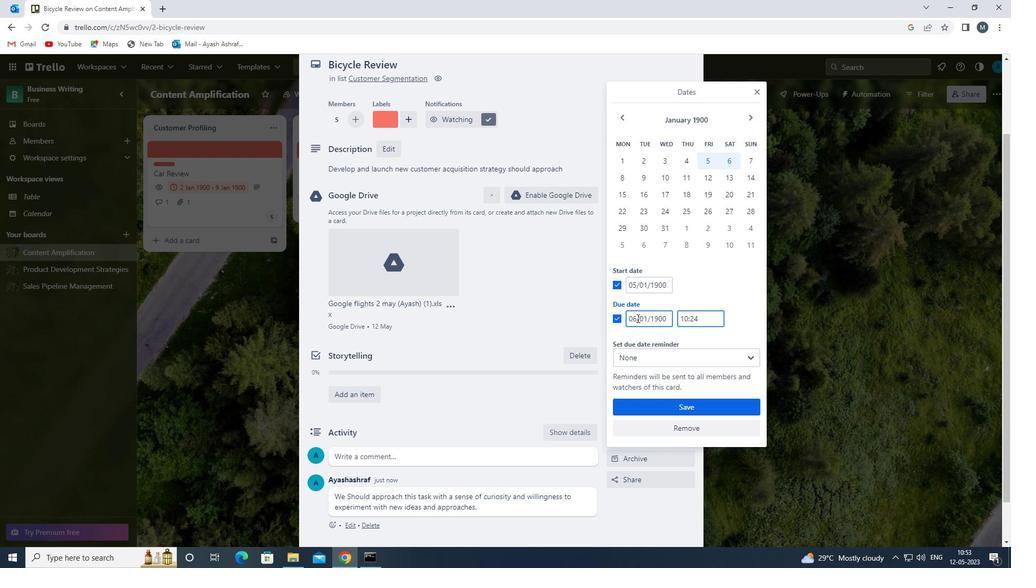 
Action: Mouse moved to (638, 319)
Screenshot: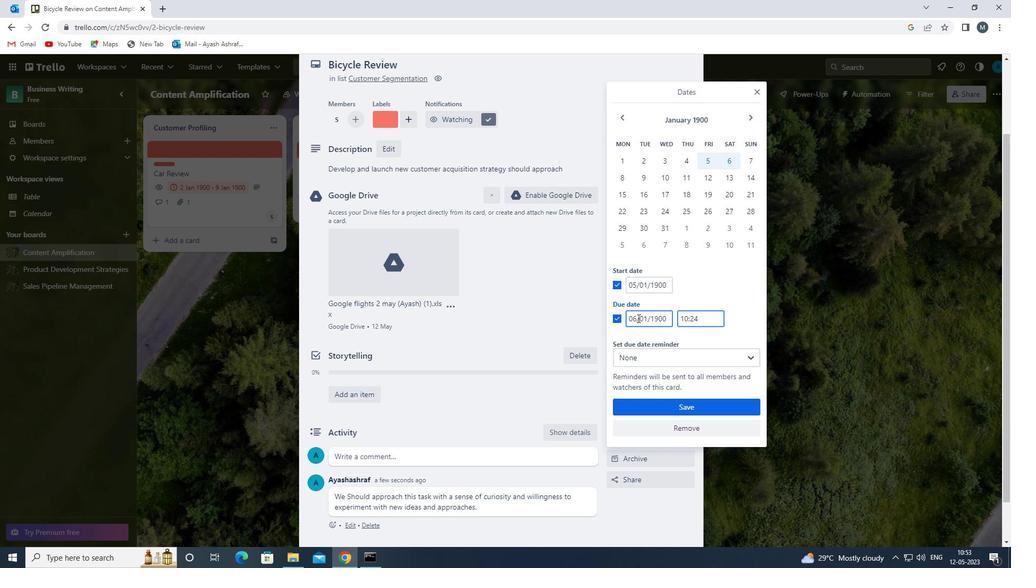 
Action: Key pressed <Key.backspace><Key.backspace><<97>><<98>>
Screenshot: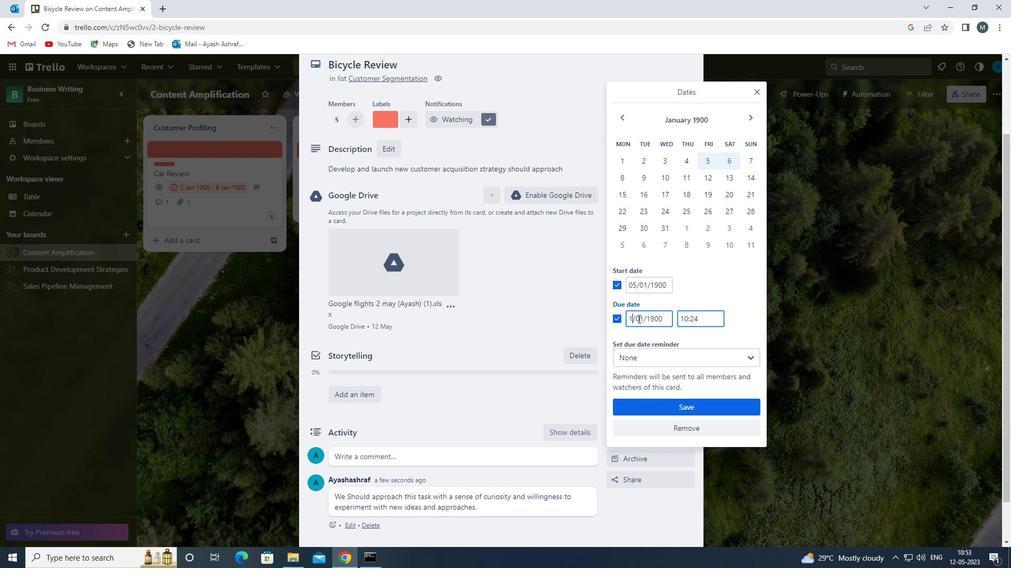 
Action: Mouse moved to (662, 413)
Screenshot: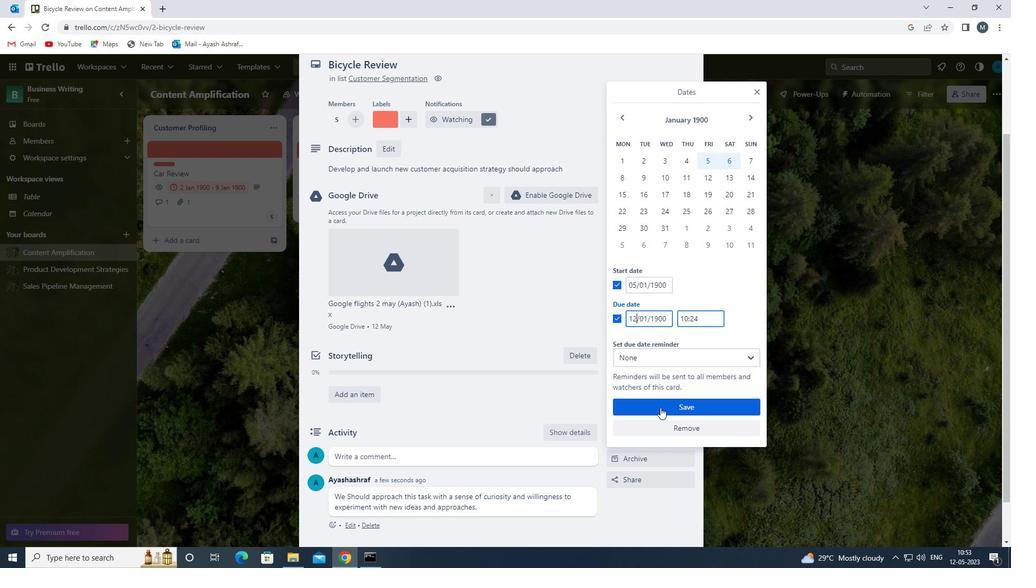 
Action: Mouse pressed left at (662, 413)
Screenshot: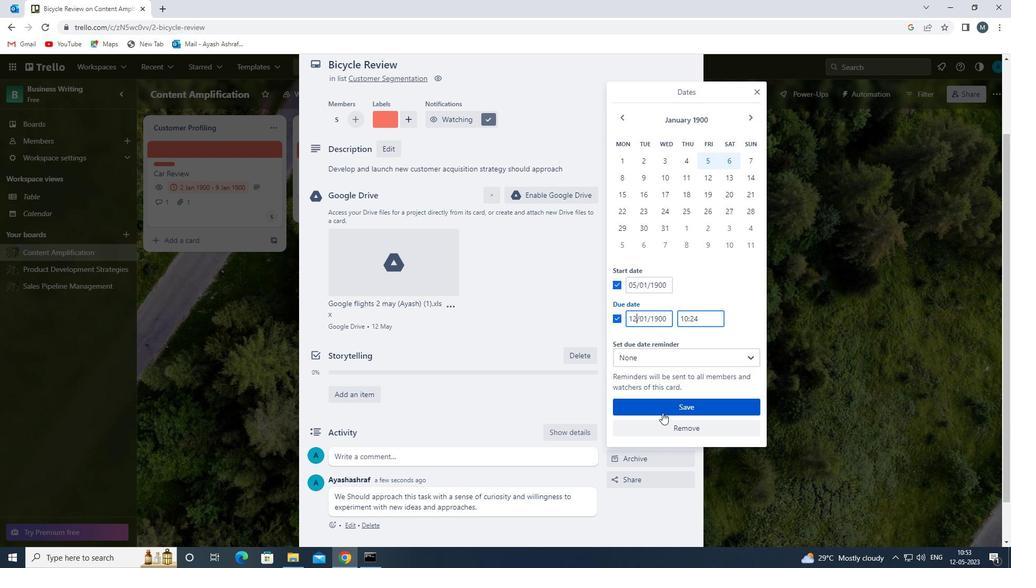 
Action: Mouse moved to (533, 422)
Screenshot: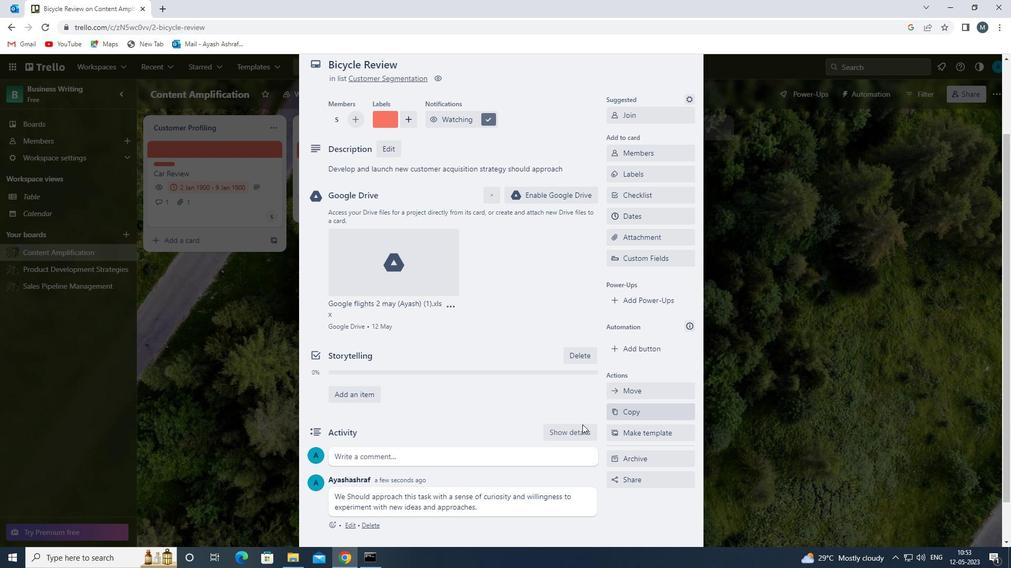 
Action: Mouse scrolled (533, 423) with delta (0, 0)
Screenshot: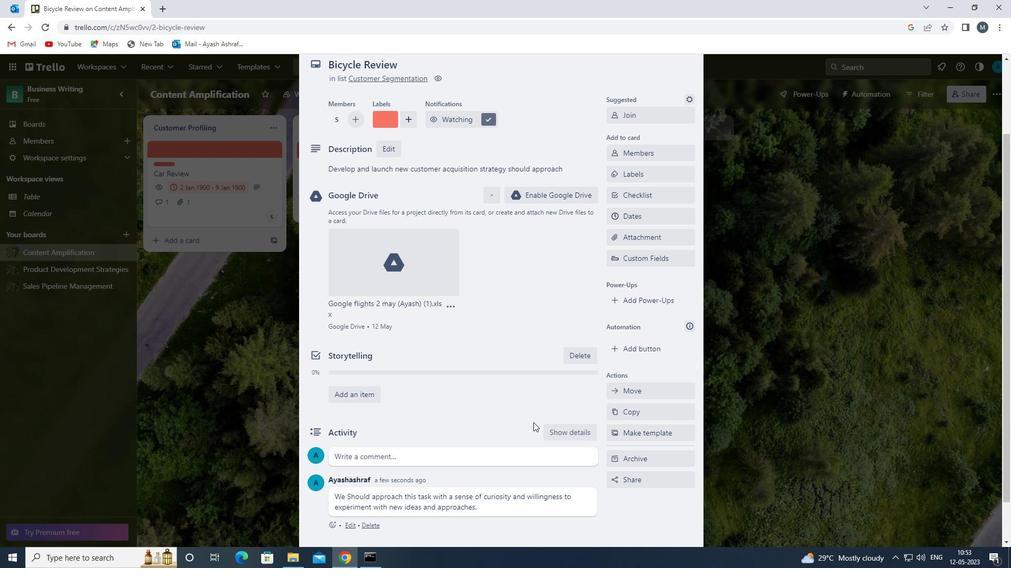 
Action: Mouse scrolled (533, 423) with delta (0, 0)
Screenshot: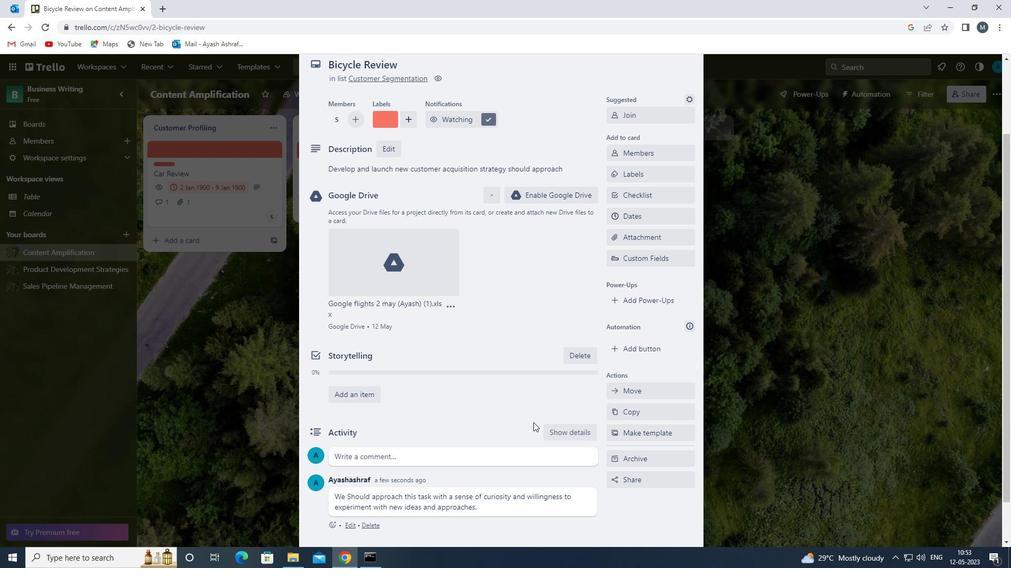 
Action: Mouse scrolled (533, 423) with delta (0, 0)
Screenshot: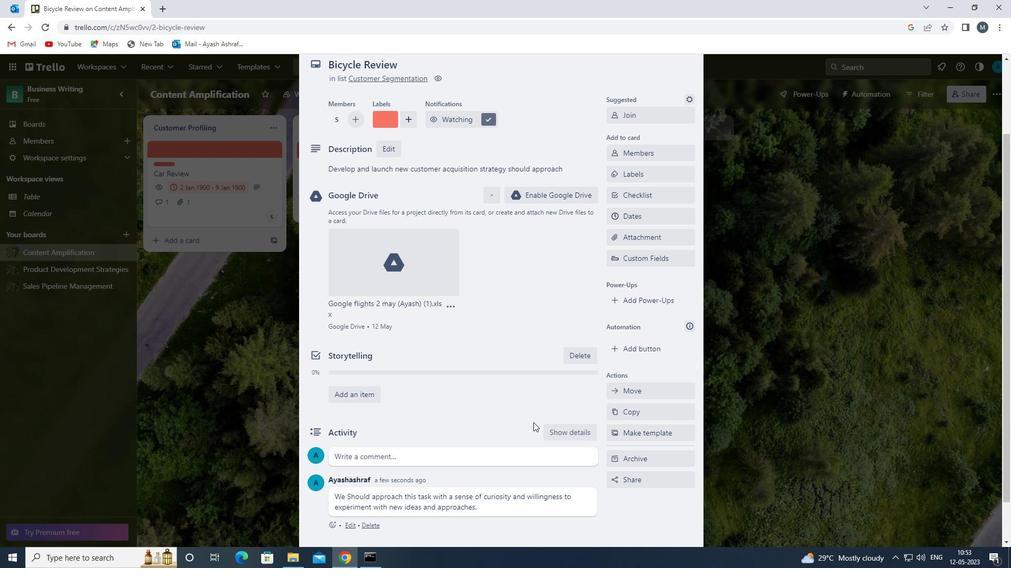 
Action: Mouse scrolled (533, 423) with delta (0, 0)
Screenshot: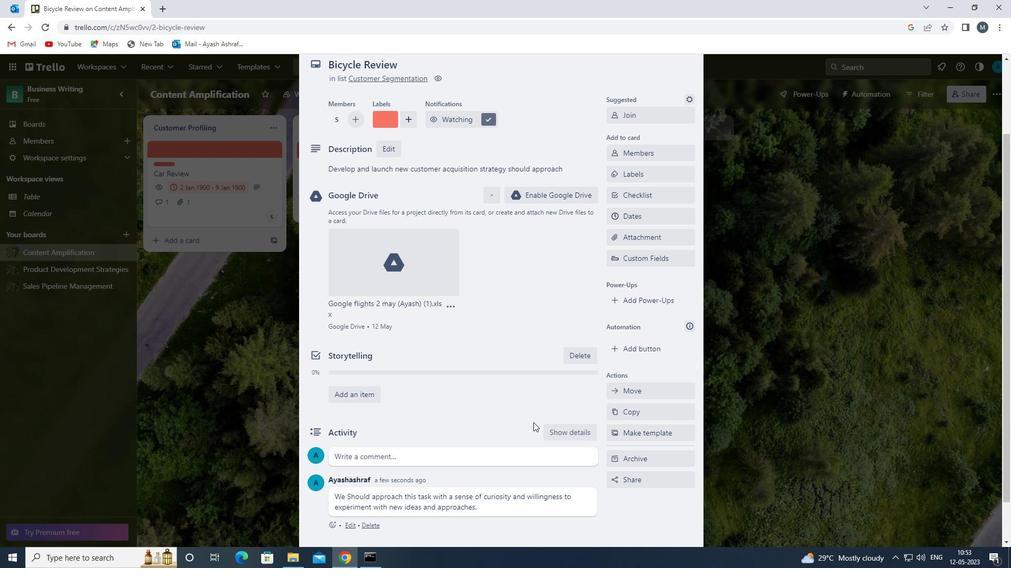 
Action: Mouse scrolled (533, 423) with delta (0, 0)
Screenshot: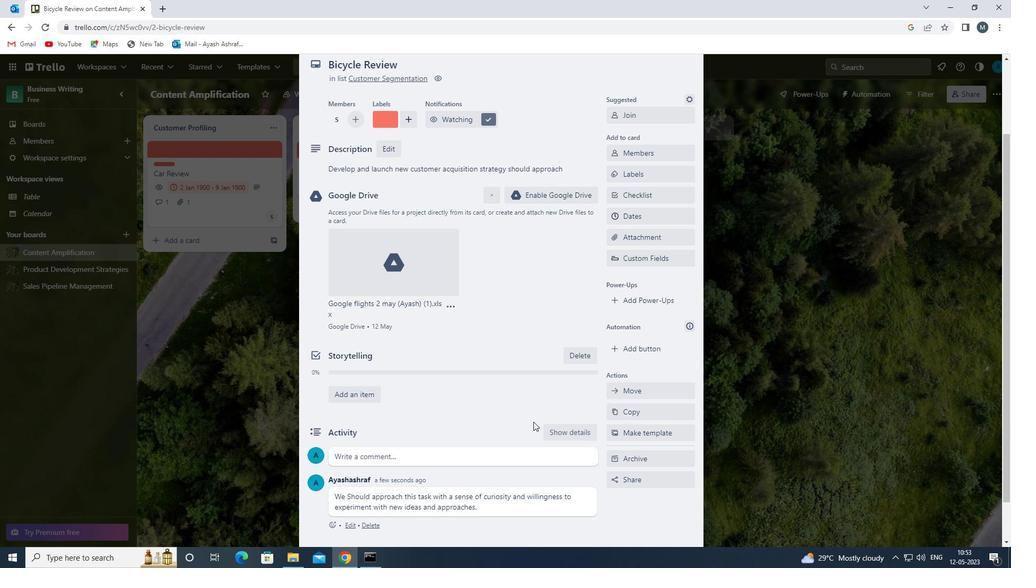 
Action: Mouse moved to (533, 420)
Screenshot: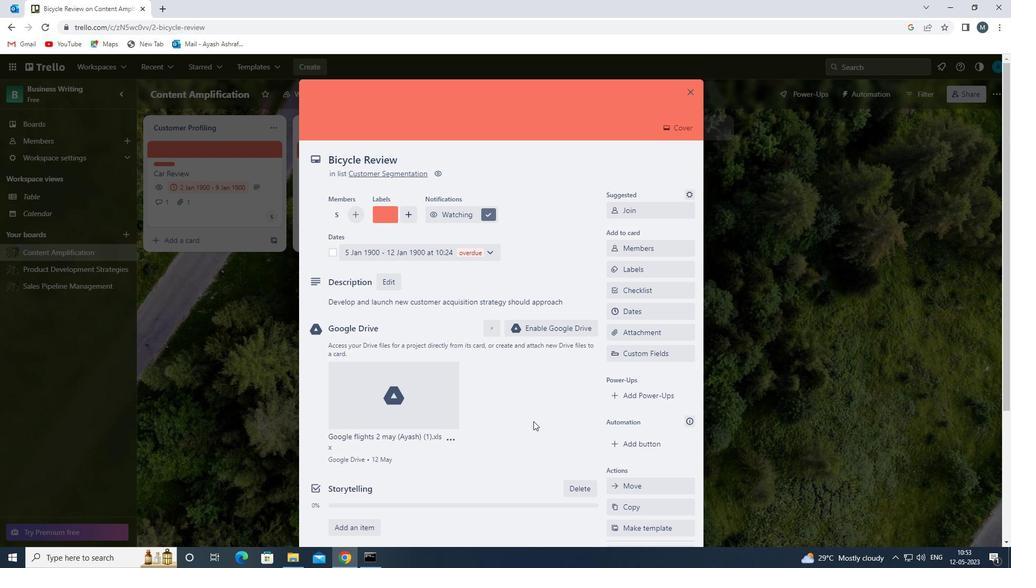 
